 Task: Search one way flight ticket for 3 adults, 3 children in business from San Juan/carolina: Luis Munoz Marin International Airport to Raleigh: Raleigh-durham International Airport on 8-5-2023. Choice of flights is Royal air maroc. Number of bags: 4 checked bags. Price is upto 74000. Outbound departure time preference is 11:15.
Action: Mouse moved to (405, 341)
Screenshot: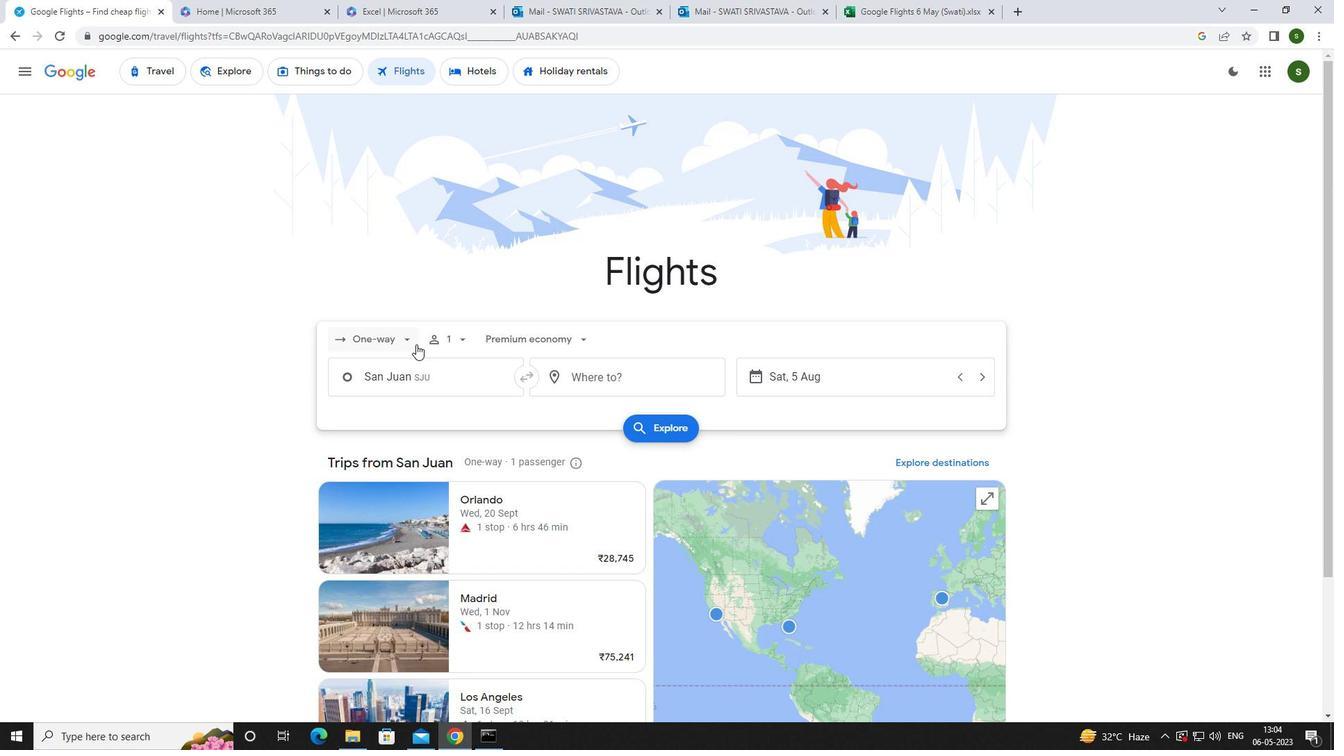 
Action: Mouse pressed left at (405, 341)
Screenshot: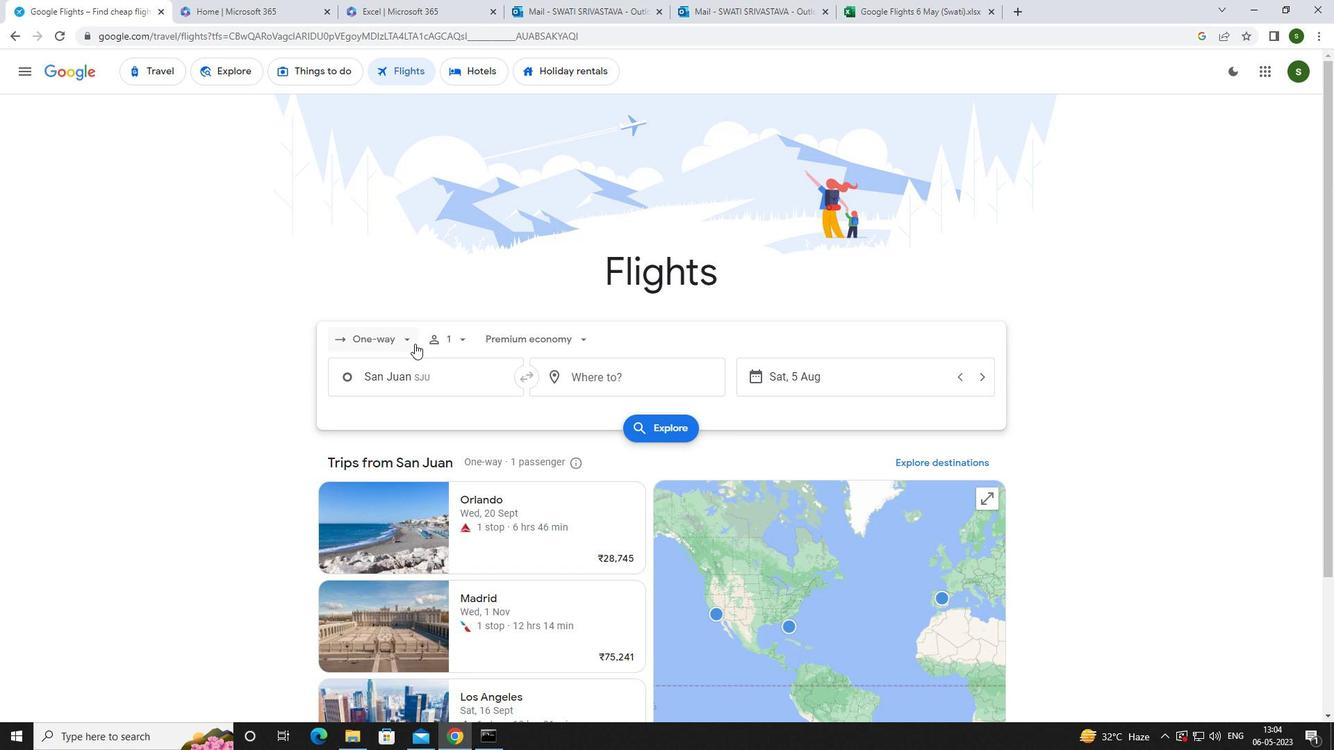 
Action: Mouse moved to (391, 402)
Screenshot: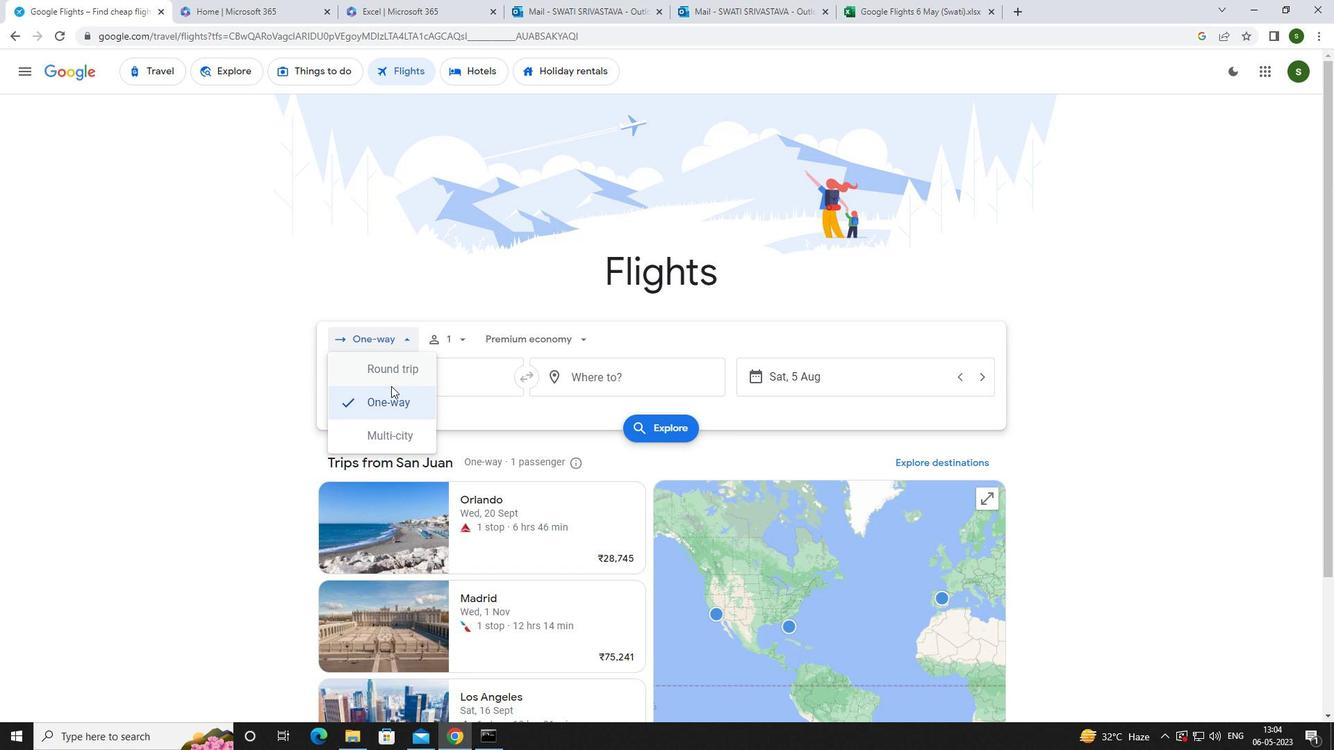 
Action: Mouse pressed left at (391, 402)
Screenshot: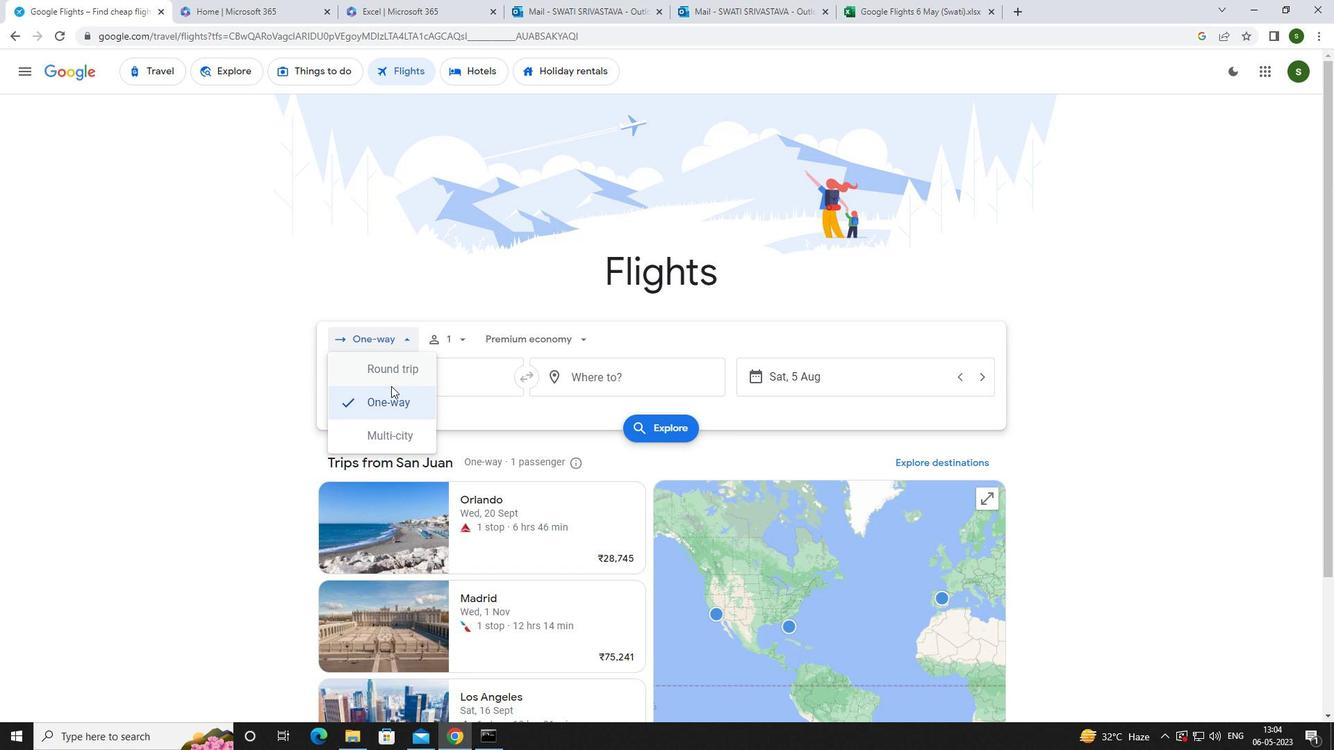 
Action: Mouse moved to (455, 338)
Screenshot: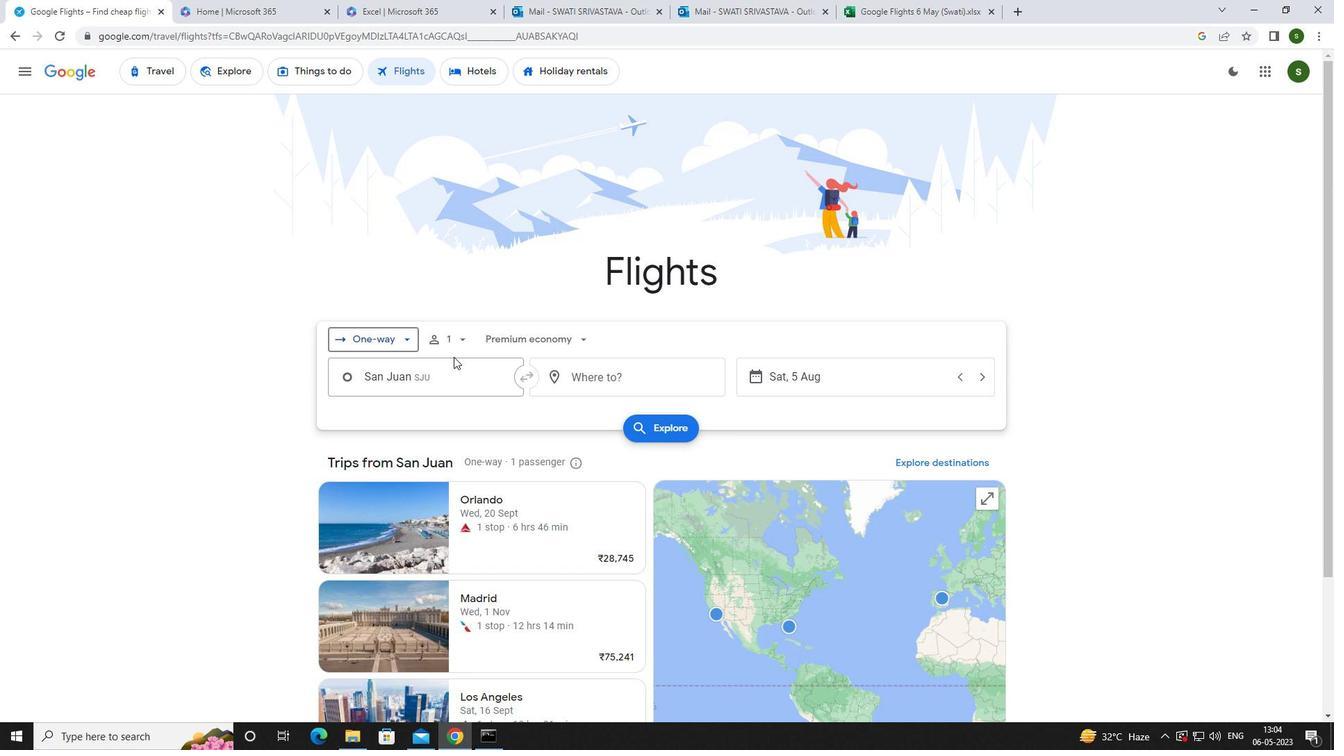 
Action: Mouse pressed left at (455, 338)
Screenshot: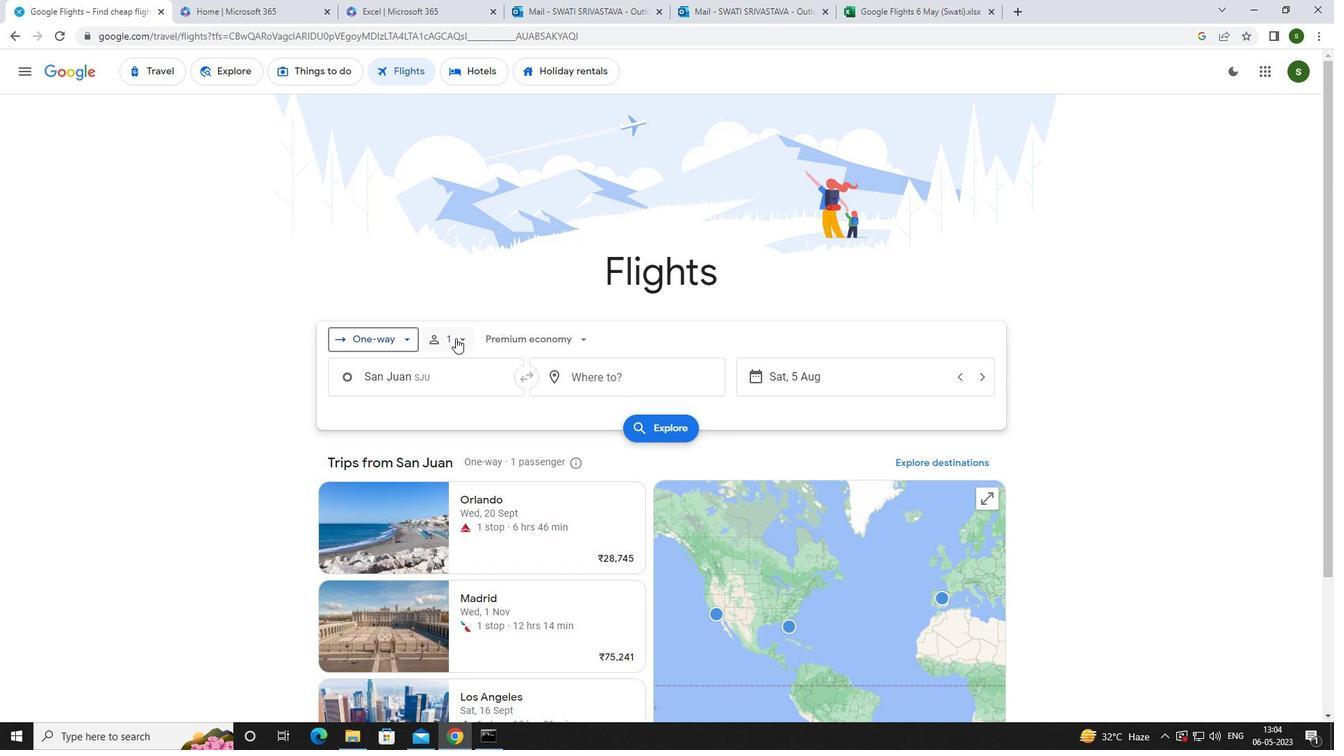 
Action: Mouse moved to (571, 373)
Screenshot: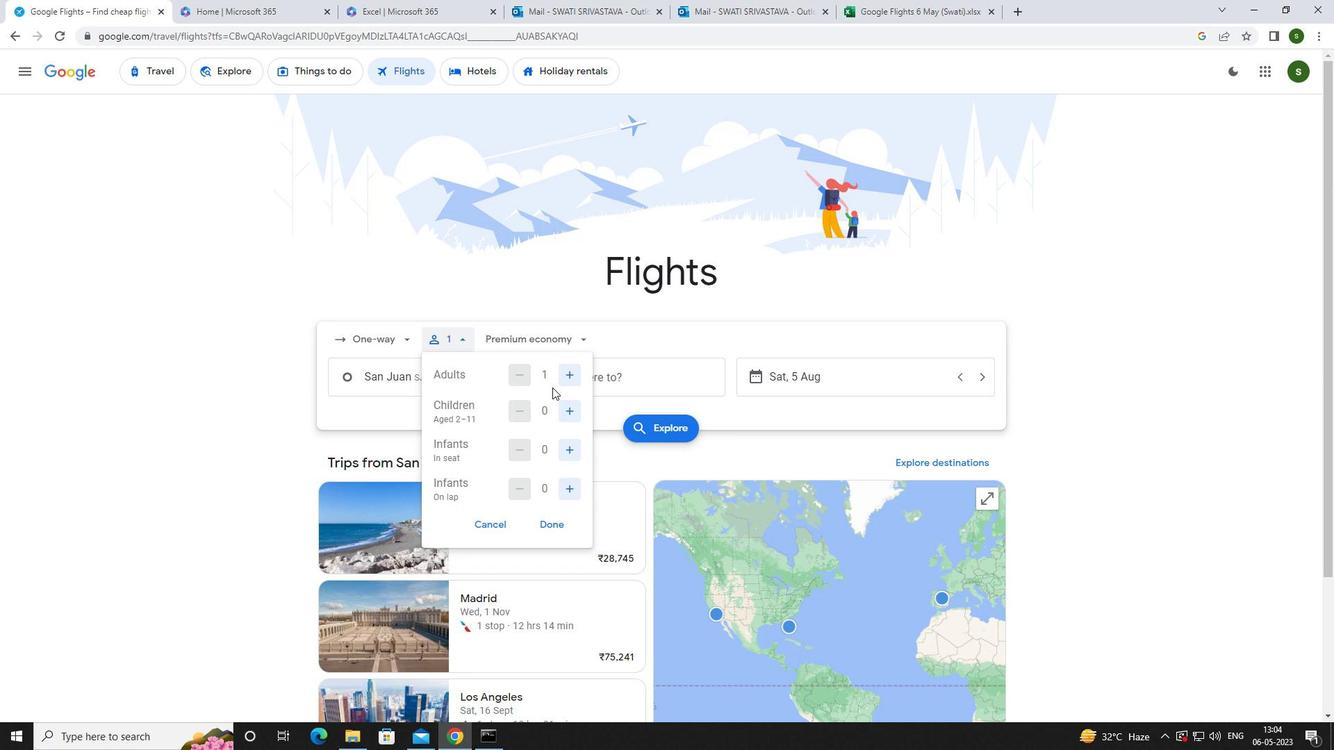 
Action: Mouse pressed left at (571, 373)
Screenshot: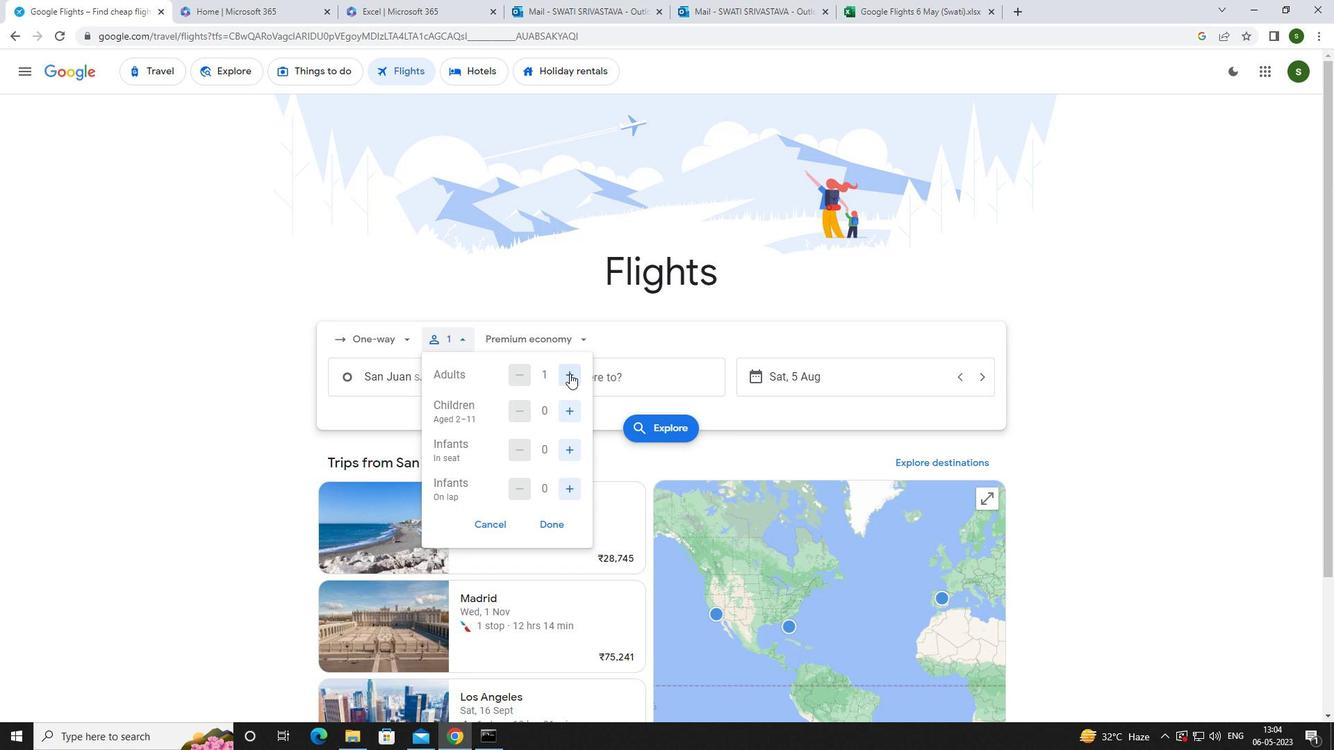 
Action: Mouse pressed left at (571, 373)
Screenshot: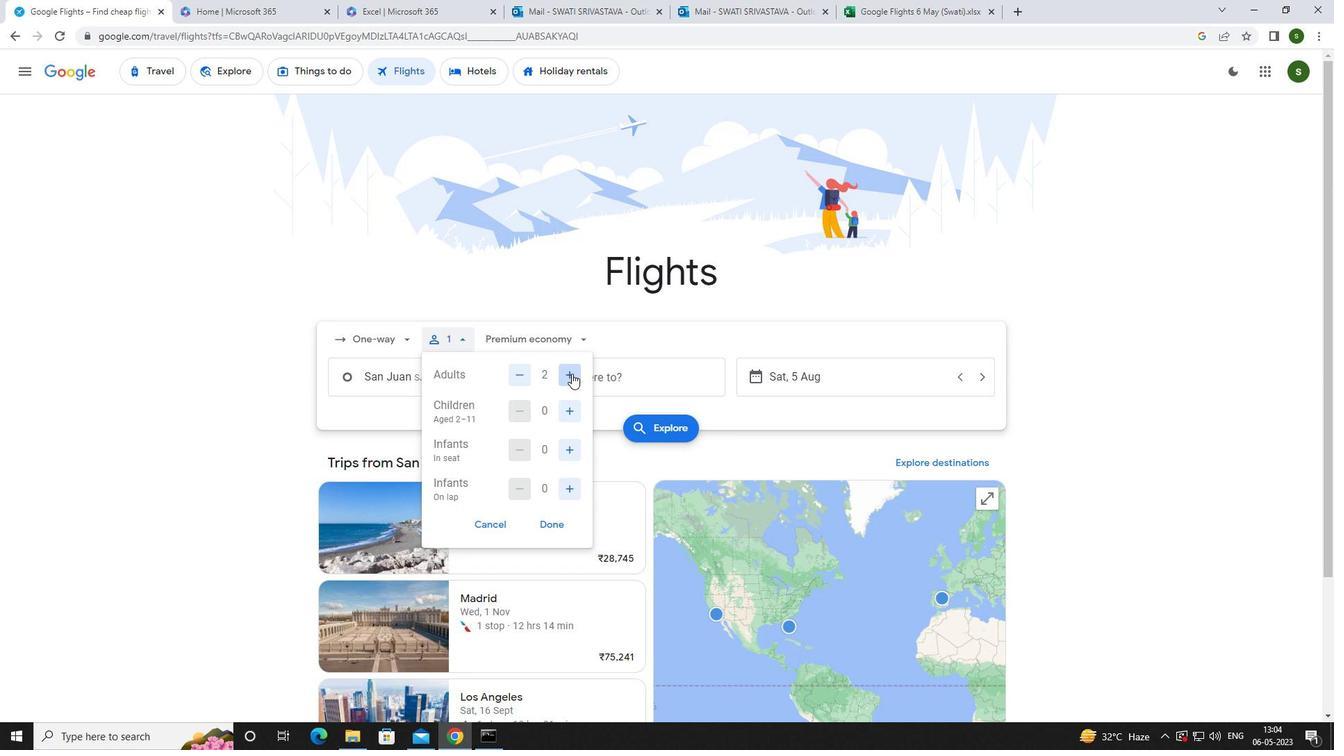 
Action: Mouse moved to (570, 407)
Screenshot: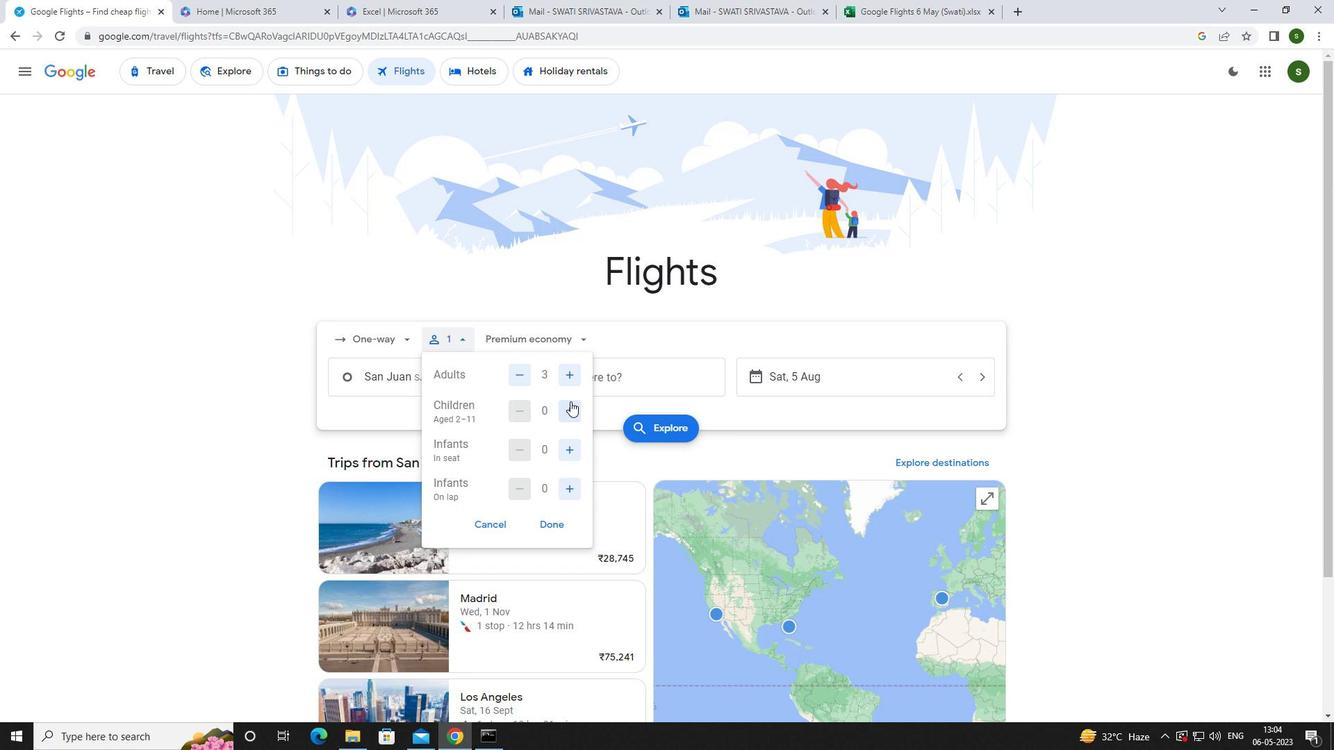 
Action: Mouse pressed left at (570, 407)
Screenshot: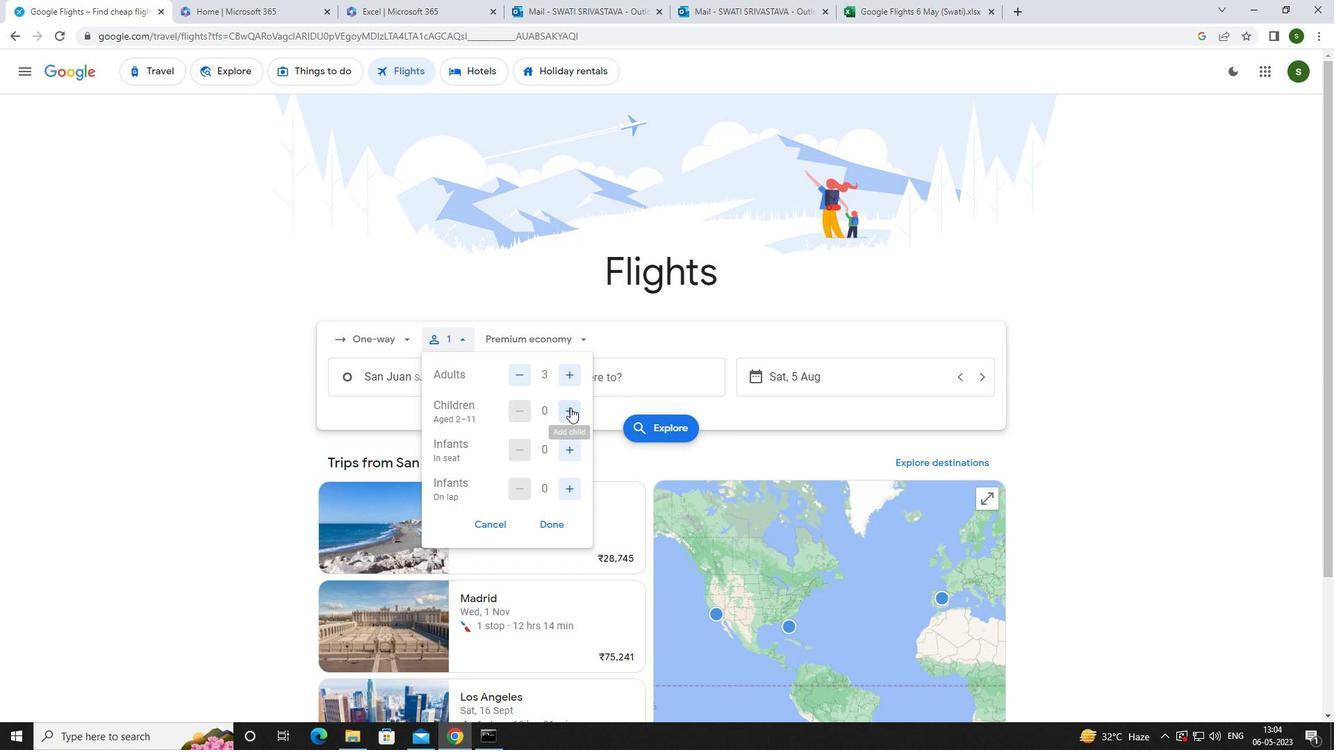 
Action: Mouse pressed left at (570, 407)
Screenshot: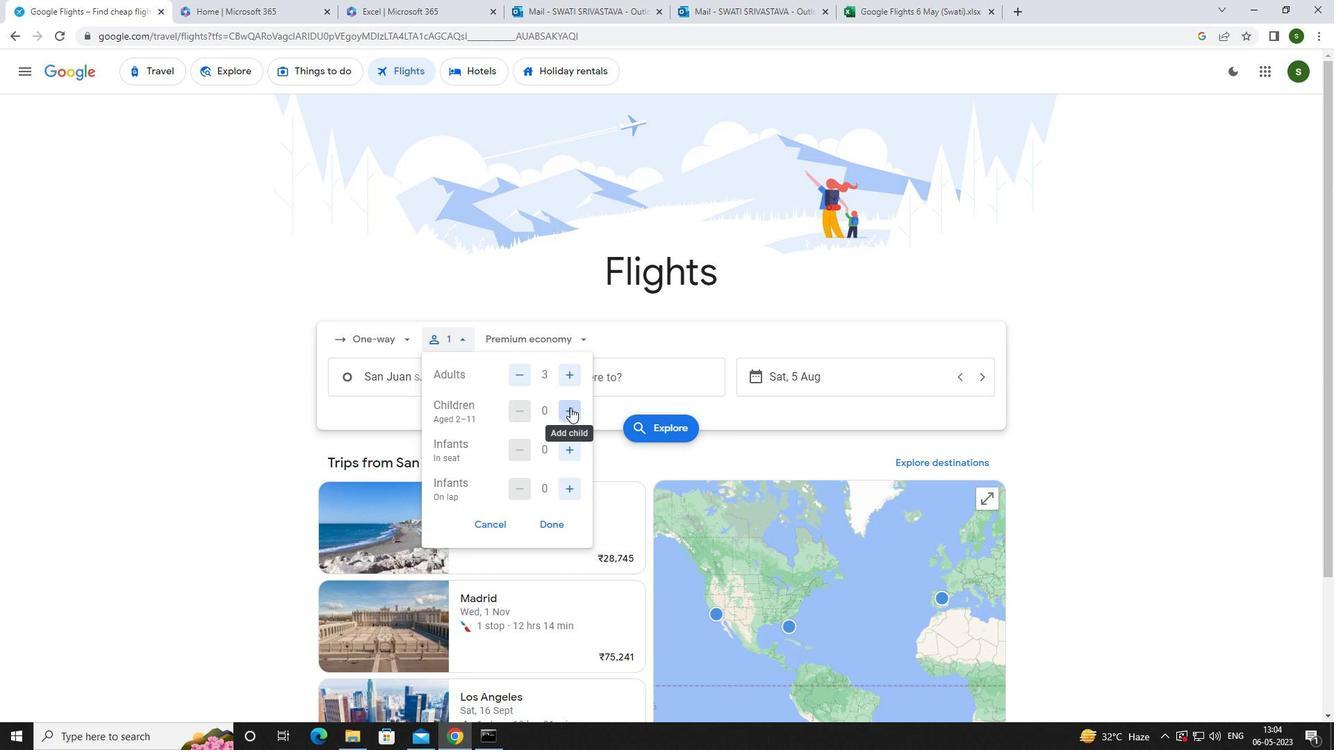 
Action: Mouse pressed left at (570, 407)
Screenshot: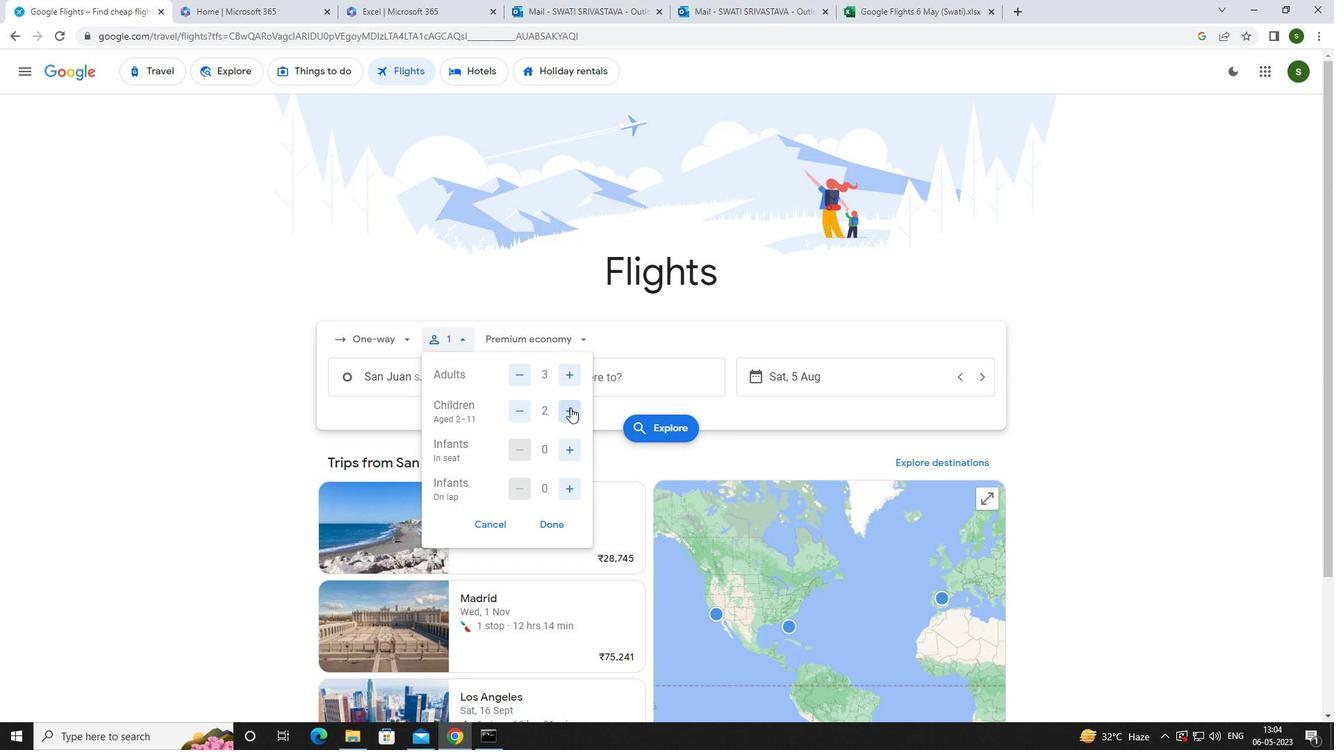 
Action: Mouse moved to (561, 331)
Screenshot: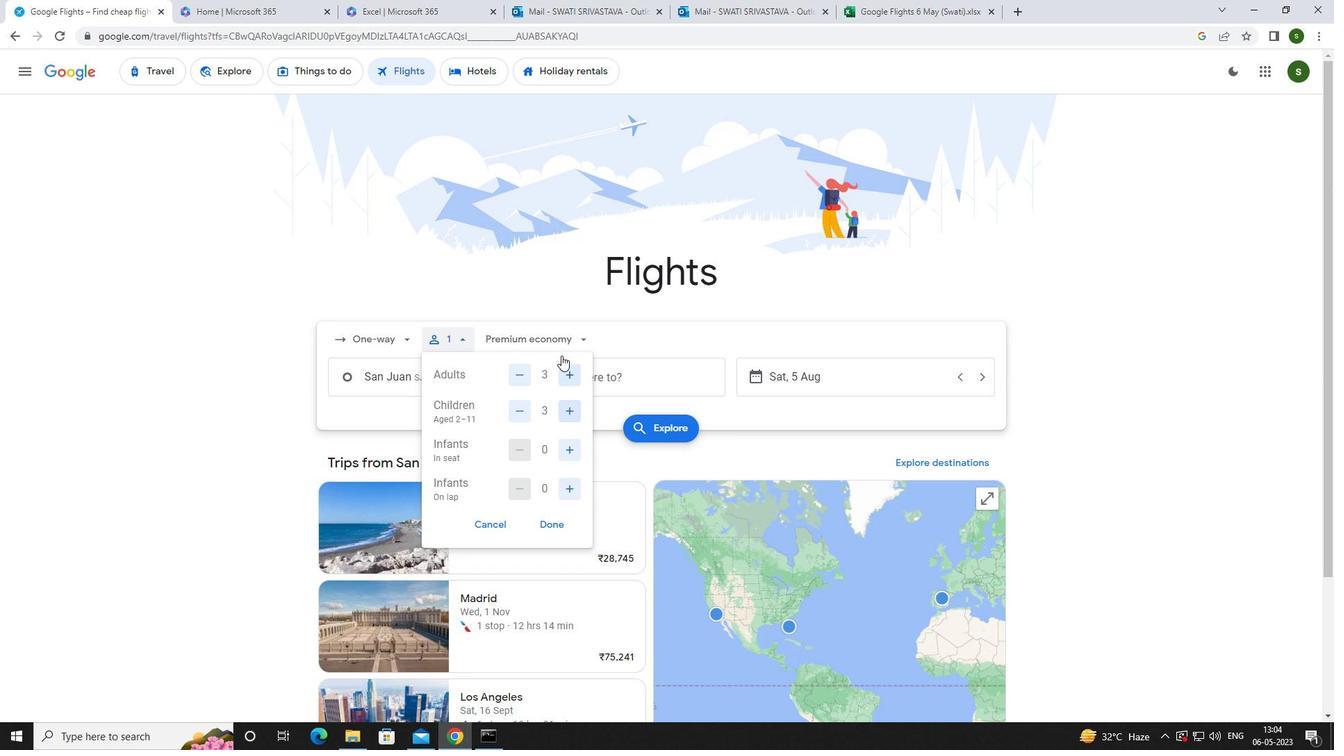 
Action: Mouse pressed left at (561, 331)
Screenshot: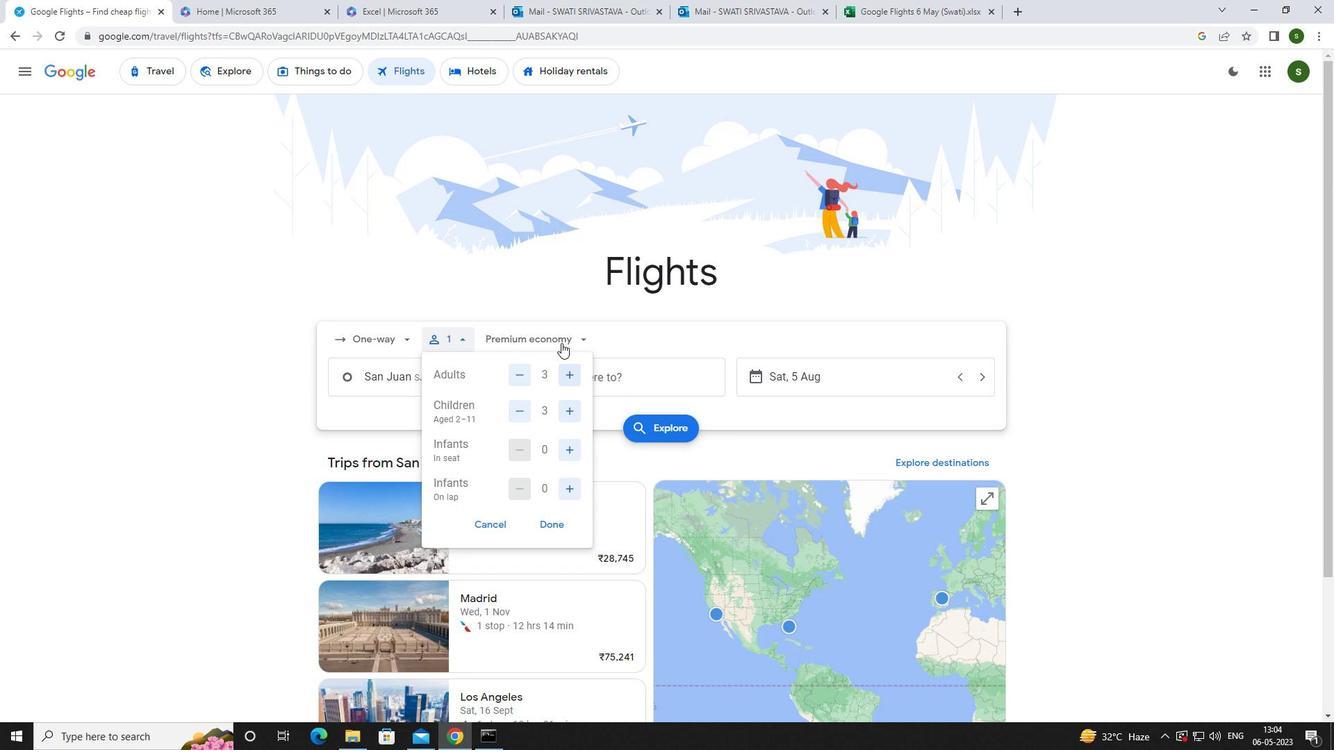 
Action: Mouse moved to (554, 437)
Screenshot: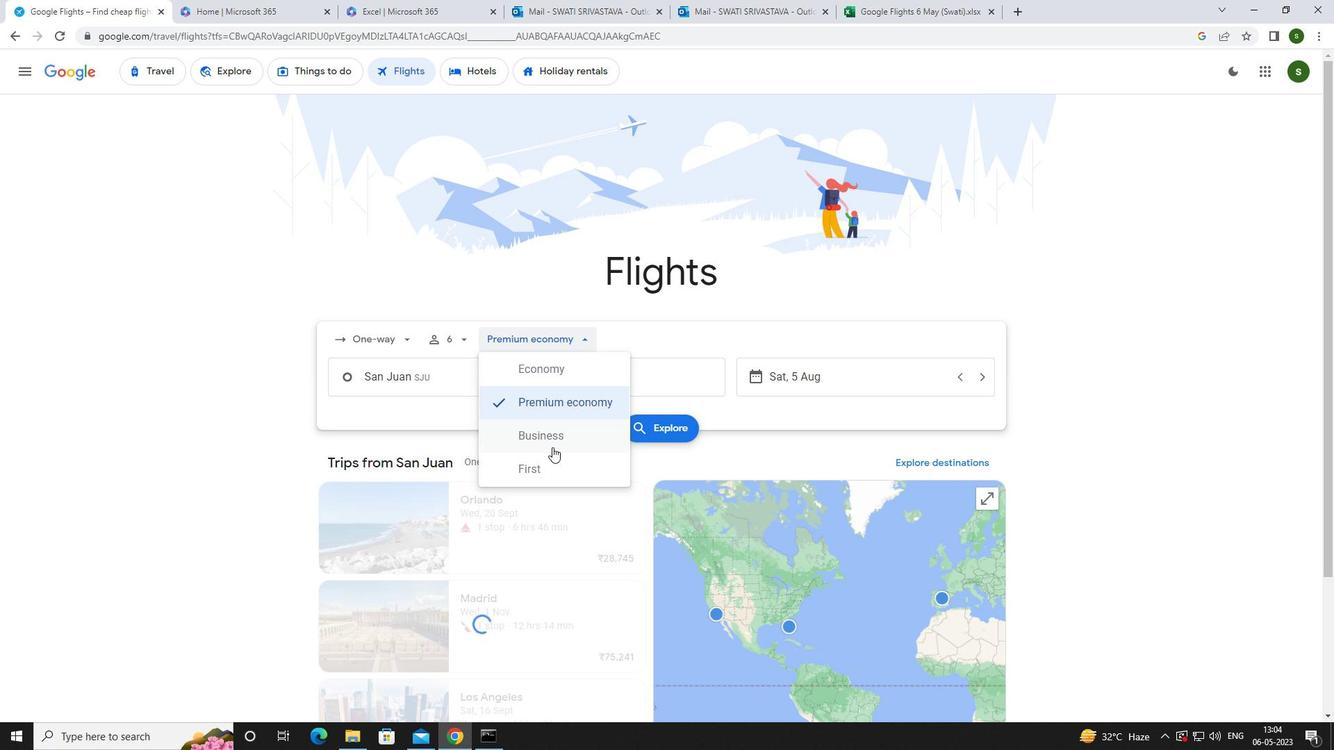 
Action: Mouse pressed left at (554, 437)
Screenshot: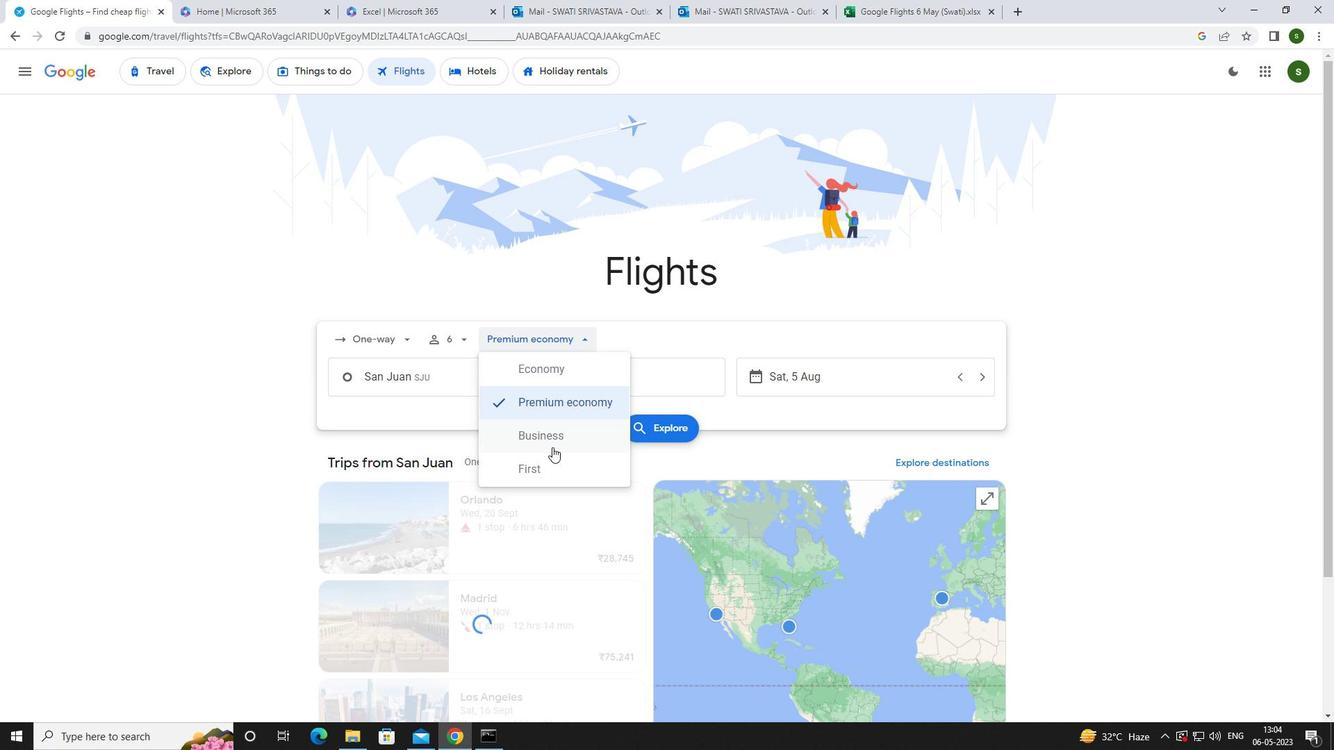 
Action: Mouse moved to (455, 378)
Screenshot: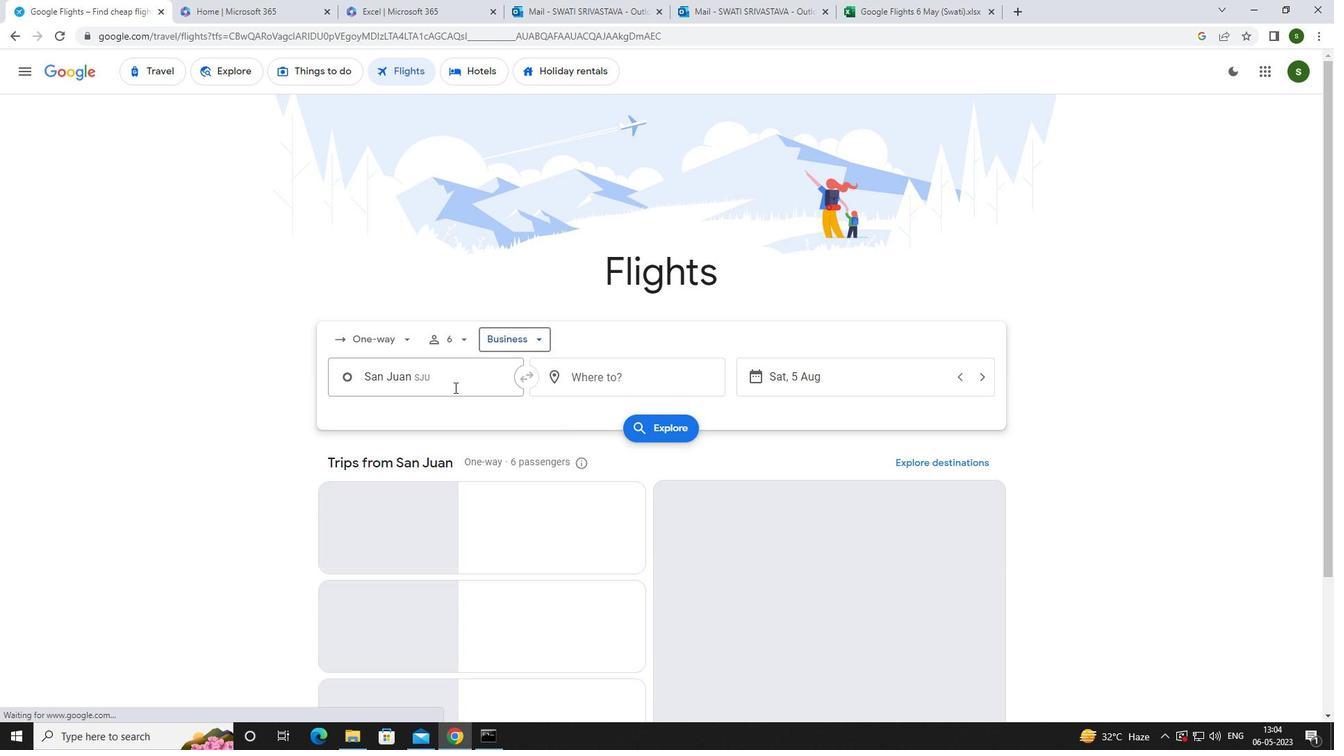 
Action: Mouse pressed left at (455, 378)
Screenshot: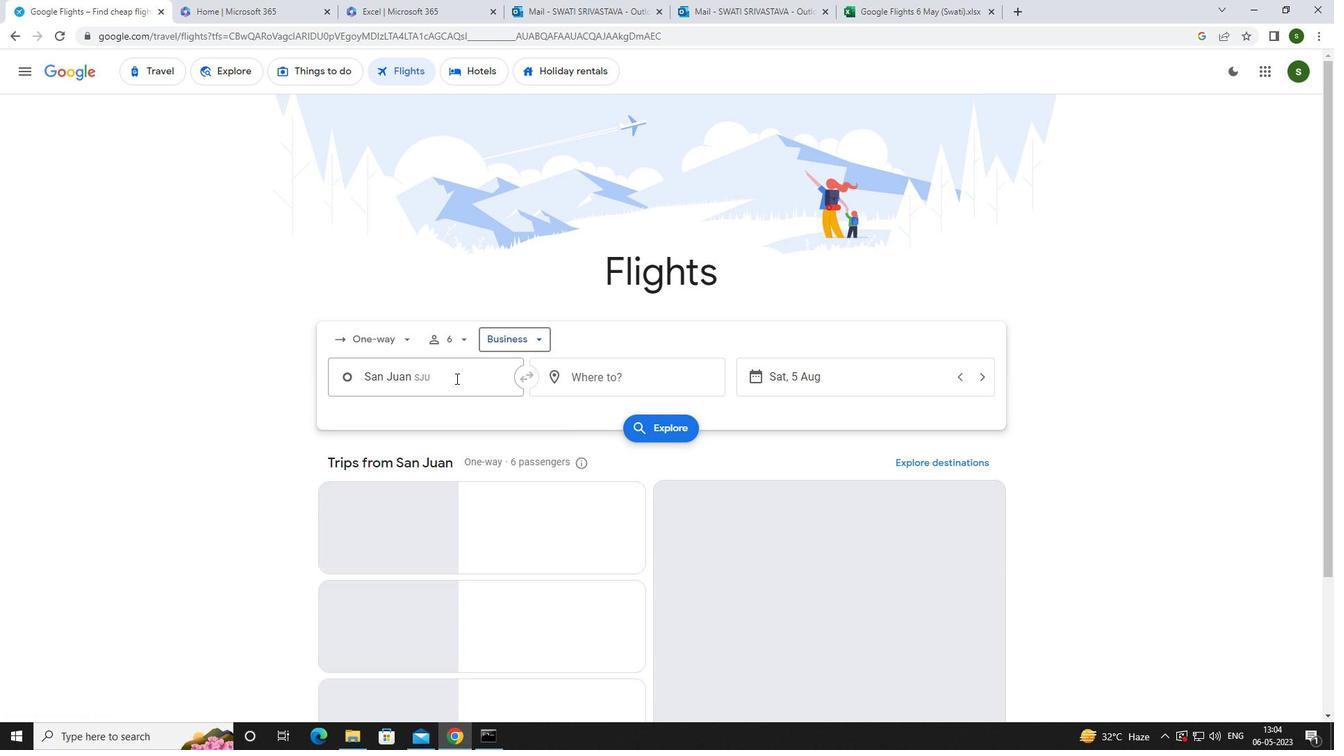 
Action: Key pressed <Key.caps_lock>s<Key.caps_lock>an<Key.space><Key.caps_lock>j<Key.caps_lock>u
Screenshot: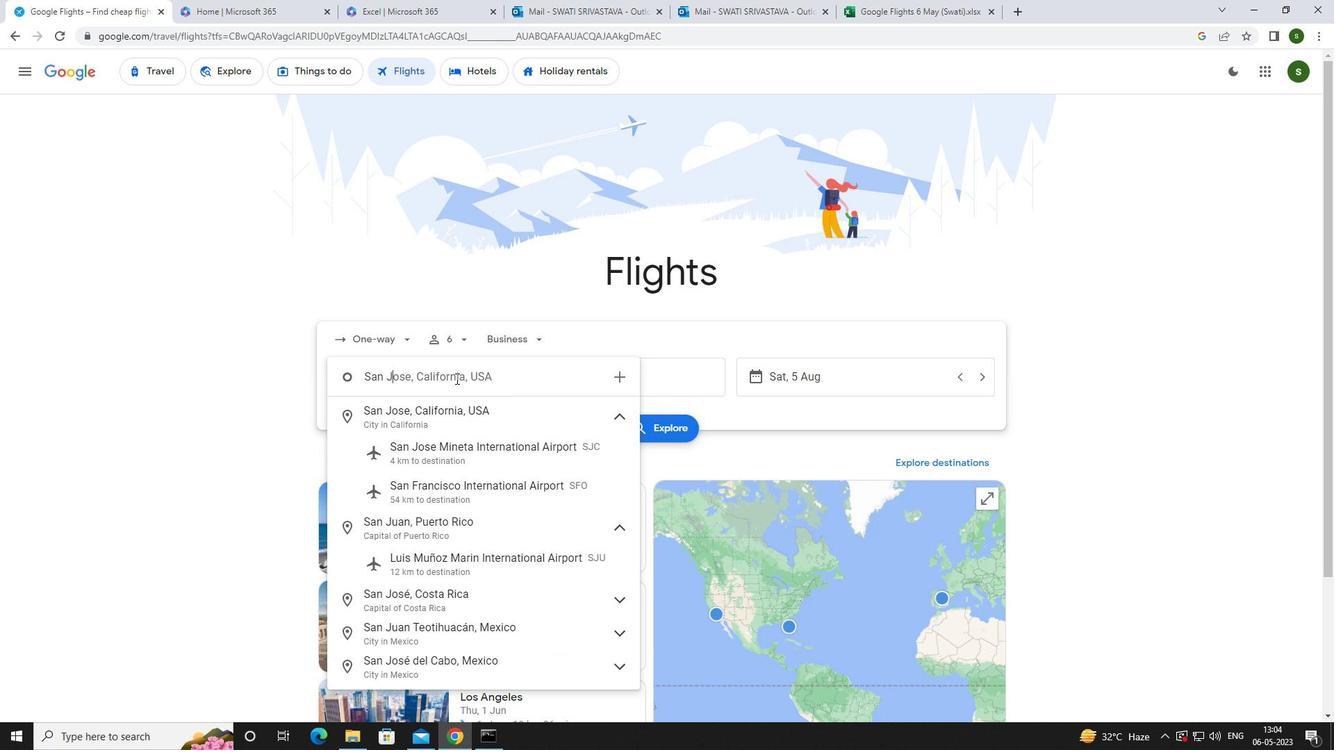 
Action: Mouse moved to (473, 442)
Screenshot: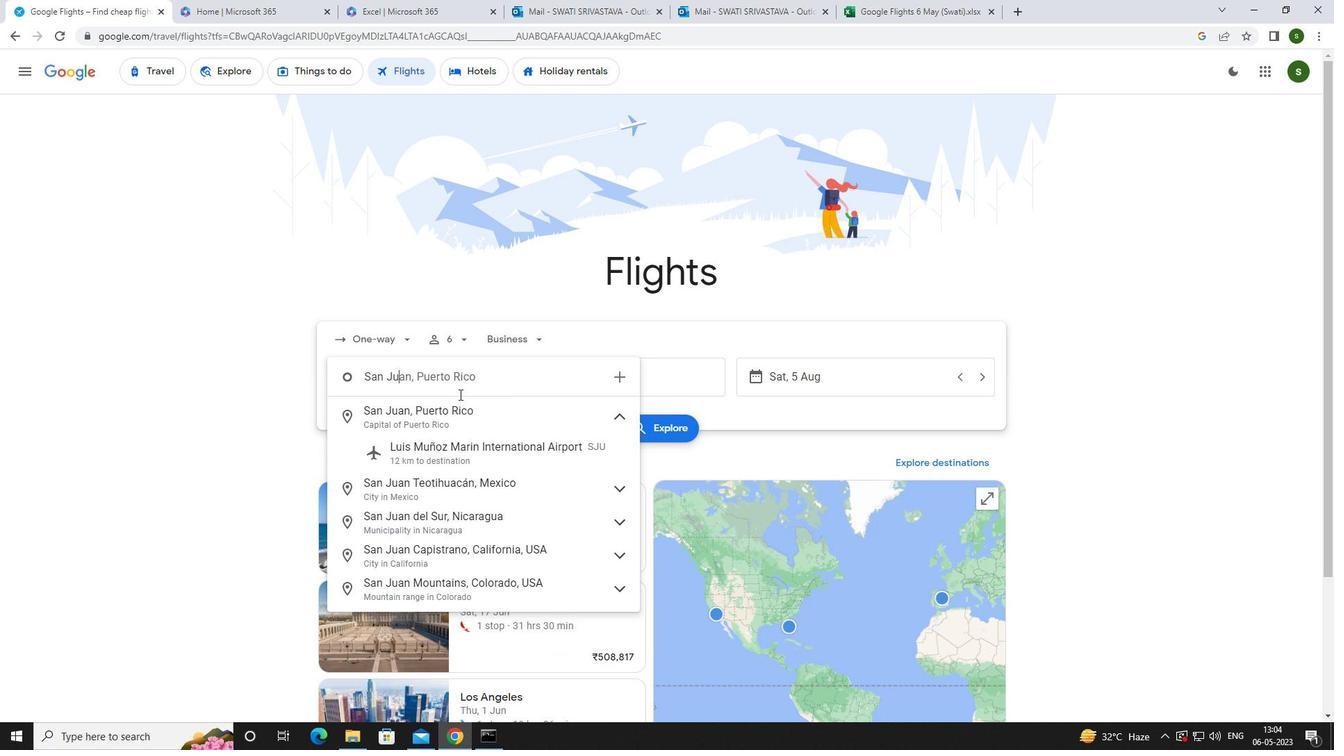 
Action: Mouse pressed left at (473, 442)
Screenshot: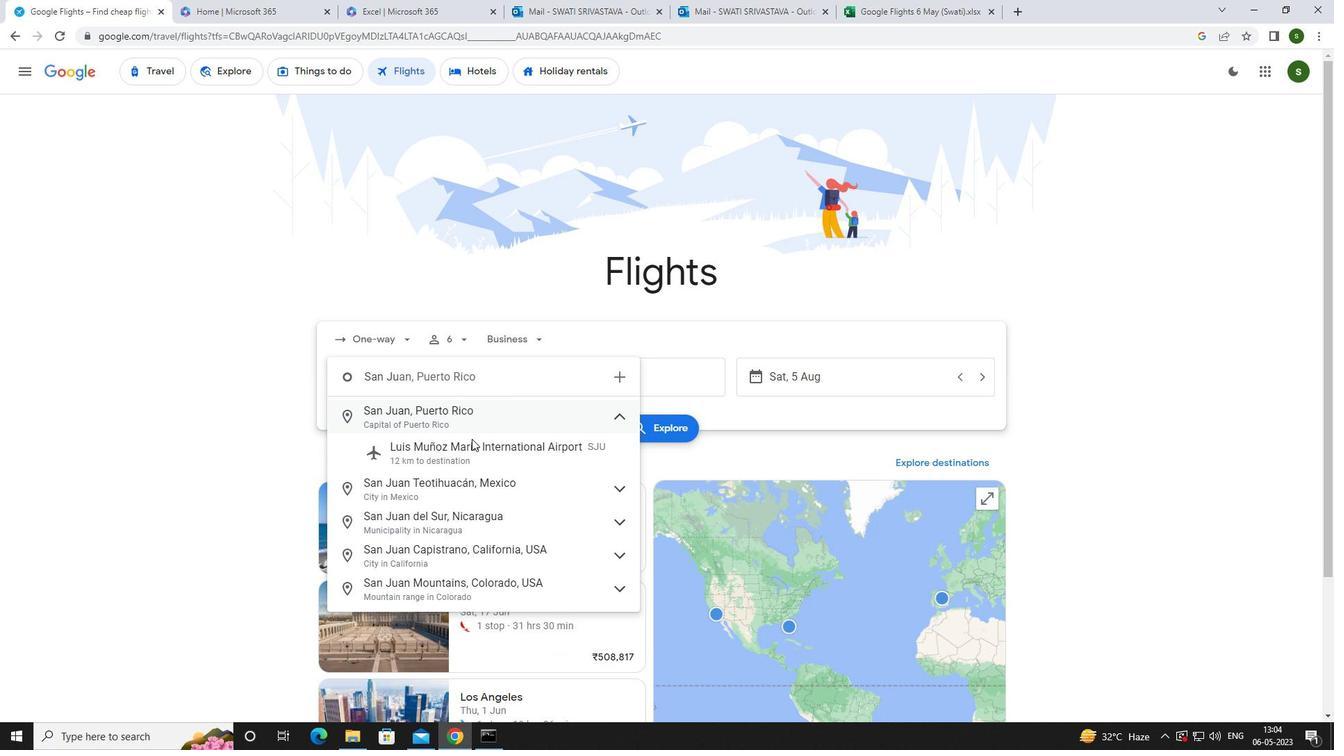 
Action: Mouse moved to (637, 380)
Screenshot: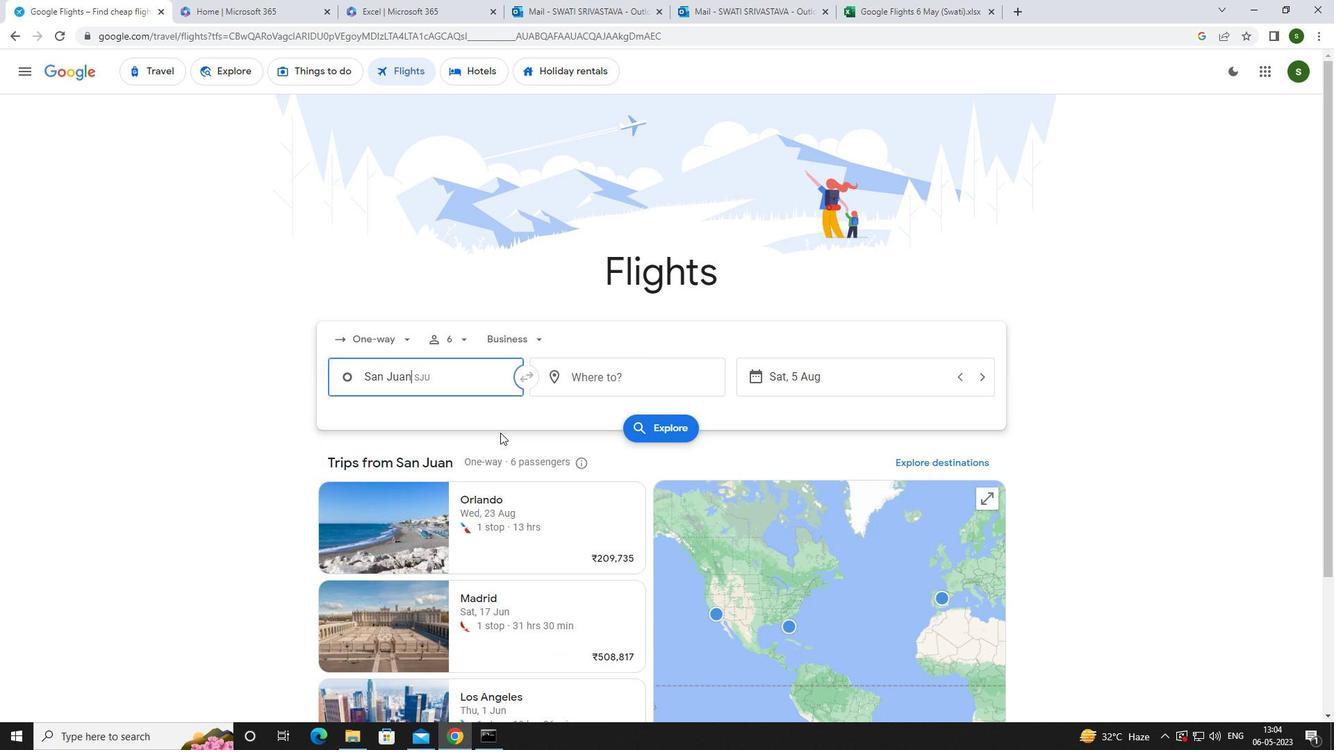 
Action: Mouse pressed left at (637, 380)
Screenshot: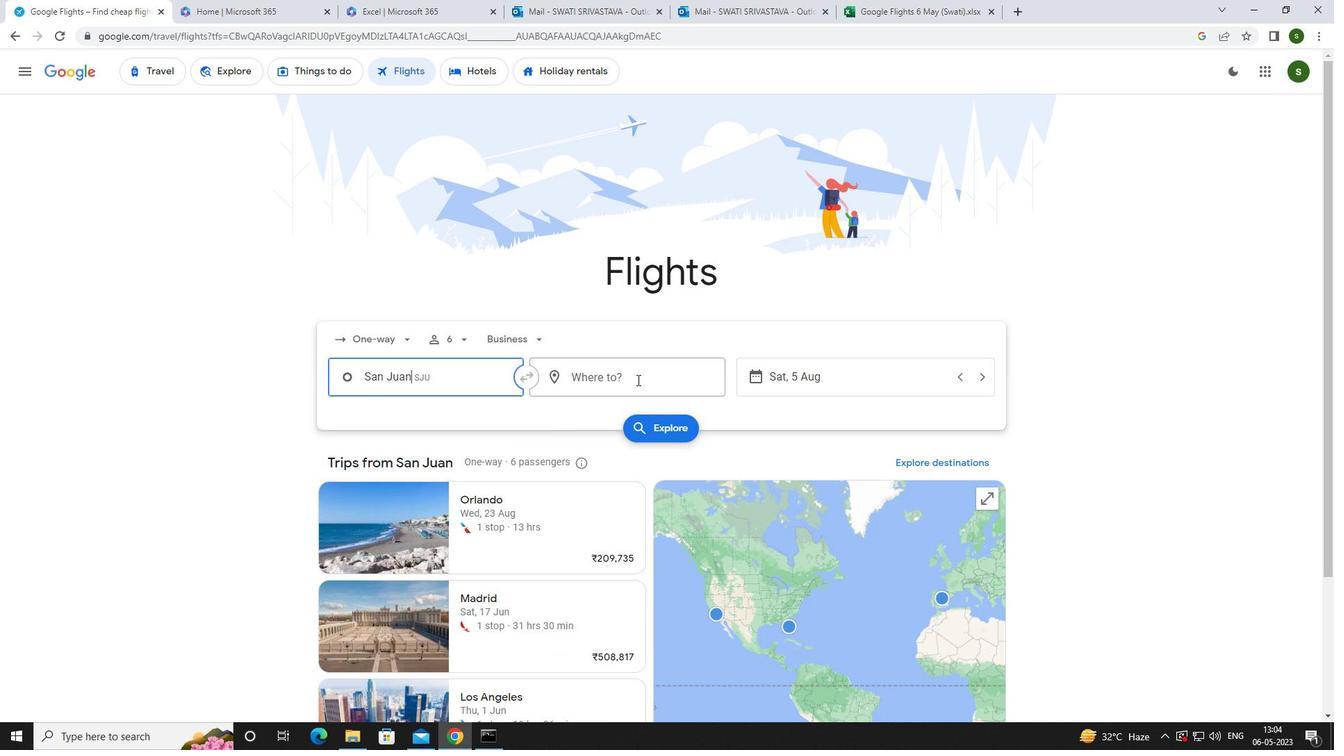 
Action: Key pressed <Key.caps_lock>r<Key.caps_lock>alei
Screenshot: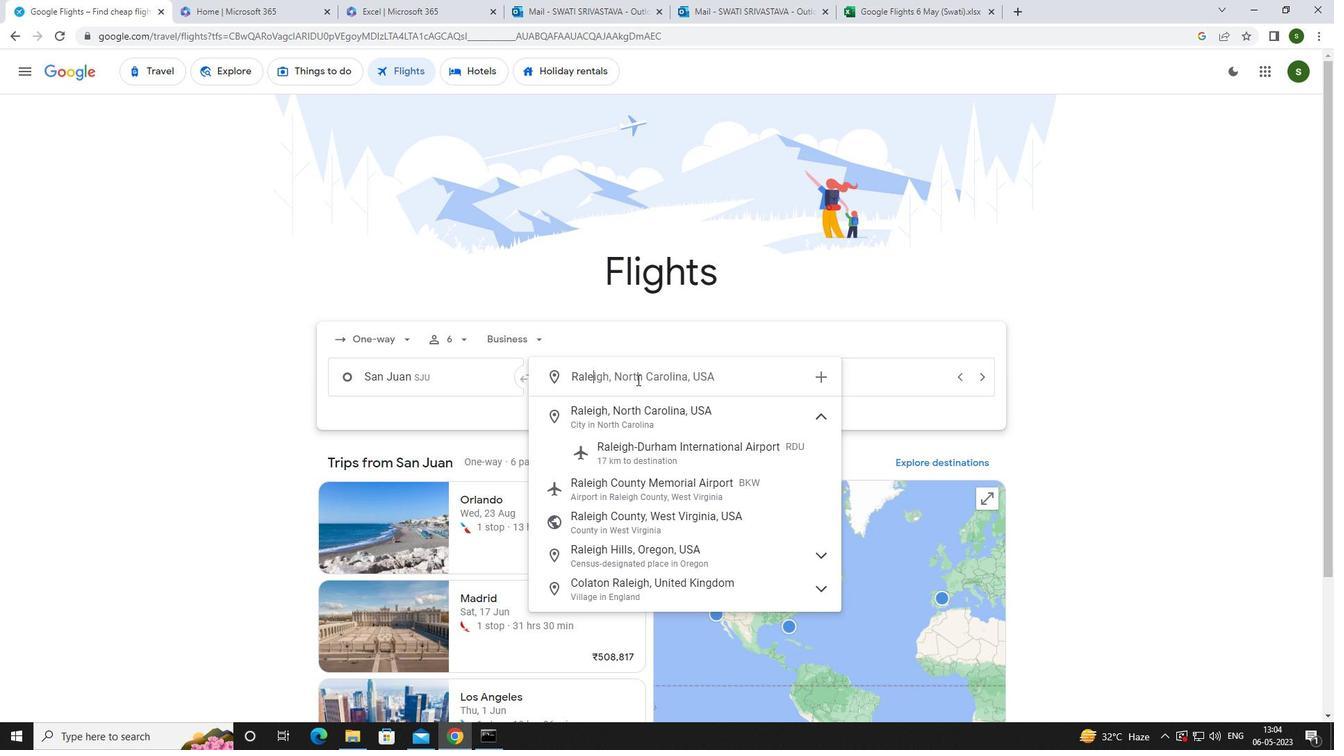 
Action: Mouse moved to (639, 464)
Screenshot: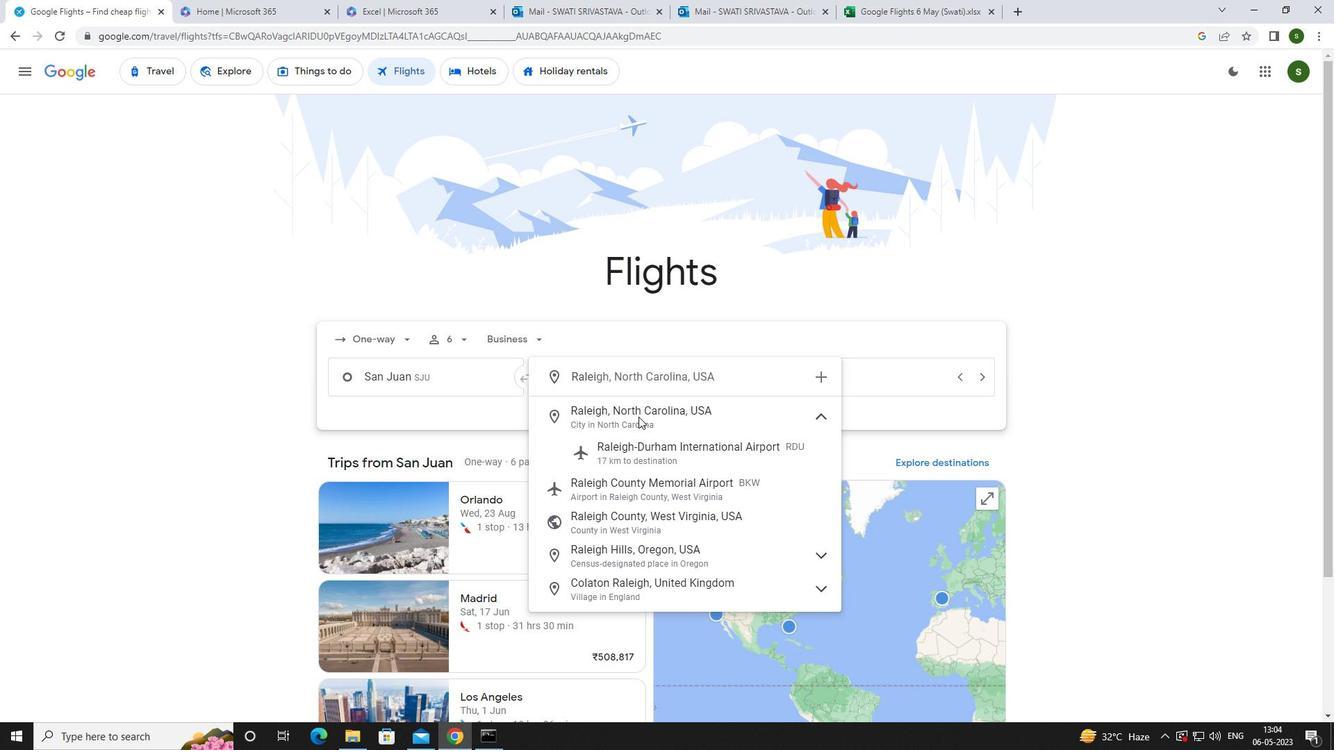 
Action: Mouse pressed left at (639, 464)
Screenshot: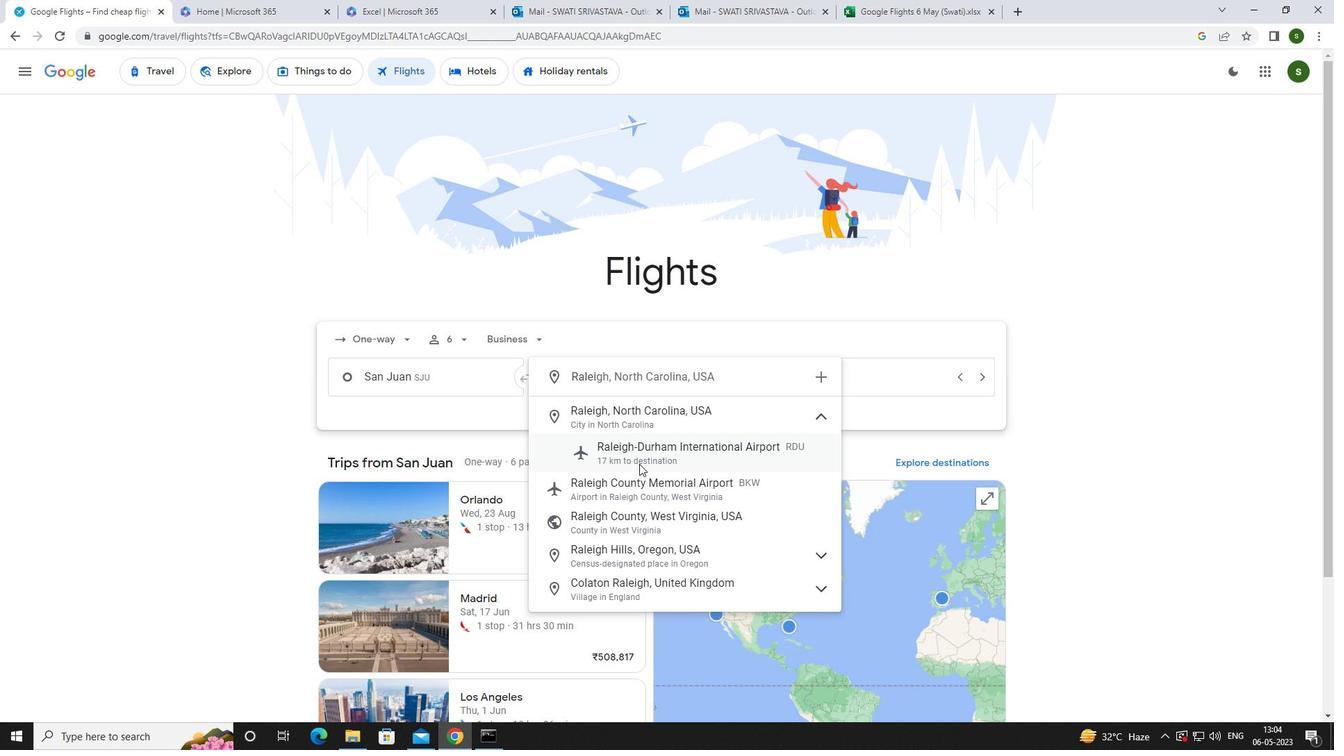 
Action: Mouse moved to (795, 381)
Screenshot: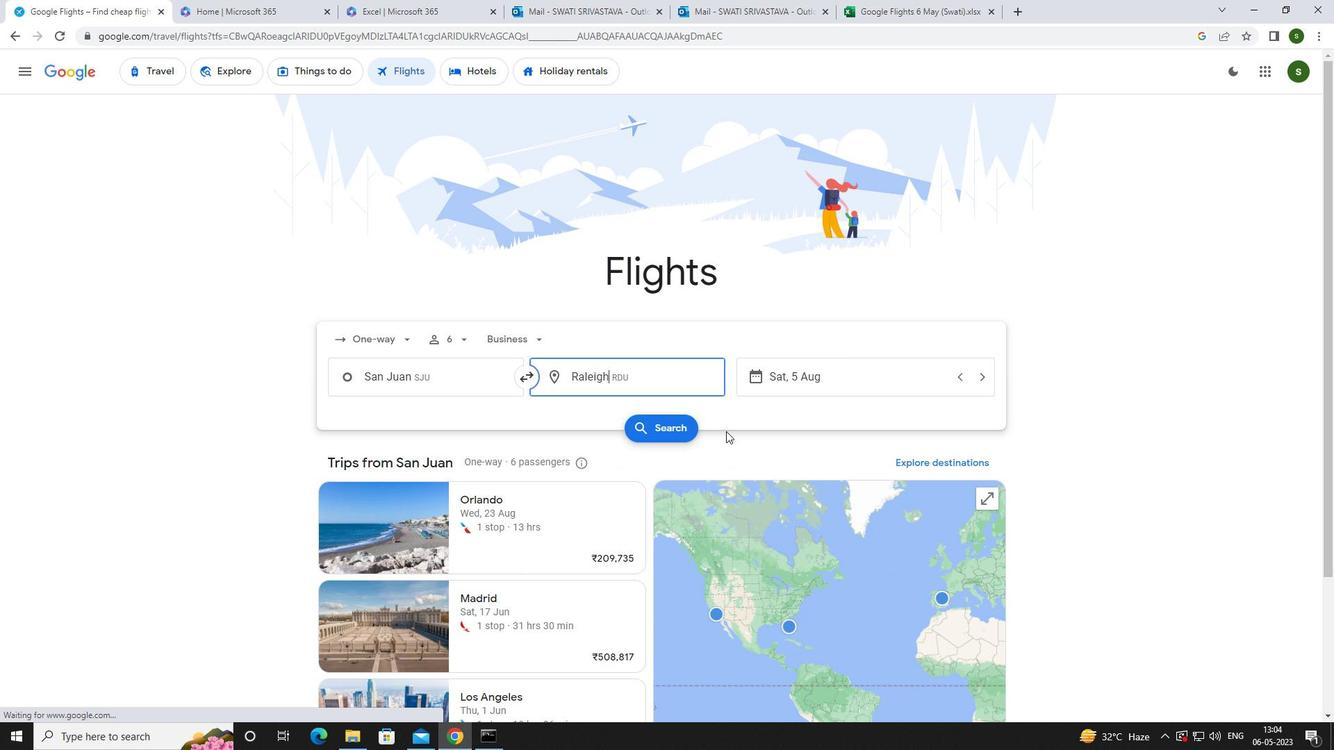 
Action: Mouse pressed left at (795, 381)
Screenshot: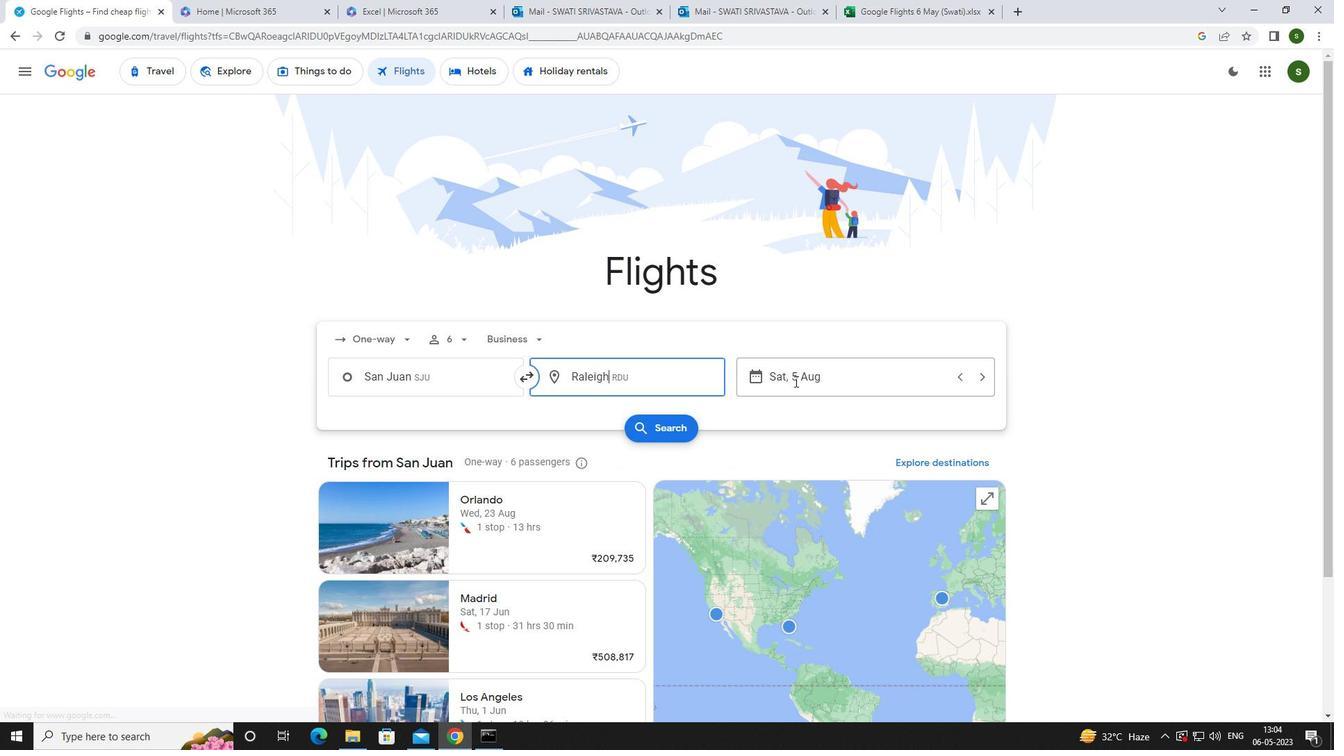 
Action: Mouse moved to (698, 464)
Screenshot: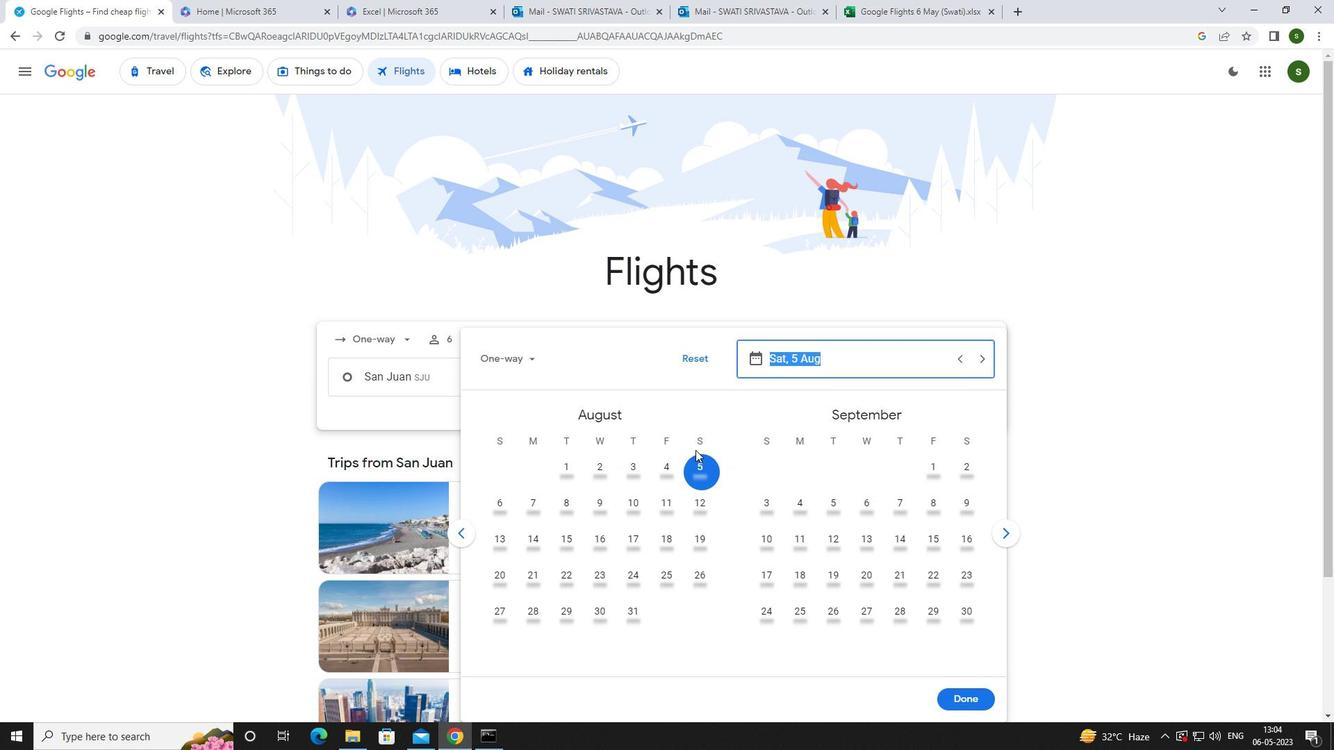 
Action: Mouse pressed left at (698, 464)
Screenshot: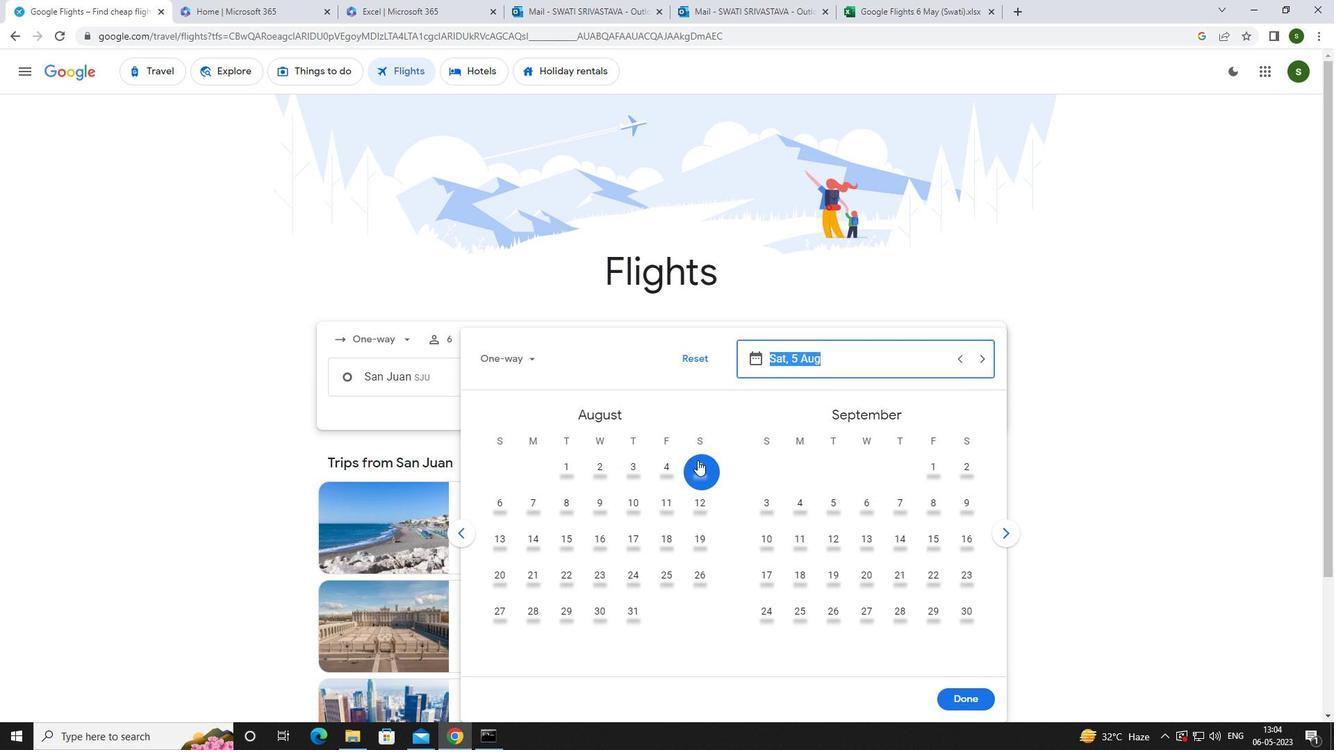 
Action: Mouse moved to (974, 697)
Screenshot: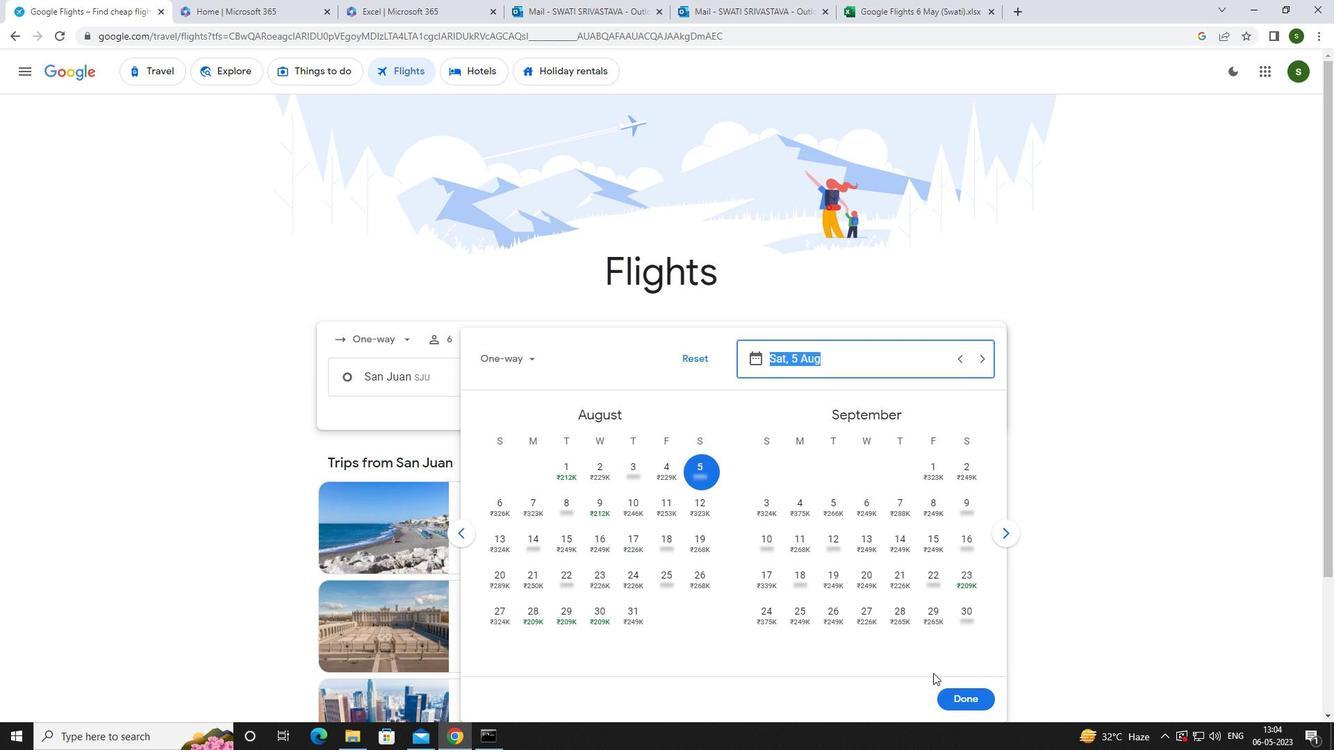 
Action: Mouse pressed left at (974, 697)
Screenshot: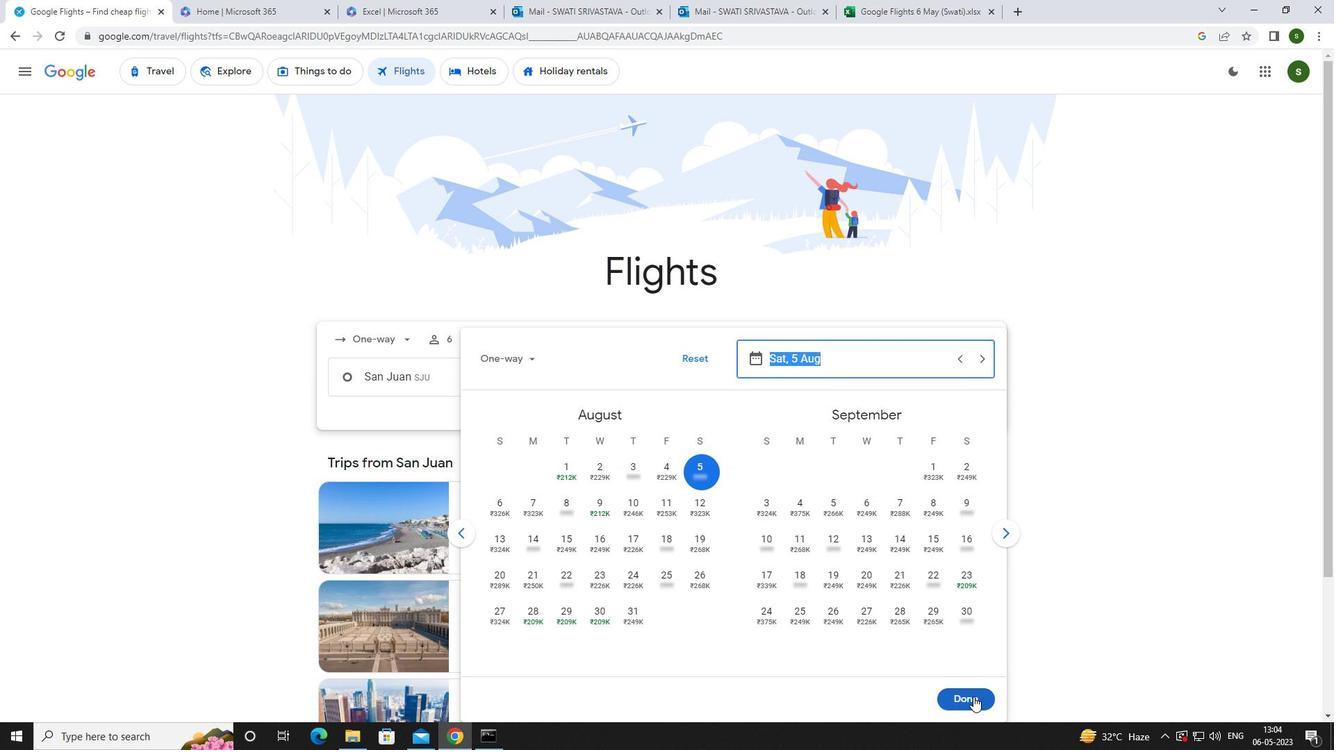 
Action: Mouse moved to (660, 433)
Screenshot: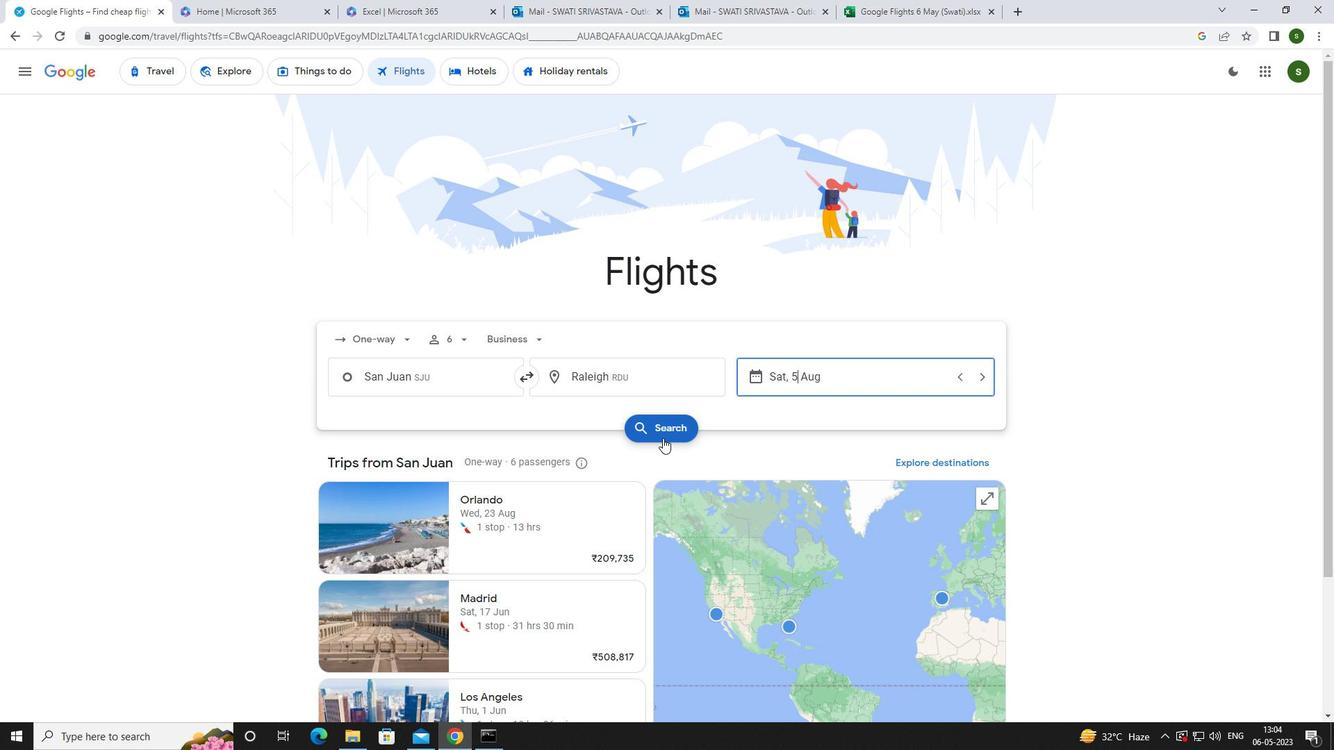 
Action: Mouse pressed left at (660, 433)
Screenshot: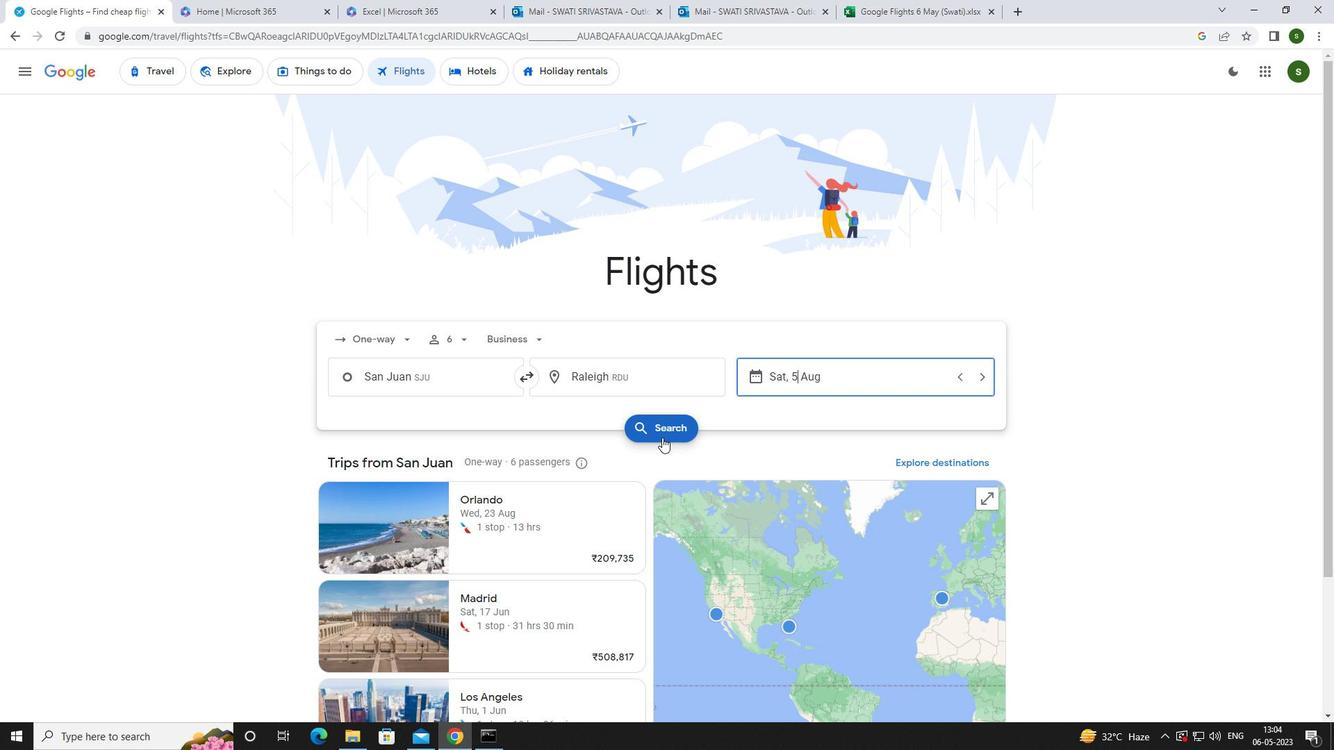 
Action: Mouse moved to (344, 205)
Screenshot: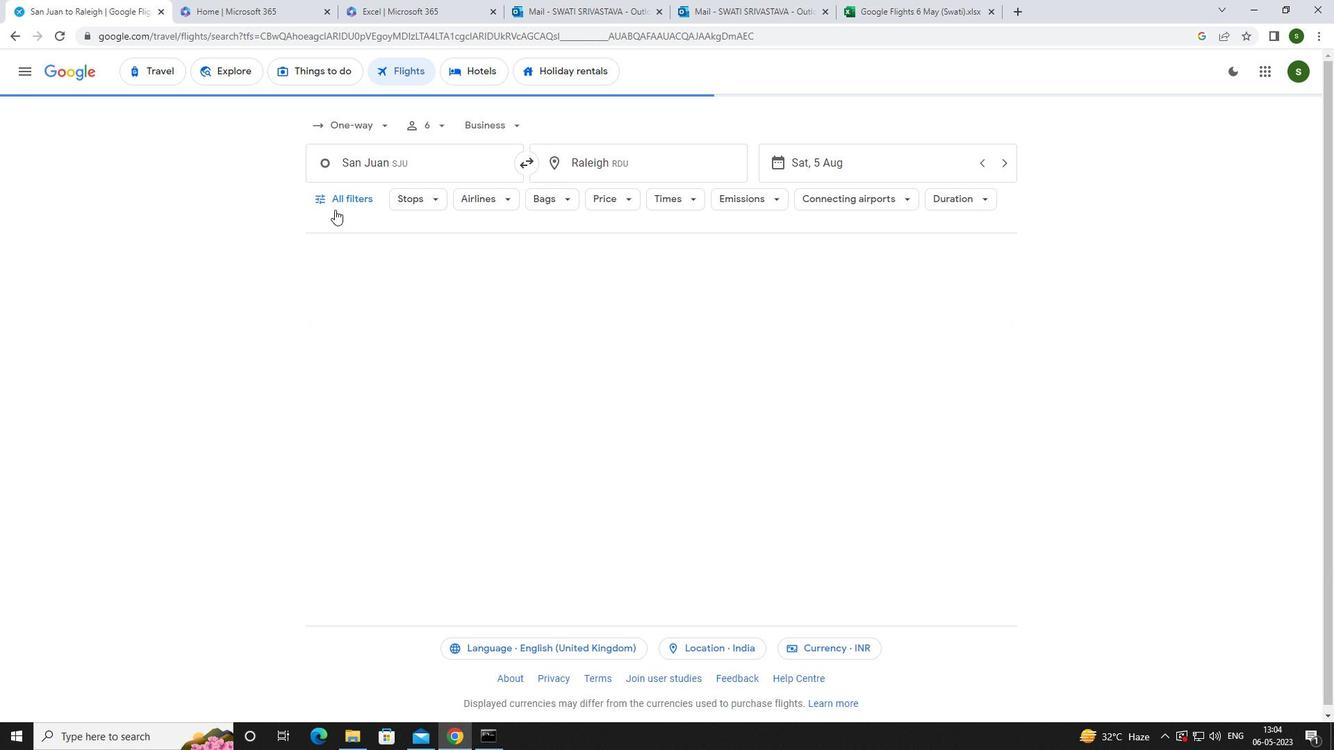 
Action: Mouse pressed left at (344, 205)
Screenshot: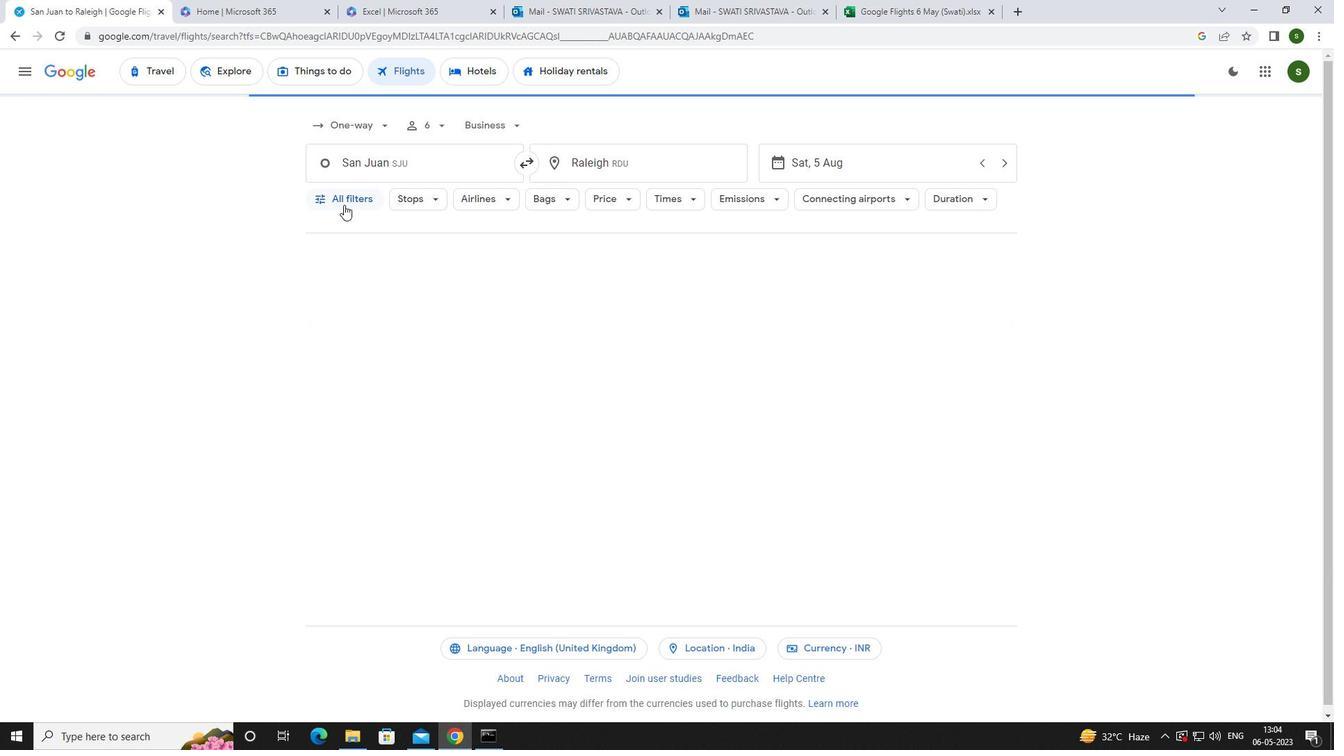 
Action: Mouse moved to (514, 494)
Screenshot: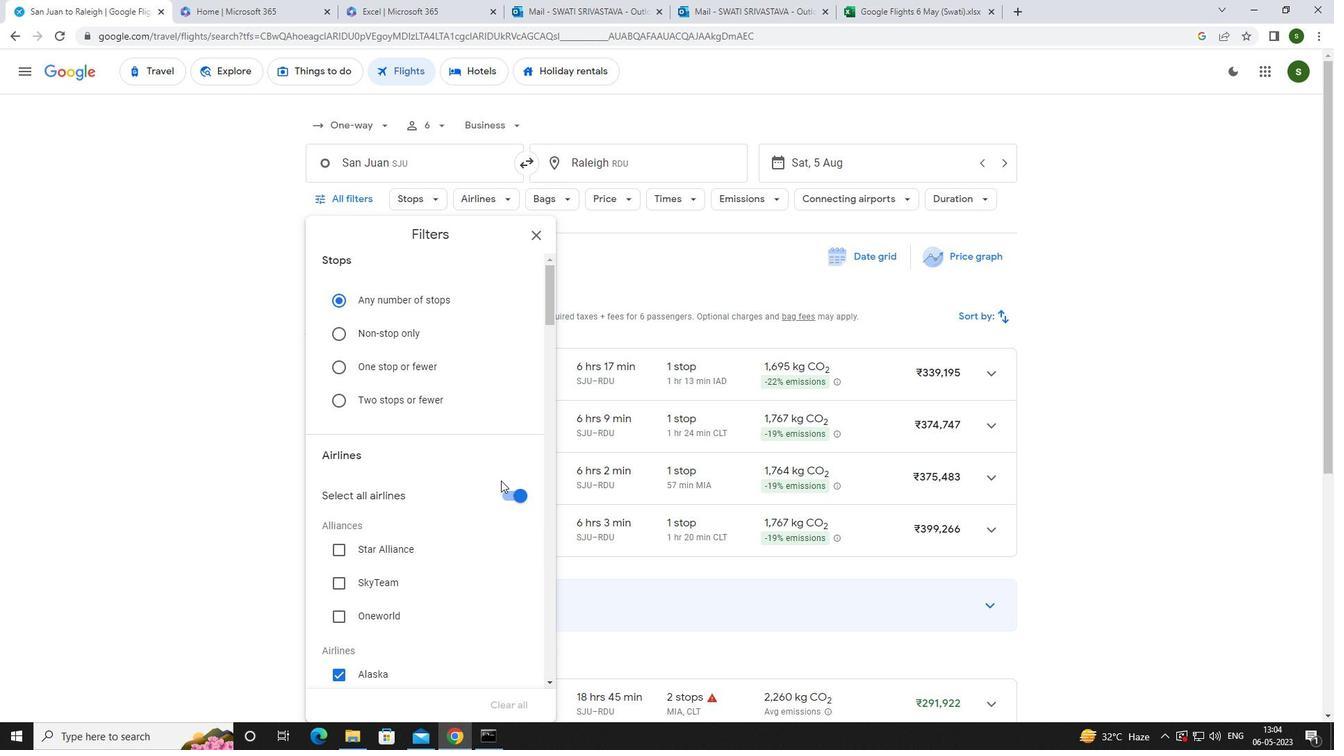 
Action: Mouse pressed left at (514, 494)
Screenshot: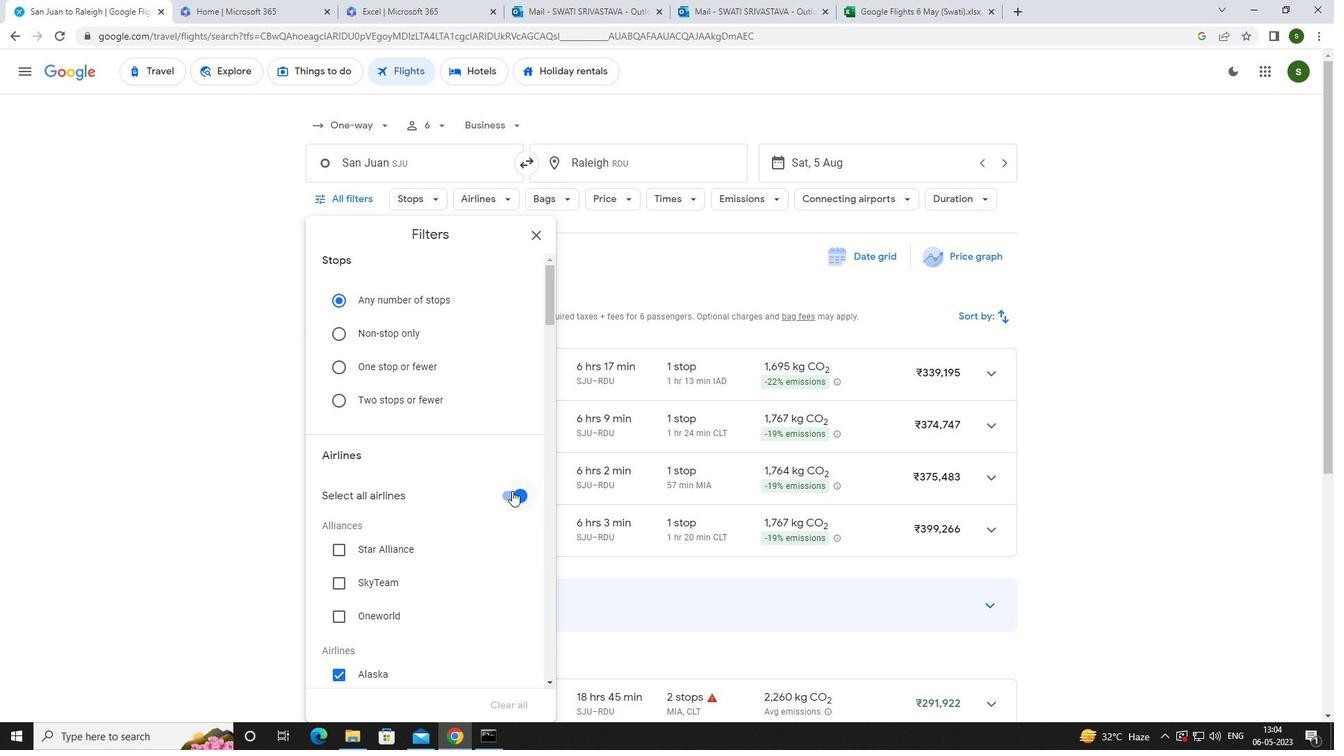
Action: Mouse moved to (460, 475)
Screenshot: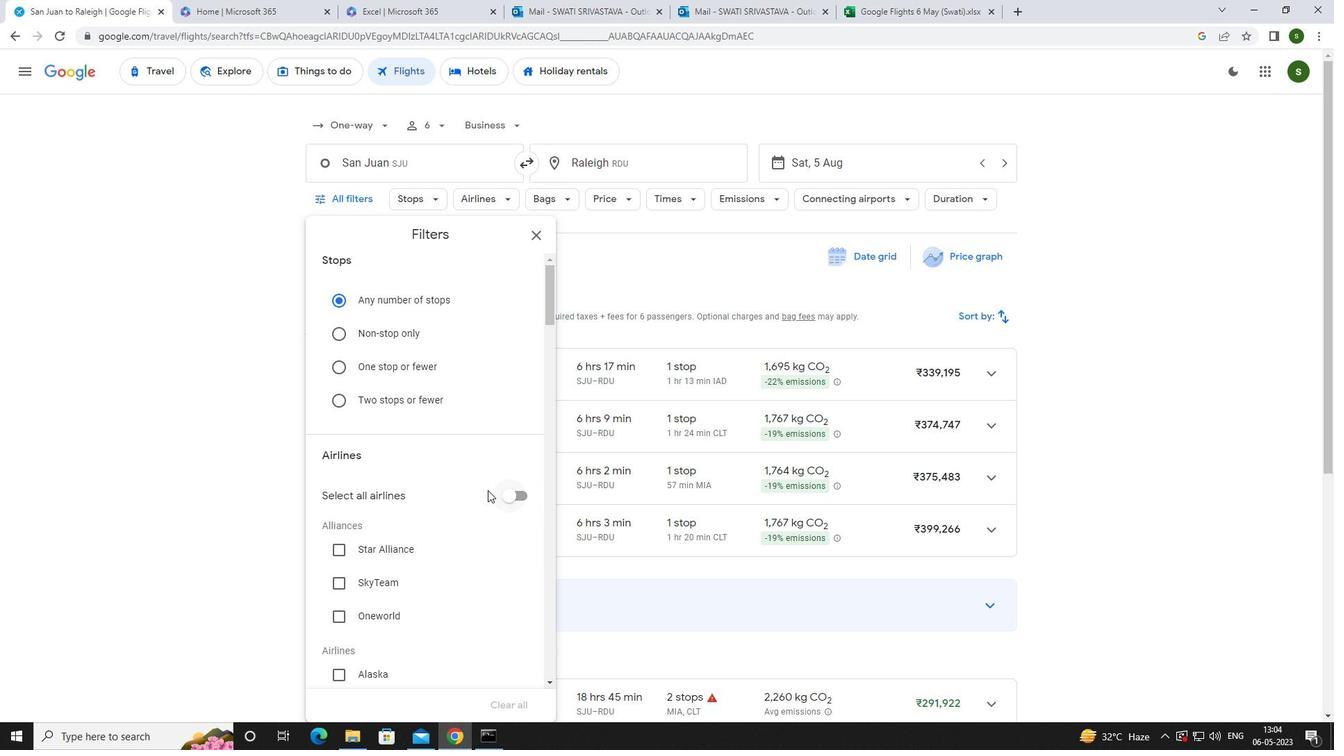
Action: Mouse scrolled (460, 474) with delta (0, 0)
Screenshot: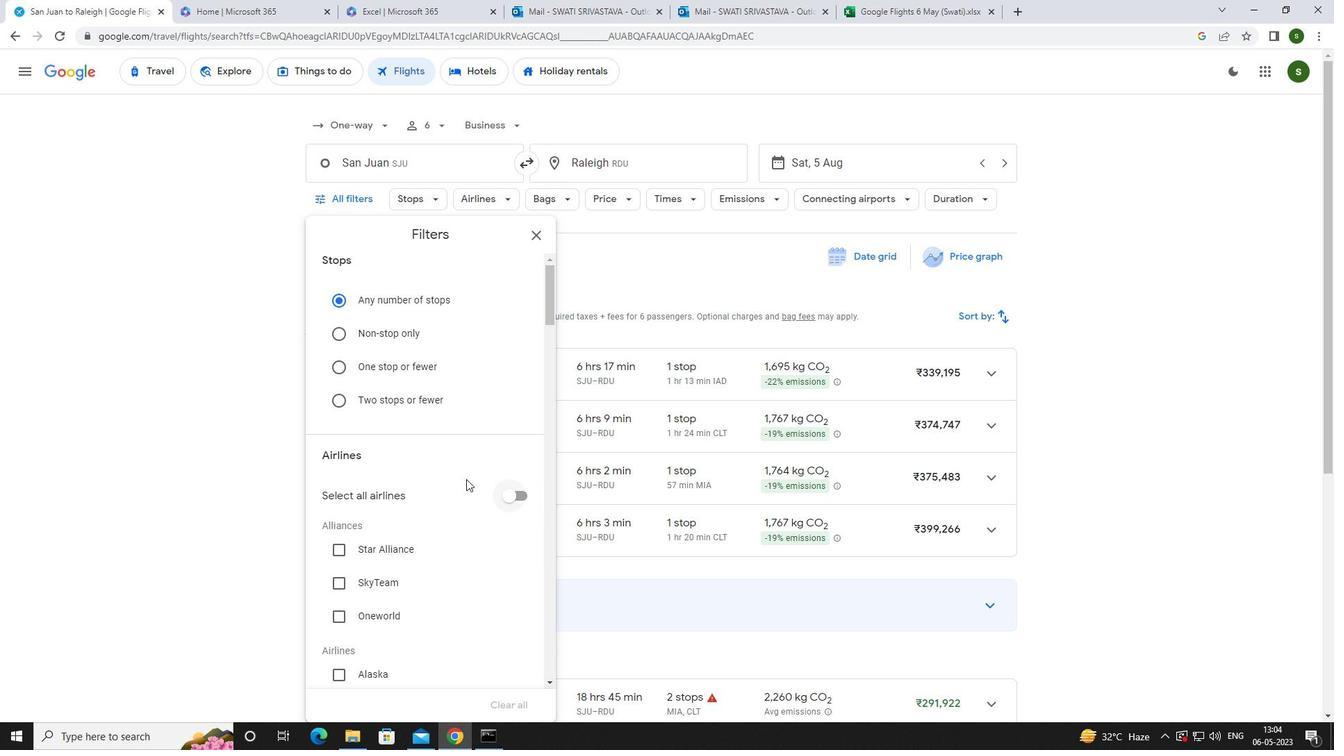 
Action: Mouse scrolled (460, 474) with delta (0, 0)
Screenshot: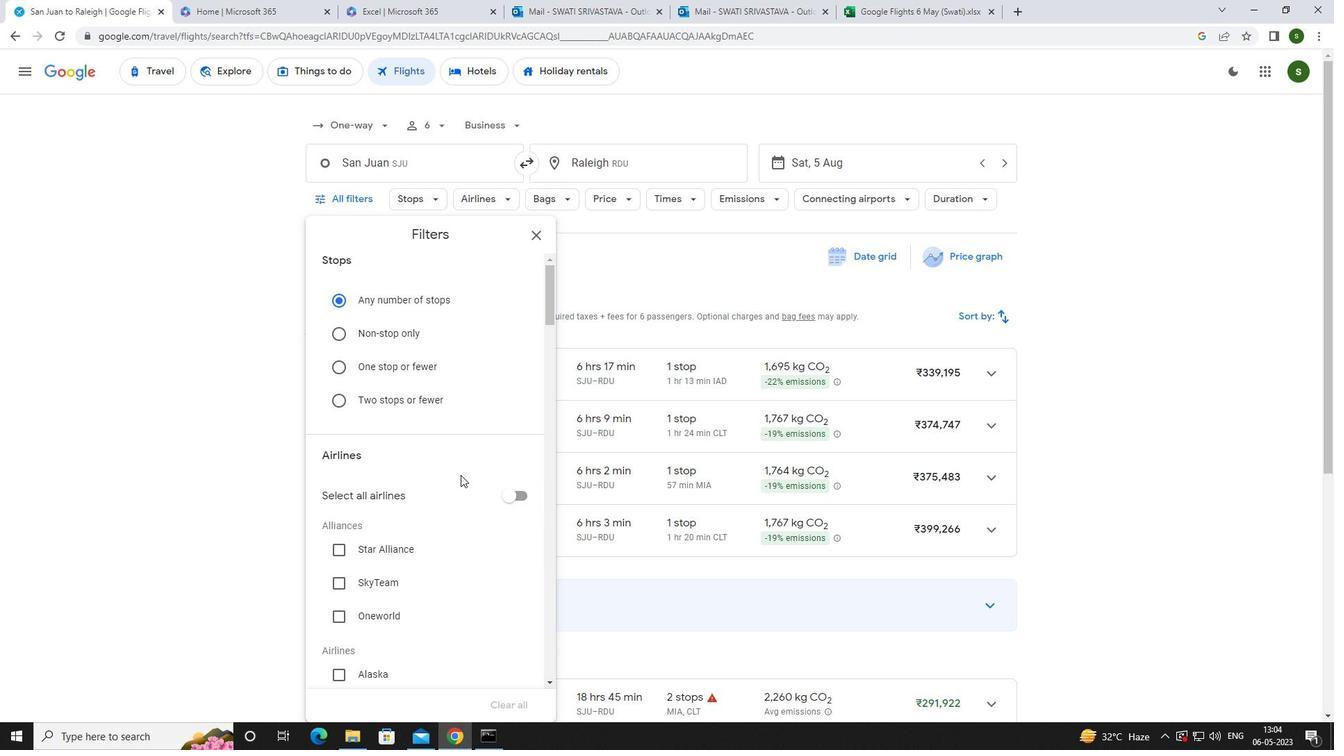 
Action: Mouse scrolled (460, 474) with delta (0, 0)
Screenshot: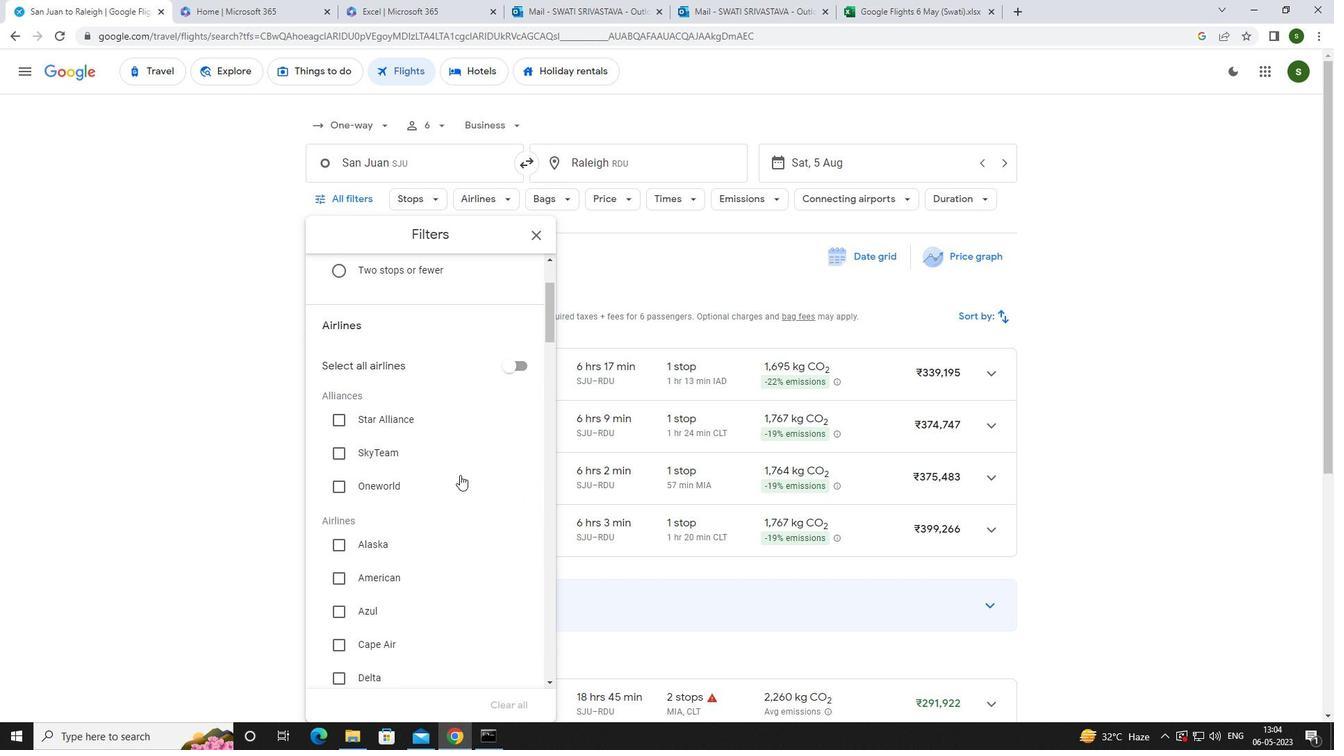 
Action: Mouse scrolled (460, 474) with delta (0, 0)
Screenshot: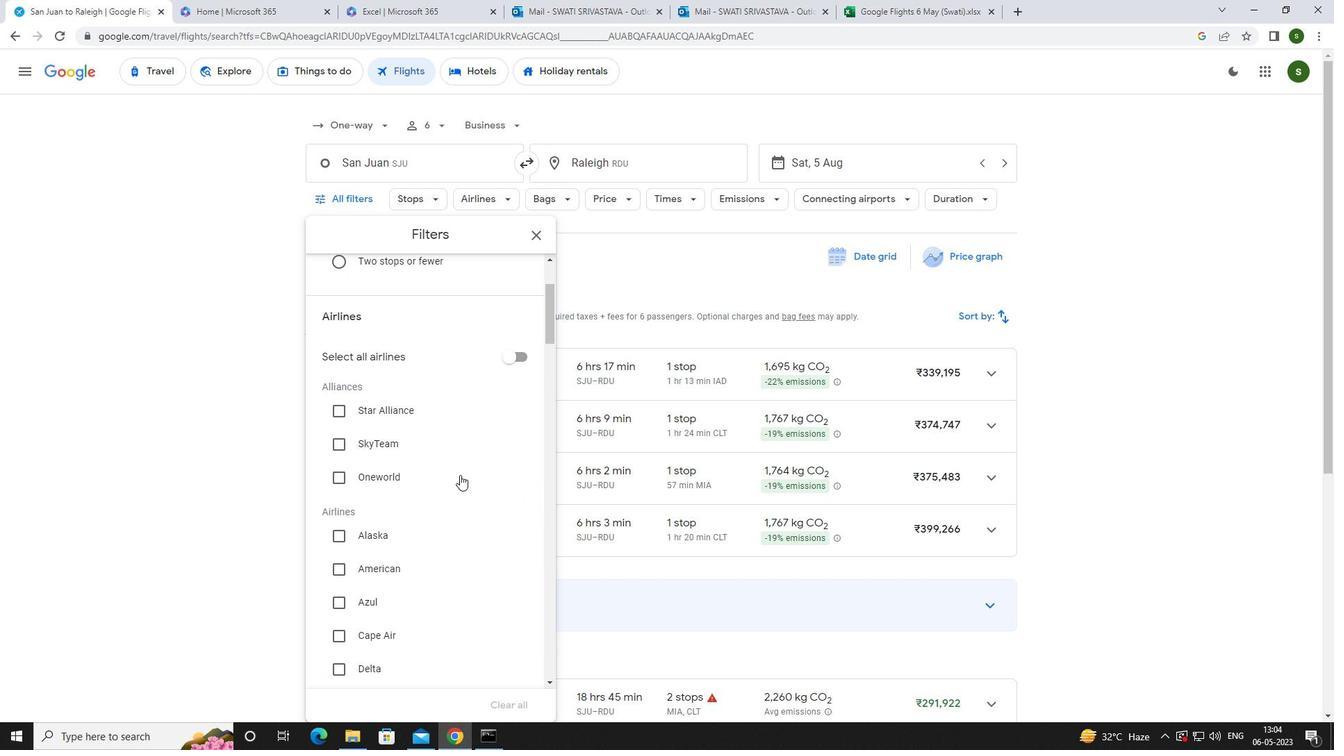 
Action: Mouse scrolled (460, 474) with delta (0, 0)
Screenshot: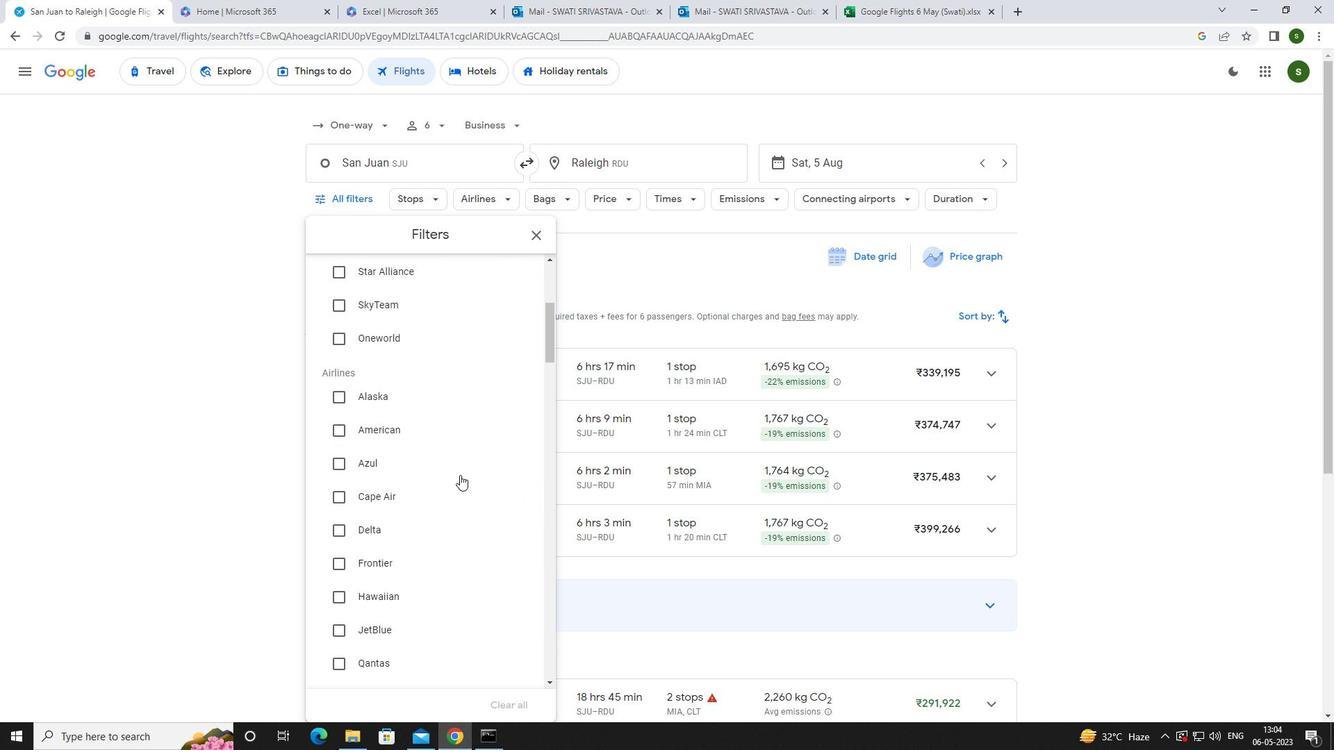 
Action: Mouse scrolled (460, 474) with delta (0, 0)
Screenshot: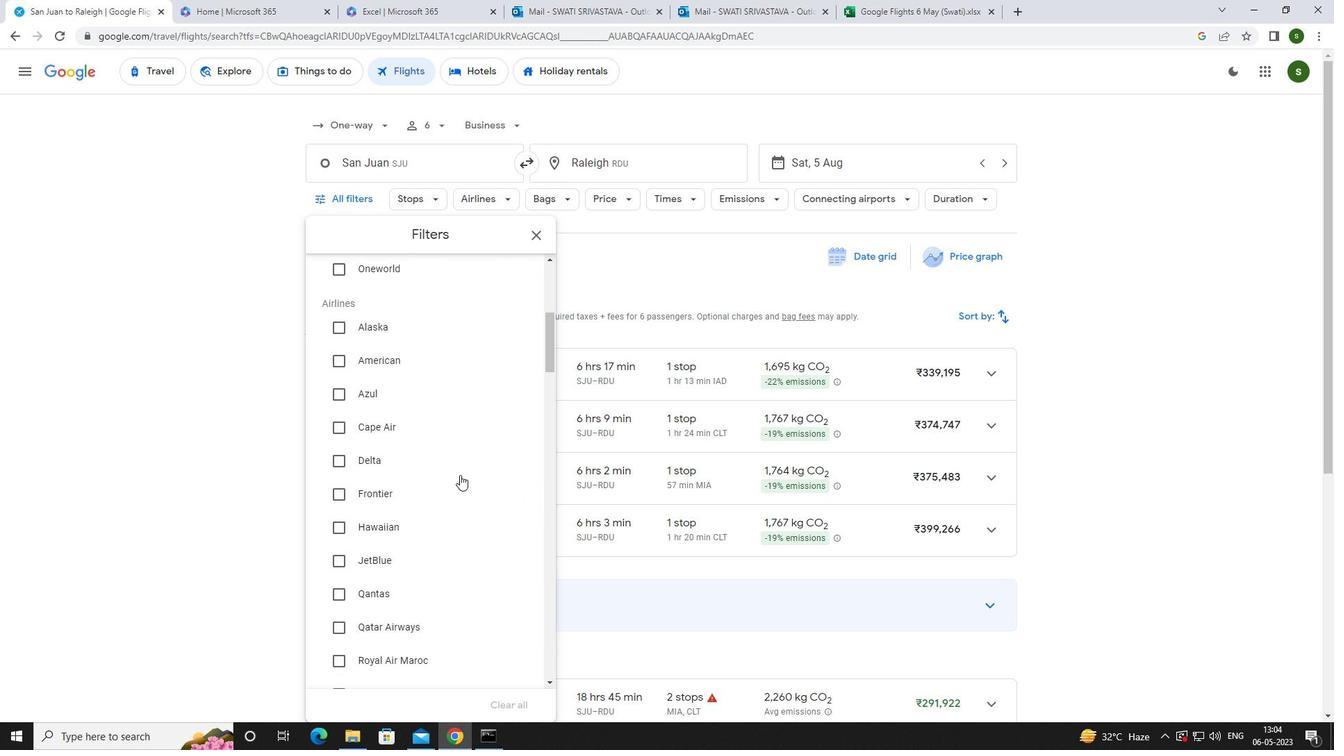 
Action: Mouse scrolled (460, 474) with delta (0, 0)
Screenshot: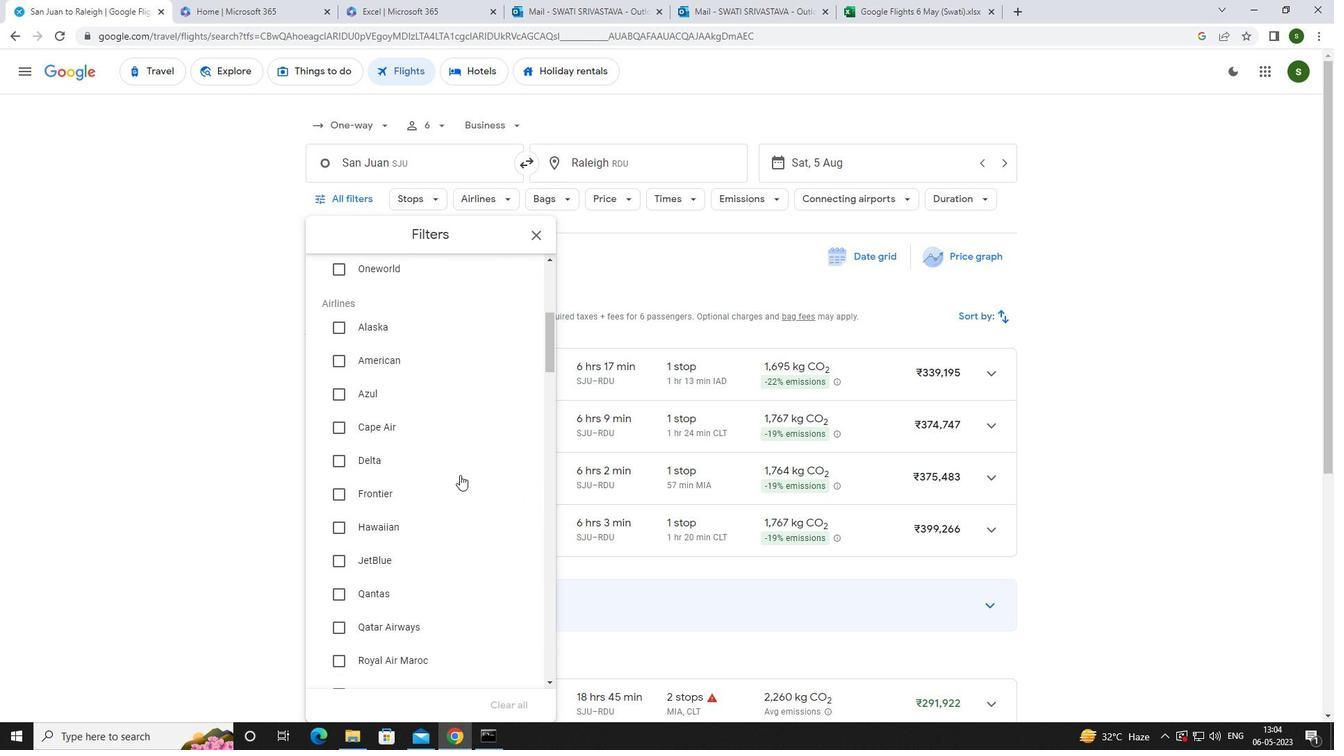 
Action: Mouse moved to (407, 515)
Screenshot: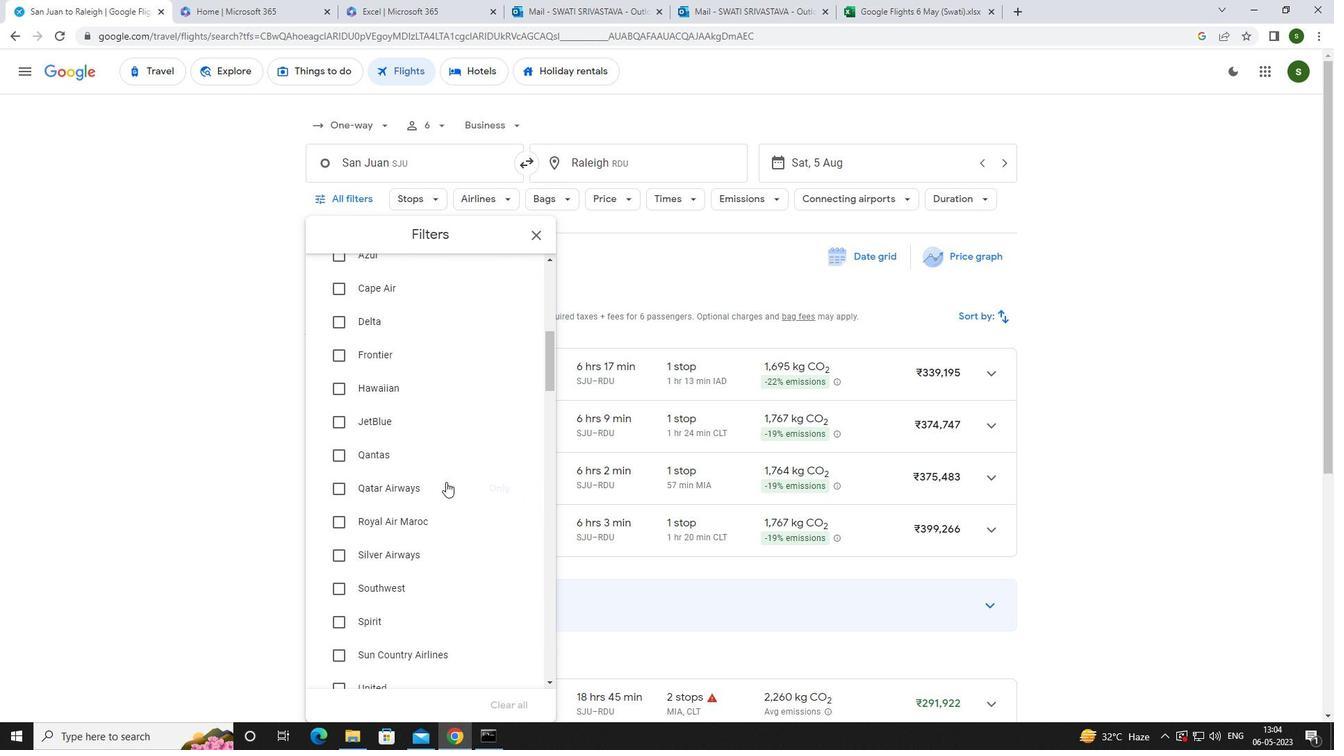 
Action: Mouse pressed left at (407, 515)
Screenshot: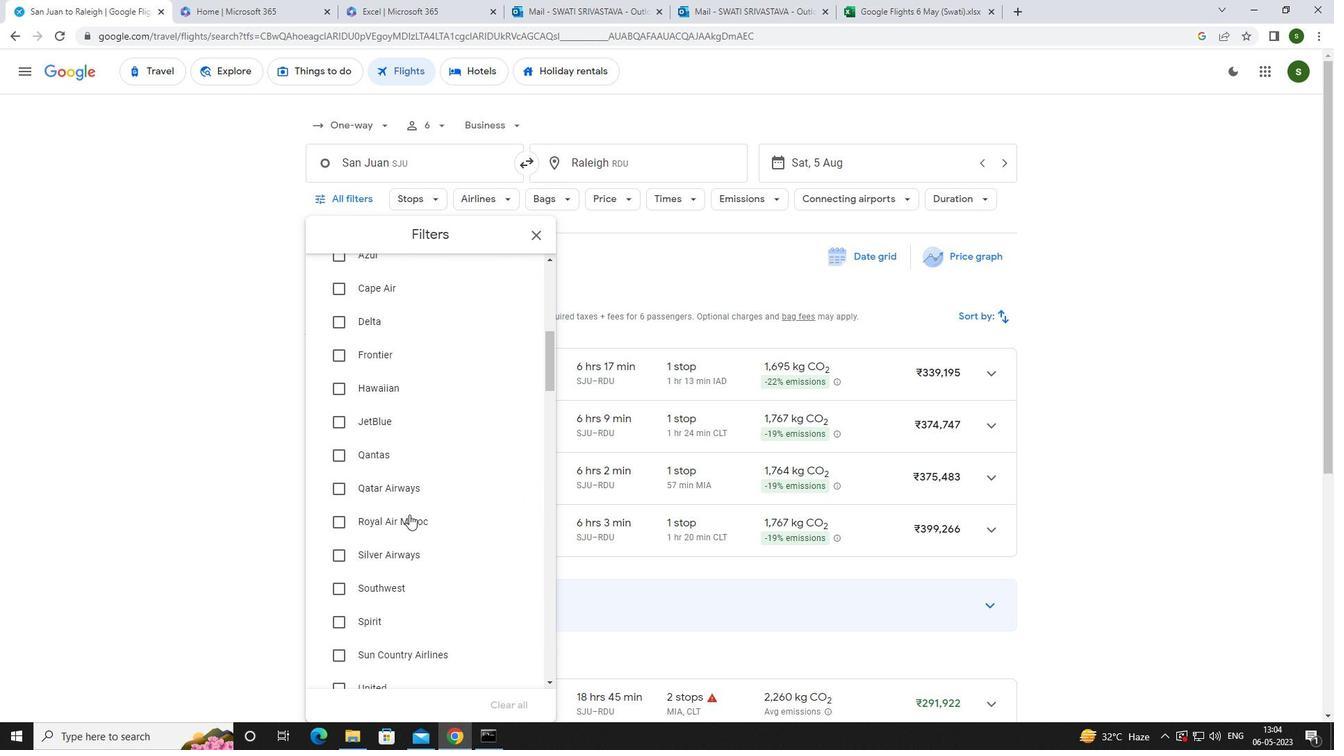 
Action: Mouse moved to (407, 515)
Screenshot: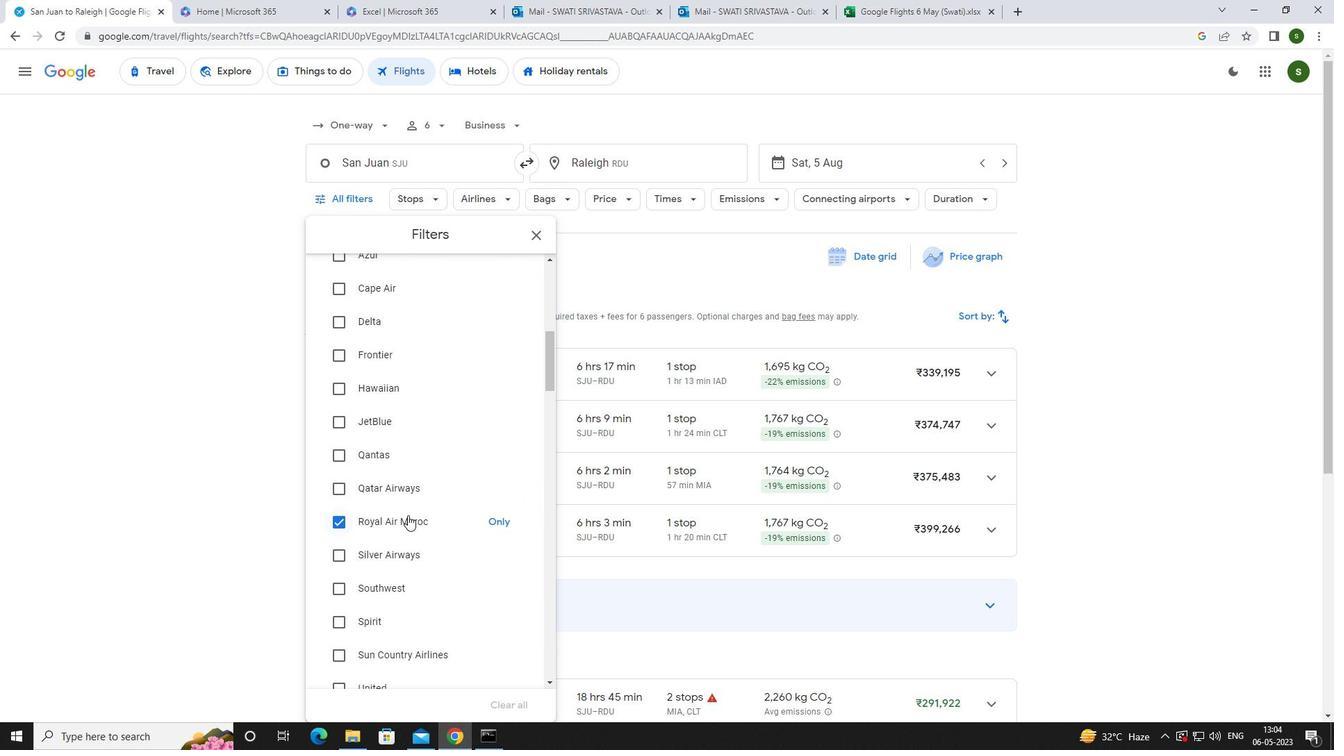 
Action: Mouse scrolled (407, 514) with delta (0, 0)
Screenshot: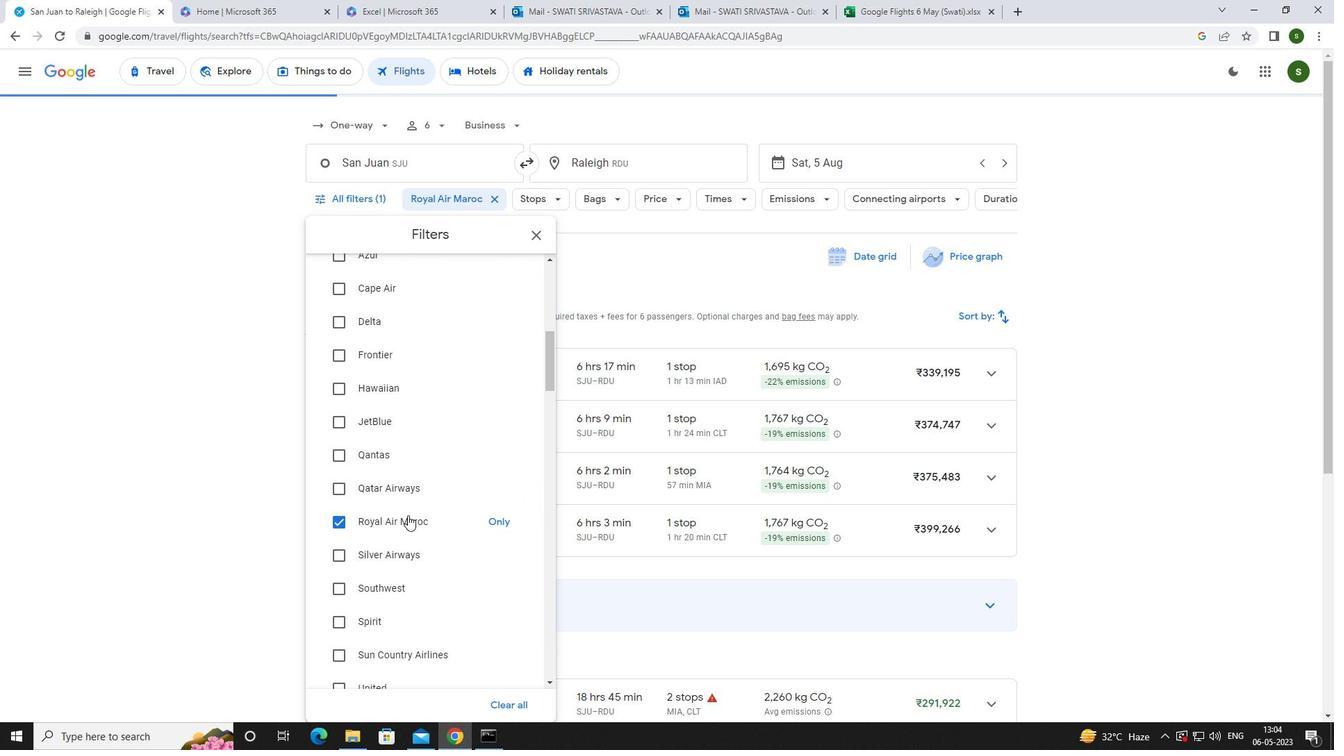 
Action: Mouse scrolled (407, 514) with delta (0, 0)
Screenshot: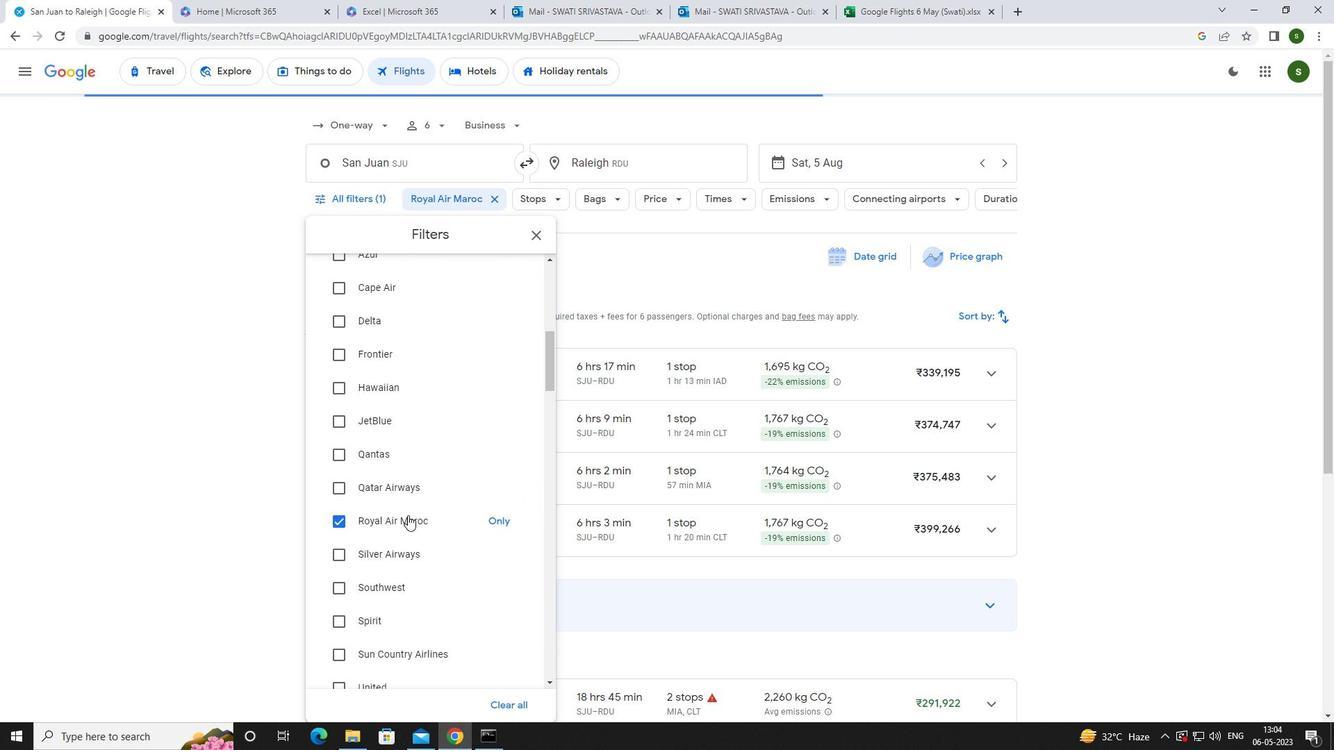 
Action: Mouse scrolled (407, 514) with delta (0, 0)
Screenshot: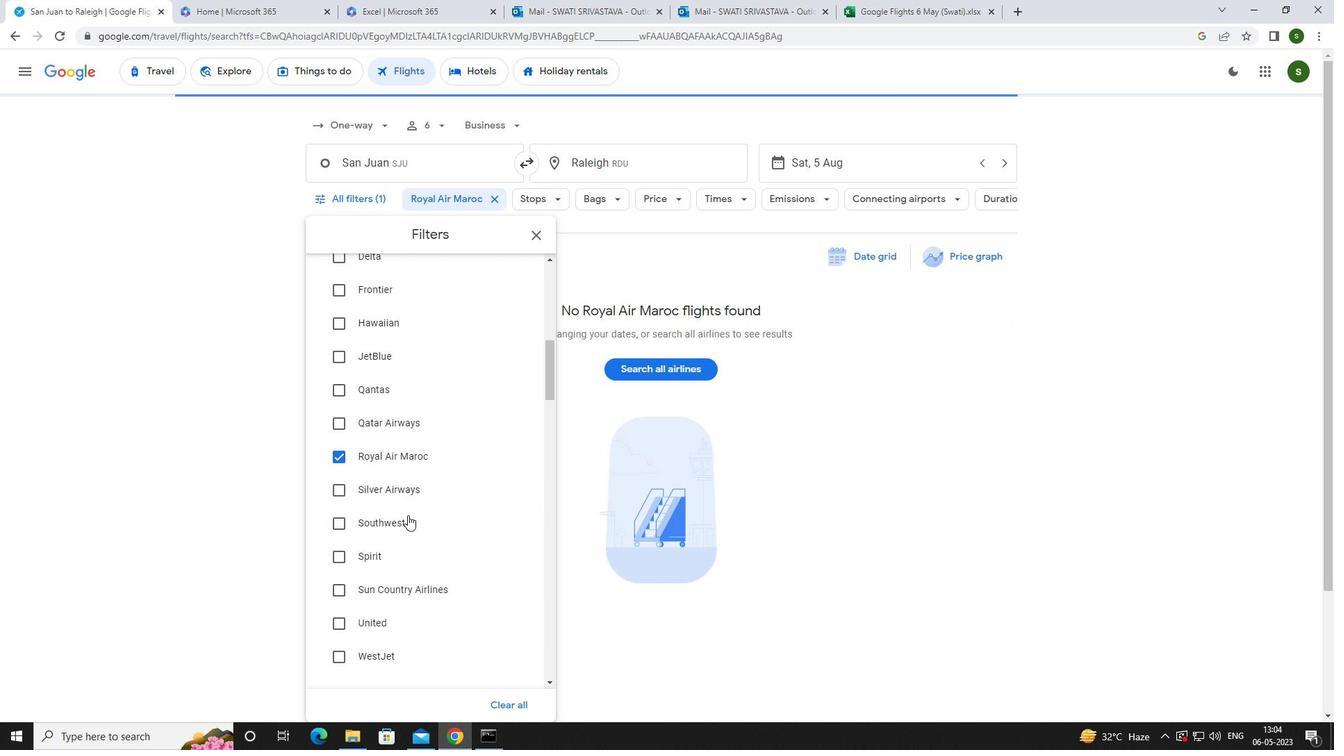 
Action: Mouse scrolled (407, 514) with delta (0, 0)
Screenshot: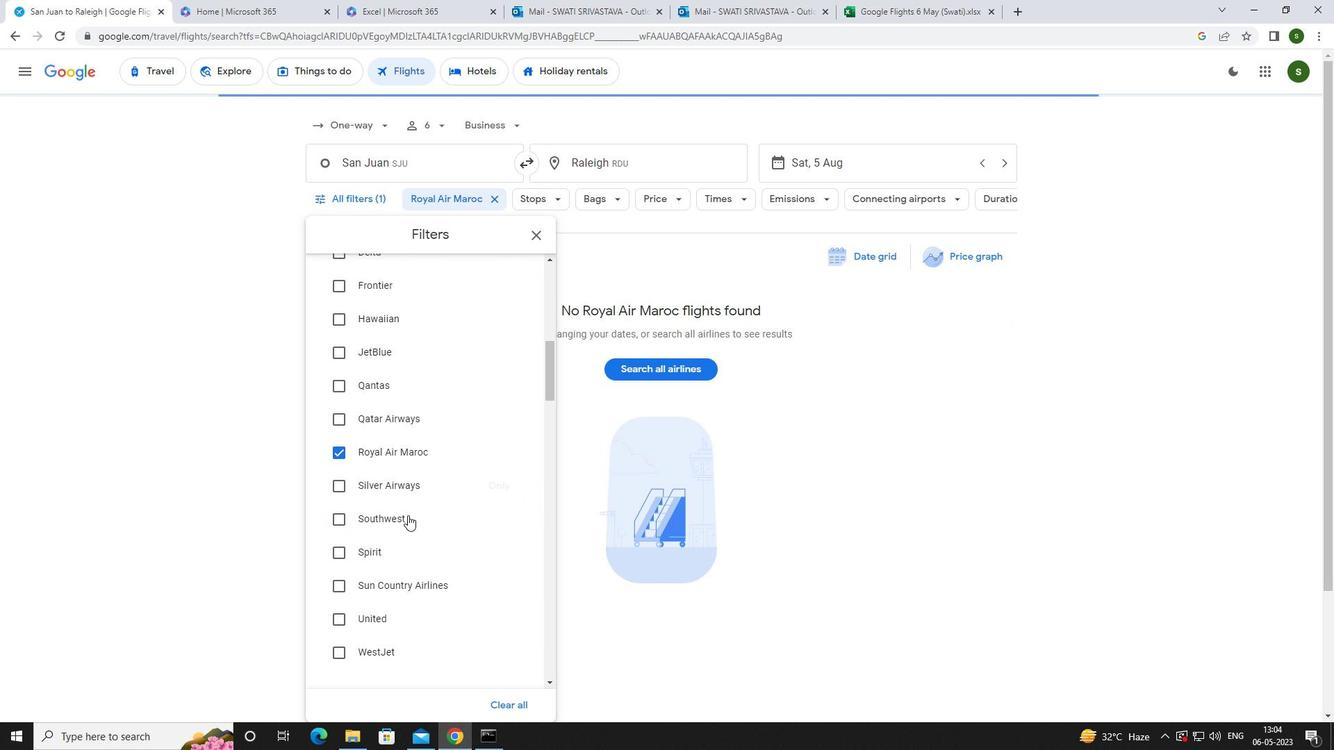 
Action: Mouse scrolled (407, 514) with delta (0, 0)
Screenshot: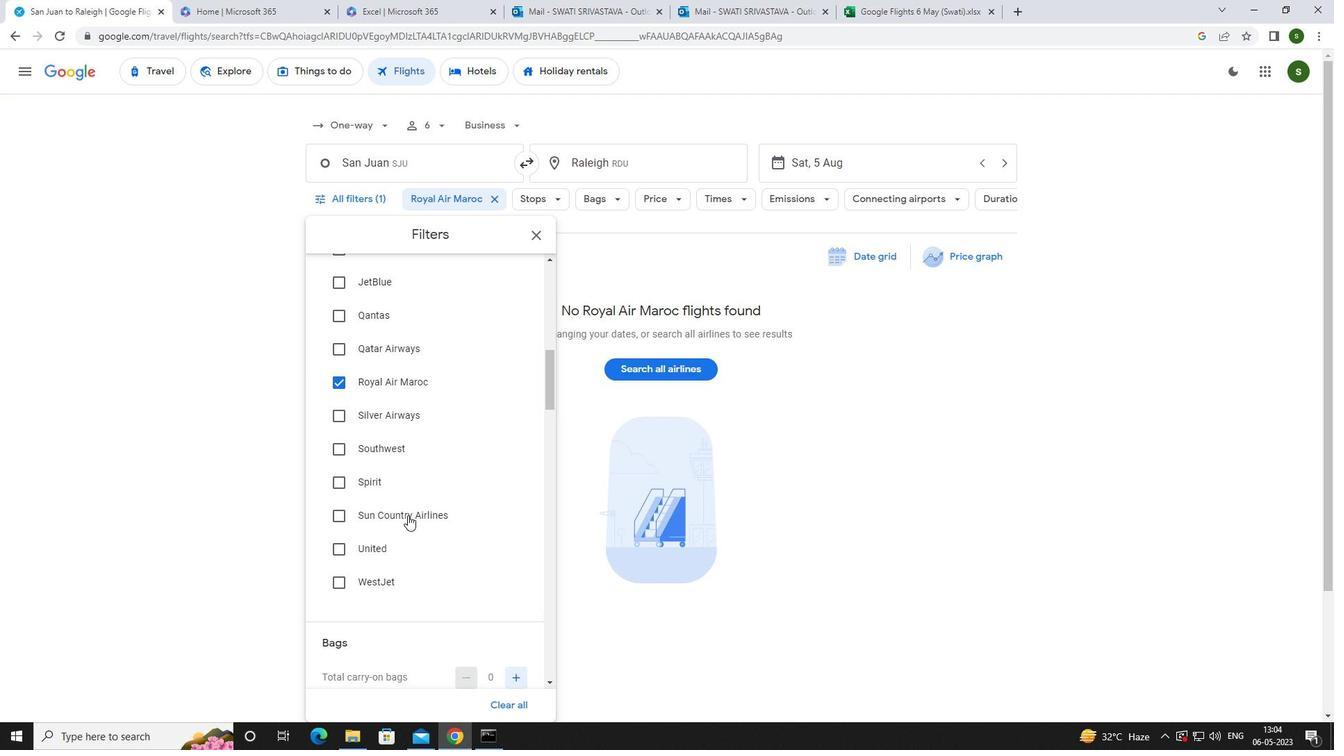 
Action: Mouse moved to (512, 503)
Screenshot: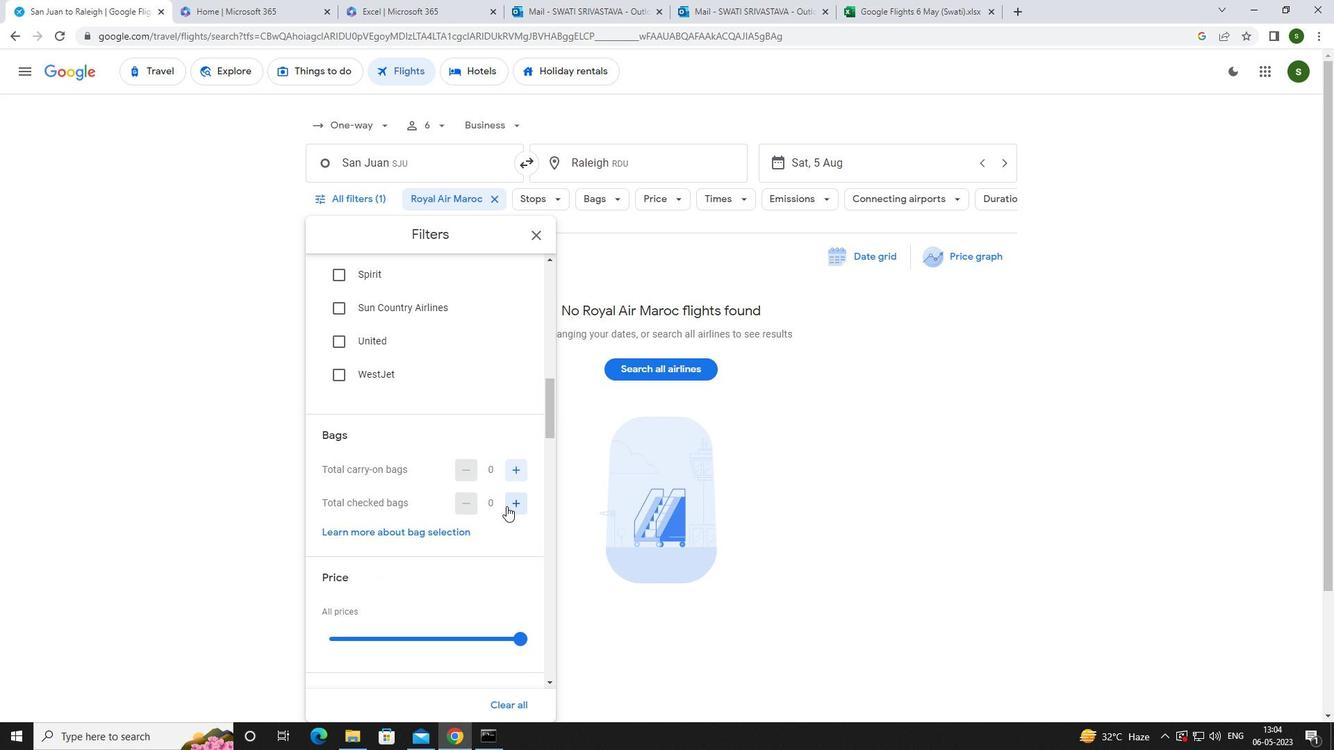 
Action: Mouse pressed left at (512, 503)
Screenshot: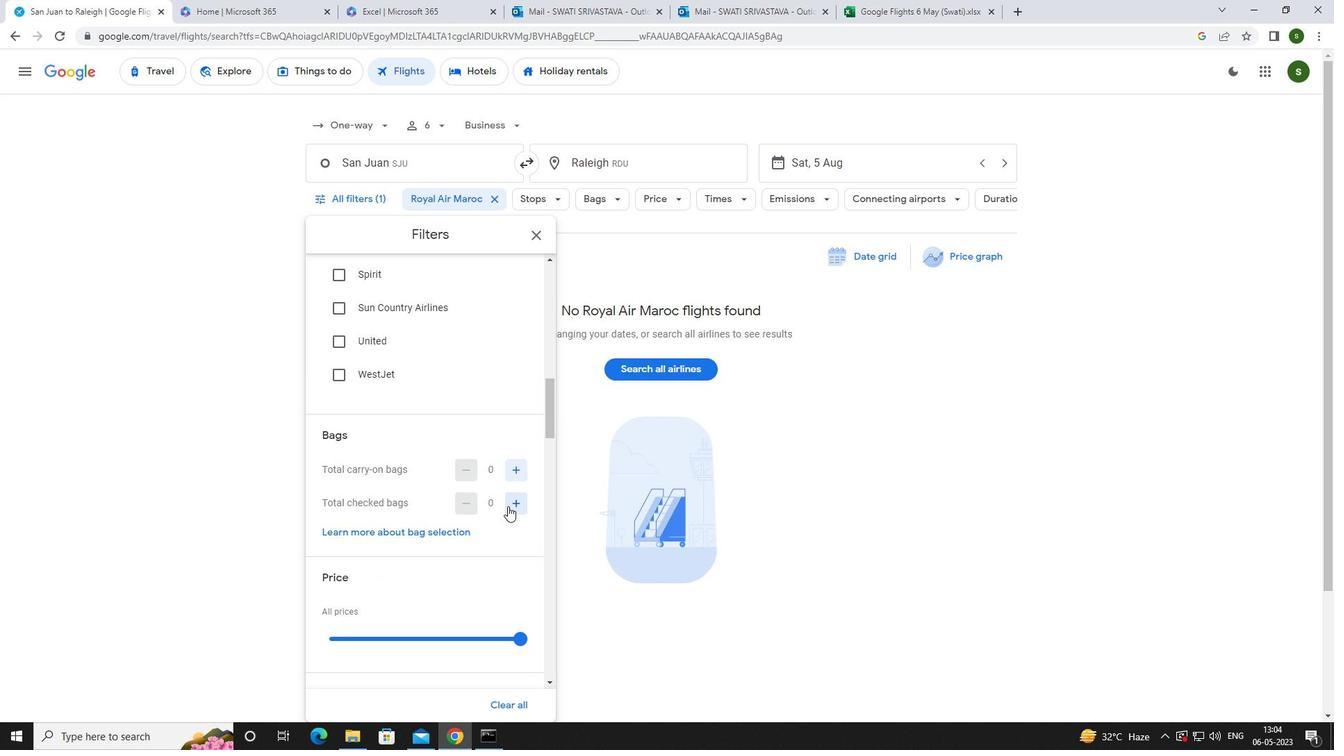 
Action: Mouse pressed left at (512, 503)
Screenshot: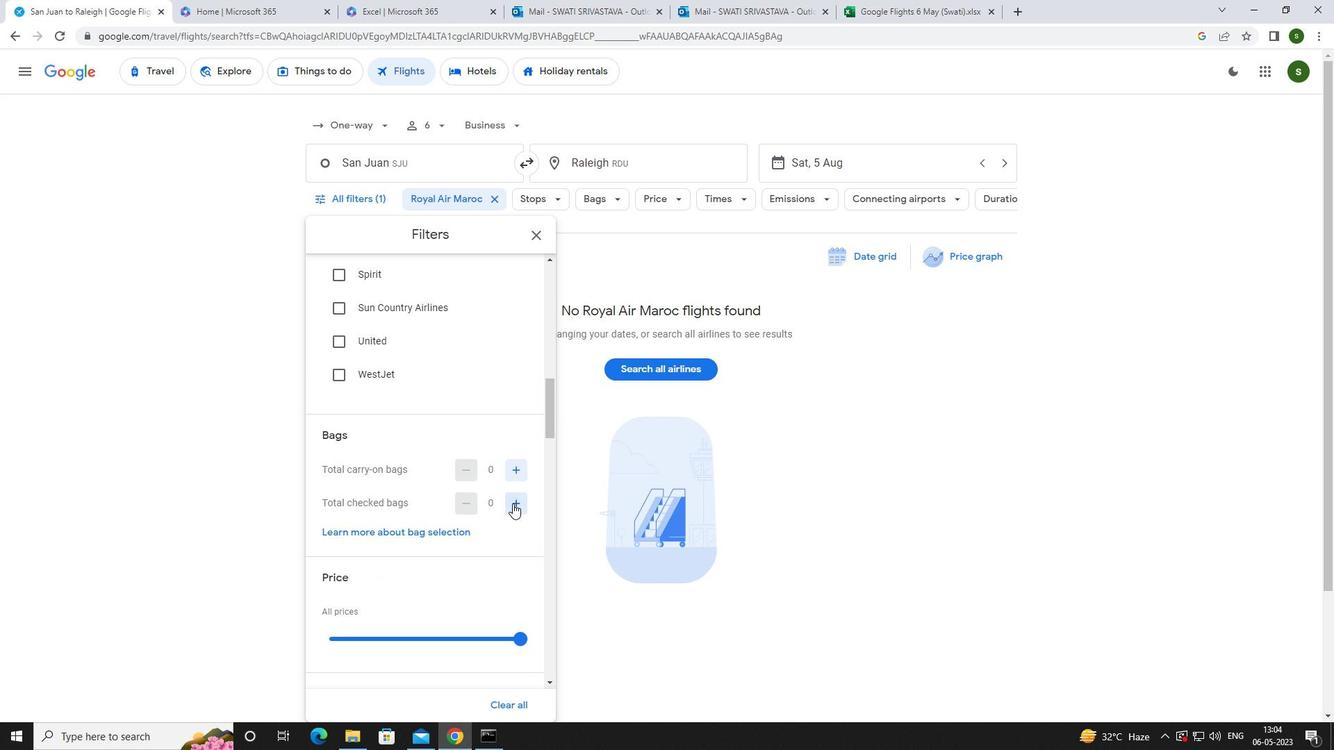 
Action: Mouse pressed left at (512, 503)
Screenshot: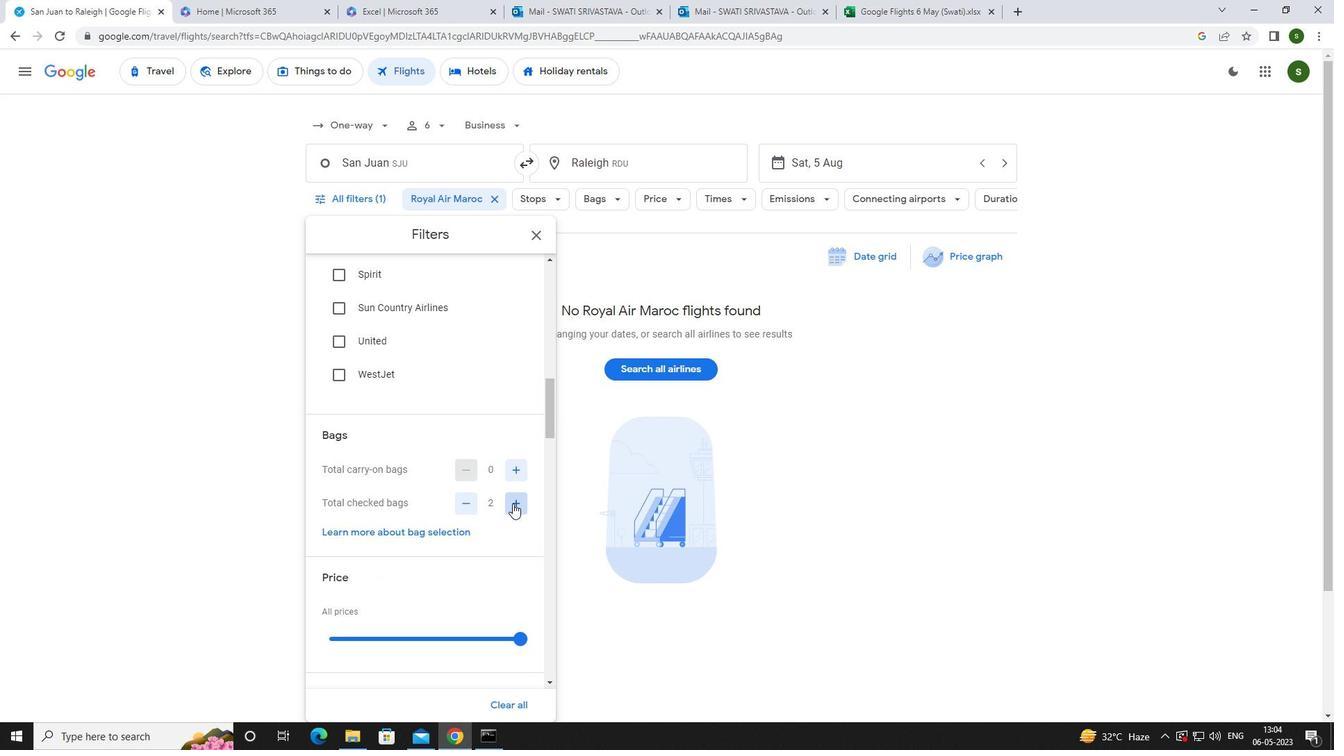 
Action: Mouse pressed left at (512, 503)
Screenshot: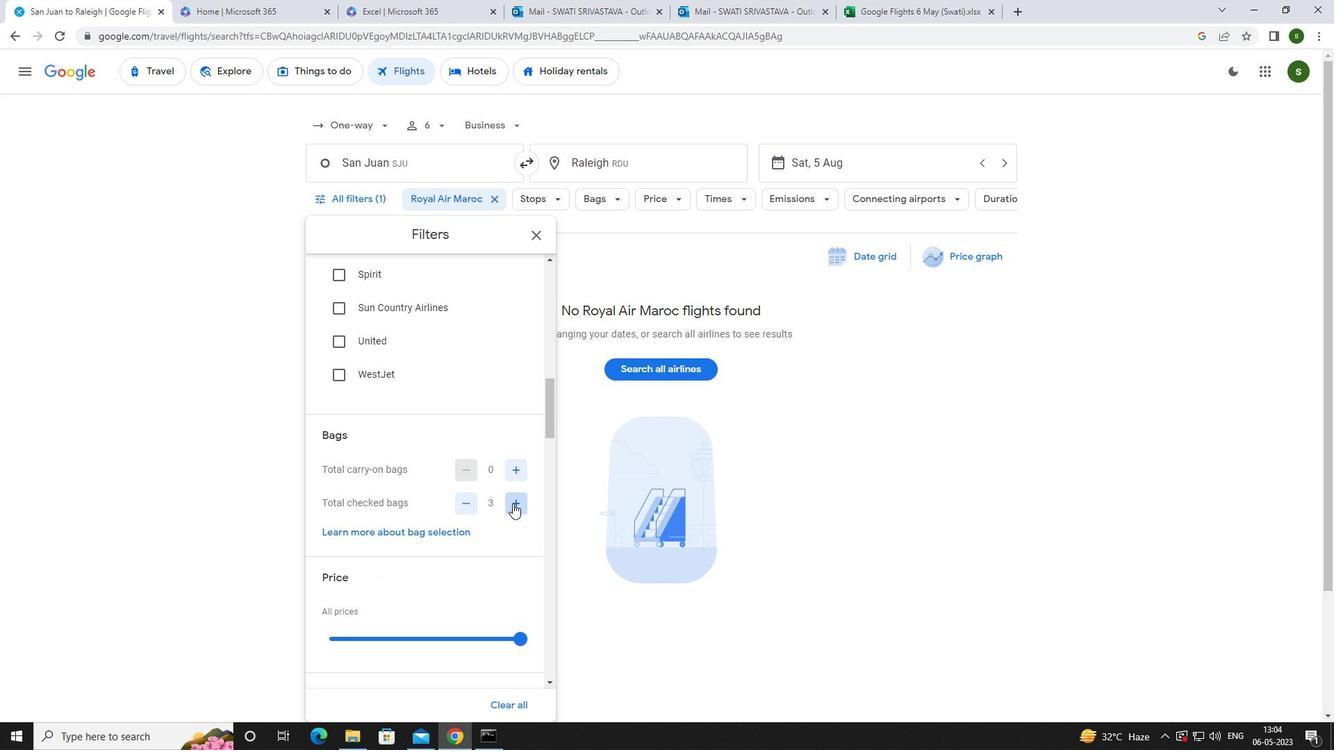 
Action: Mouse moved to (512, 503)
Screenshot: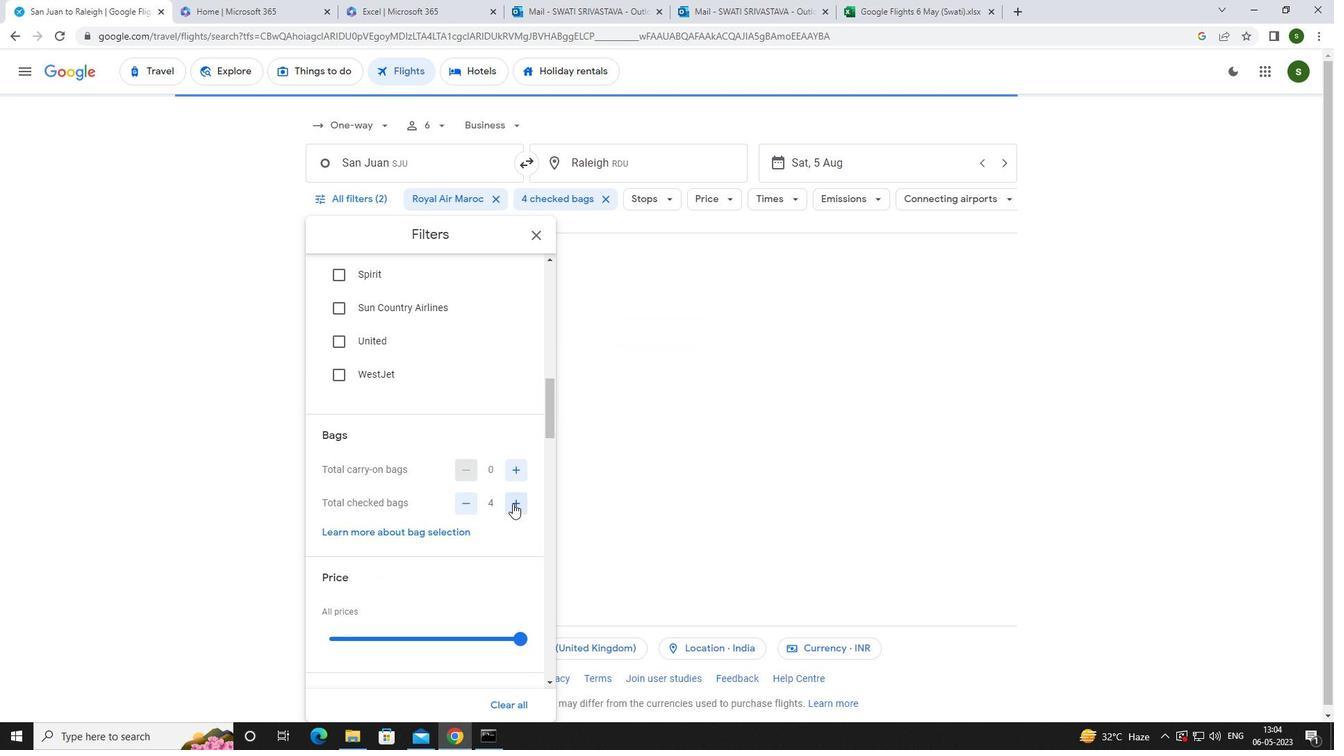
Action: Mouse scrolled (512, 503) with delta (0, 0)
Screenshot: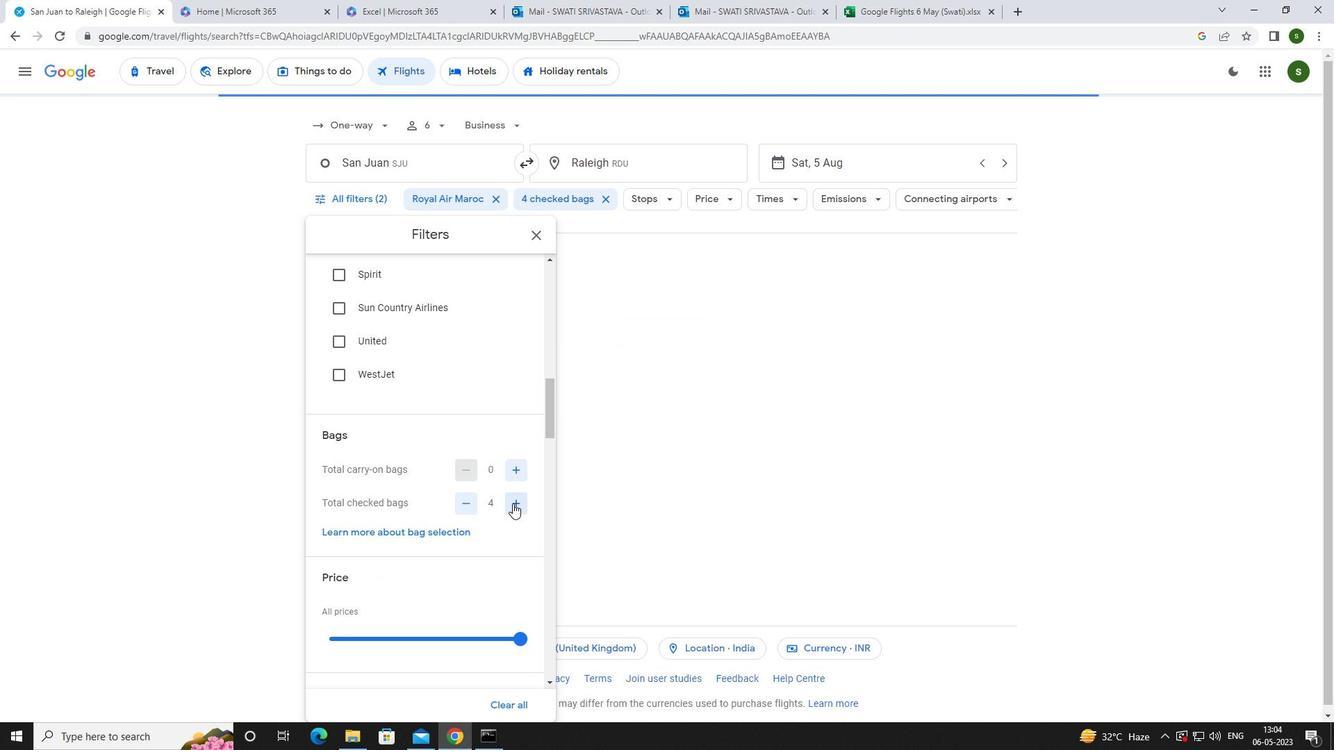 
Action: Mouse scrolled (512, 503) with delta (0, 0)
Screenshot: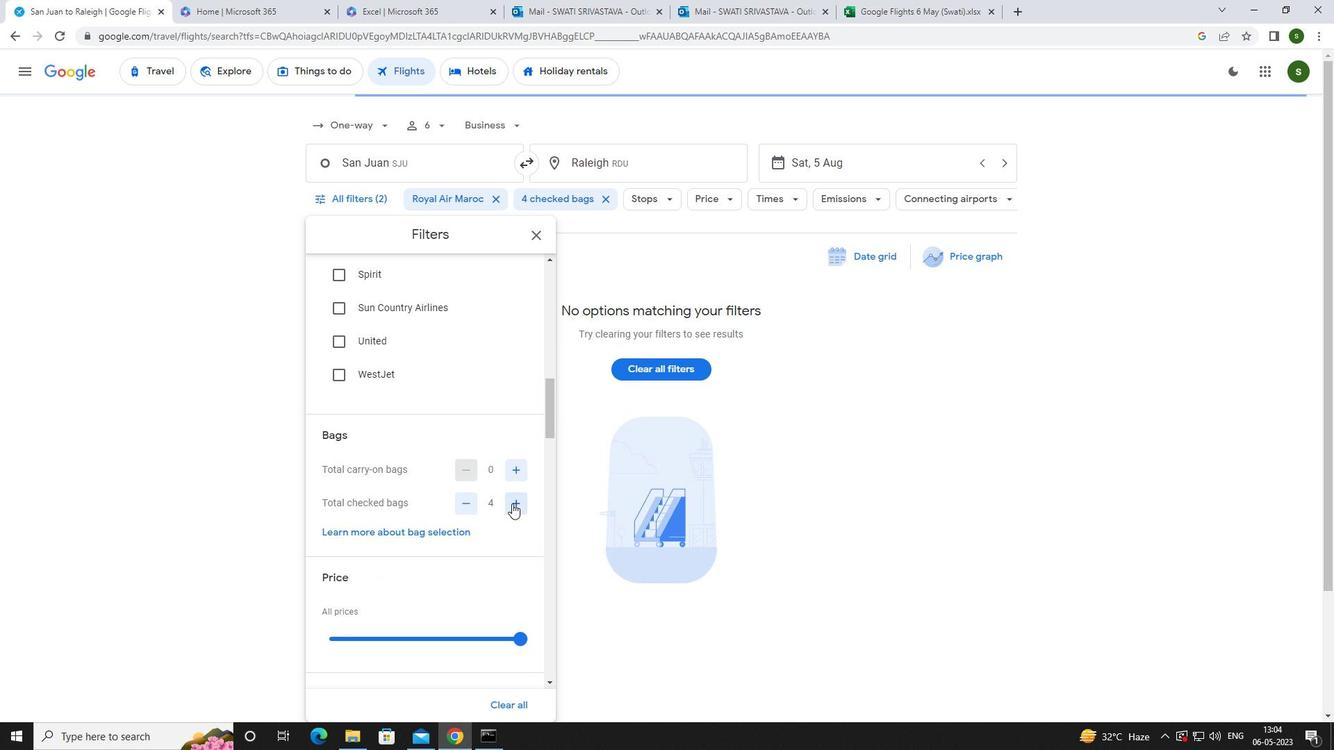 
Action: Mouse scrolled (512, 503) with delta (0, 0)
Screenshot: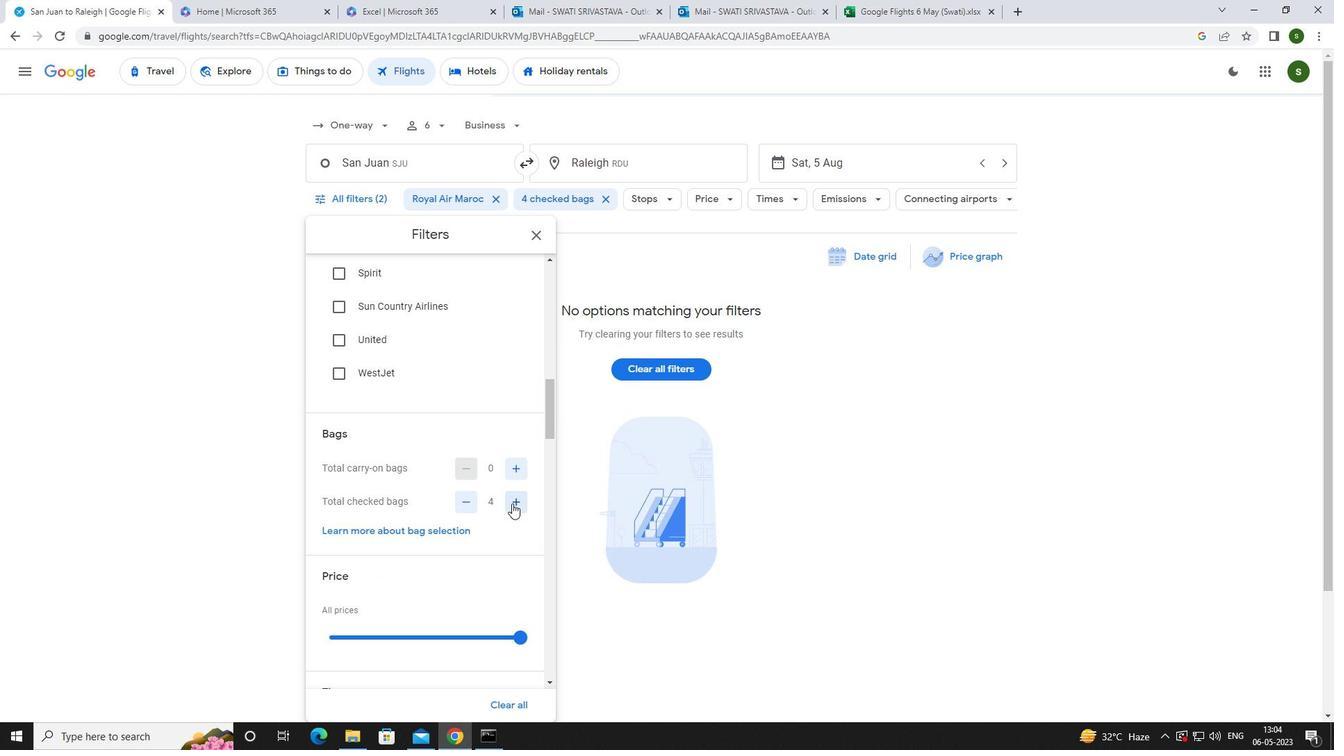 
Action: Mouse moved to (521, 428)
Screenshot: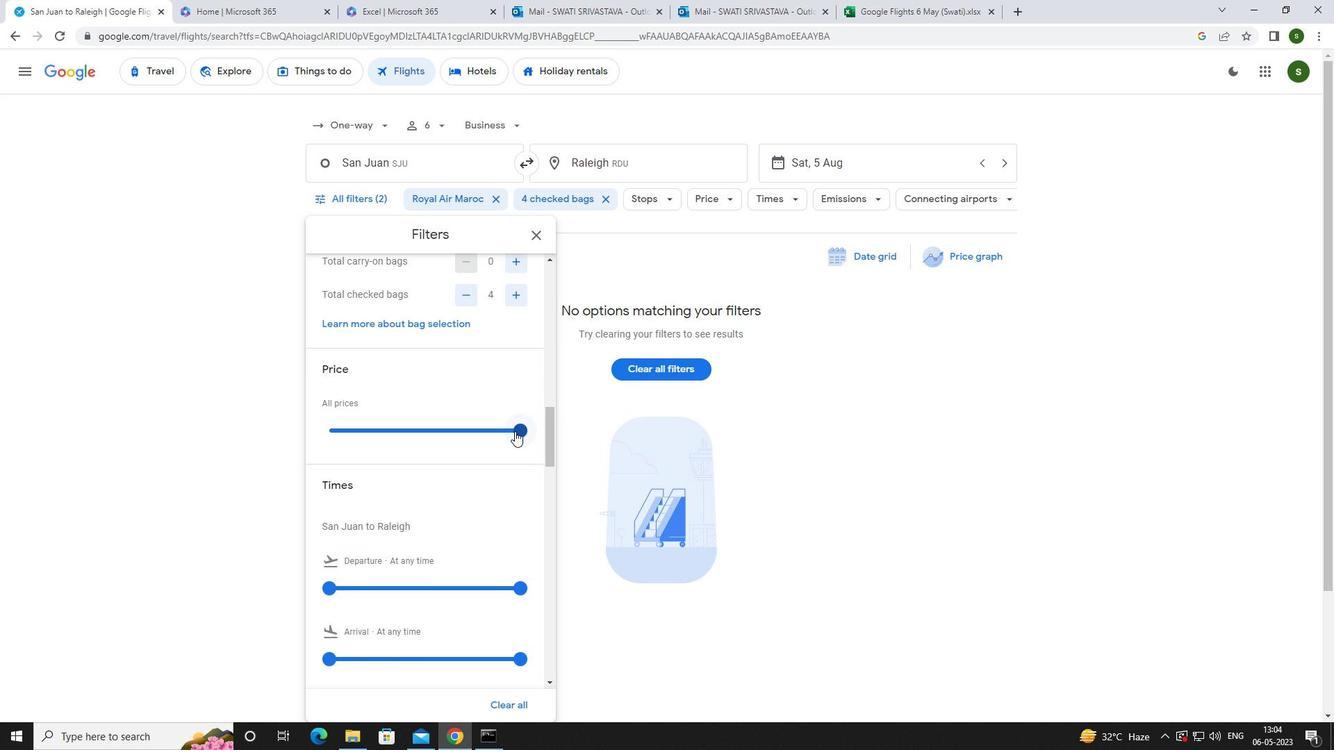 
Action: Mouse pressed left at (521, 428)
Screenshot: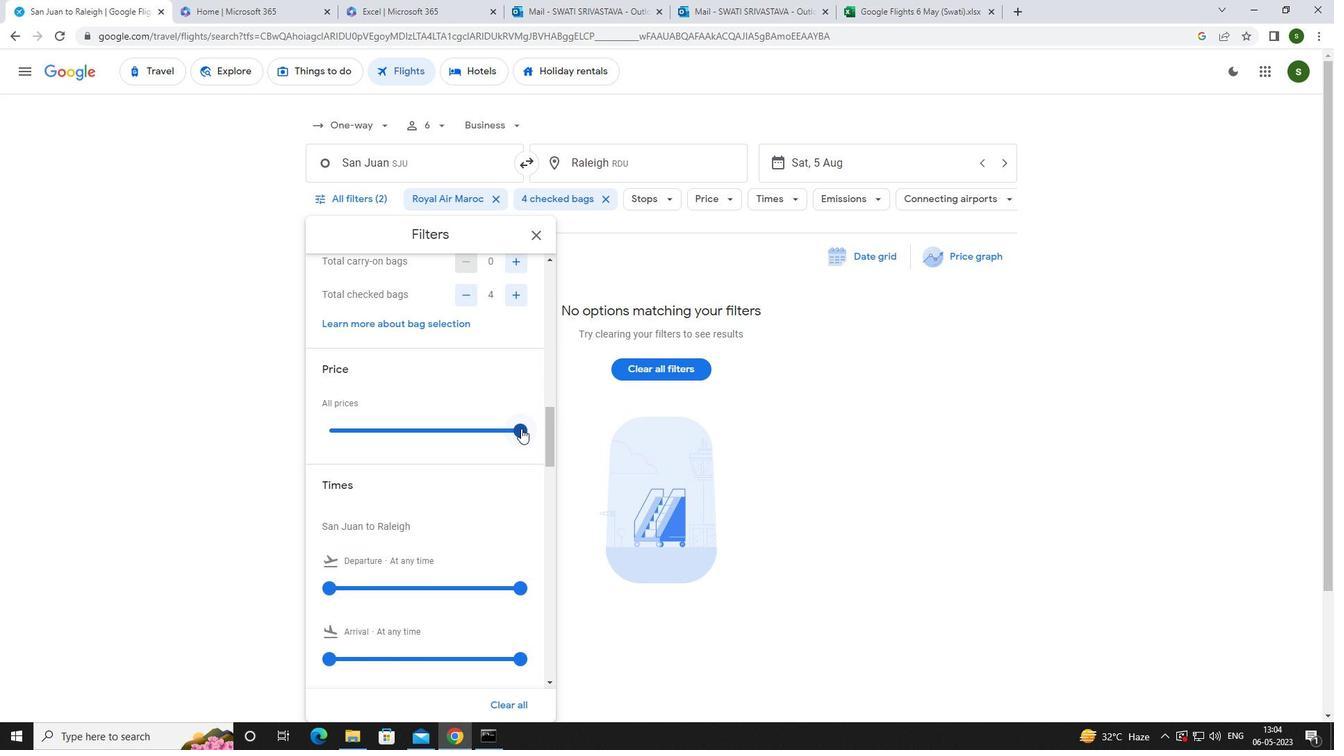 
Action: Mouse moved to (329, 426)
Screenshot: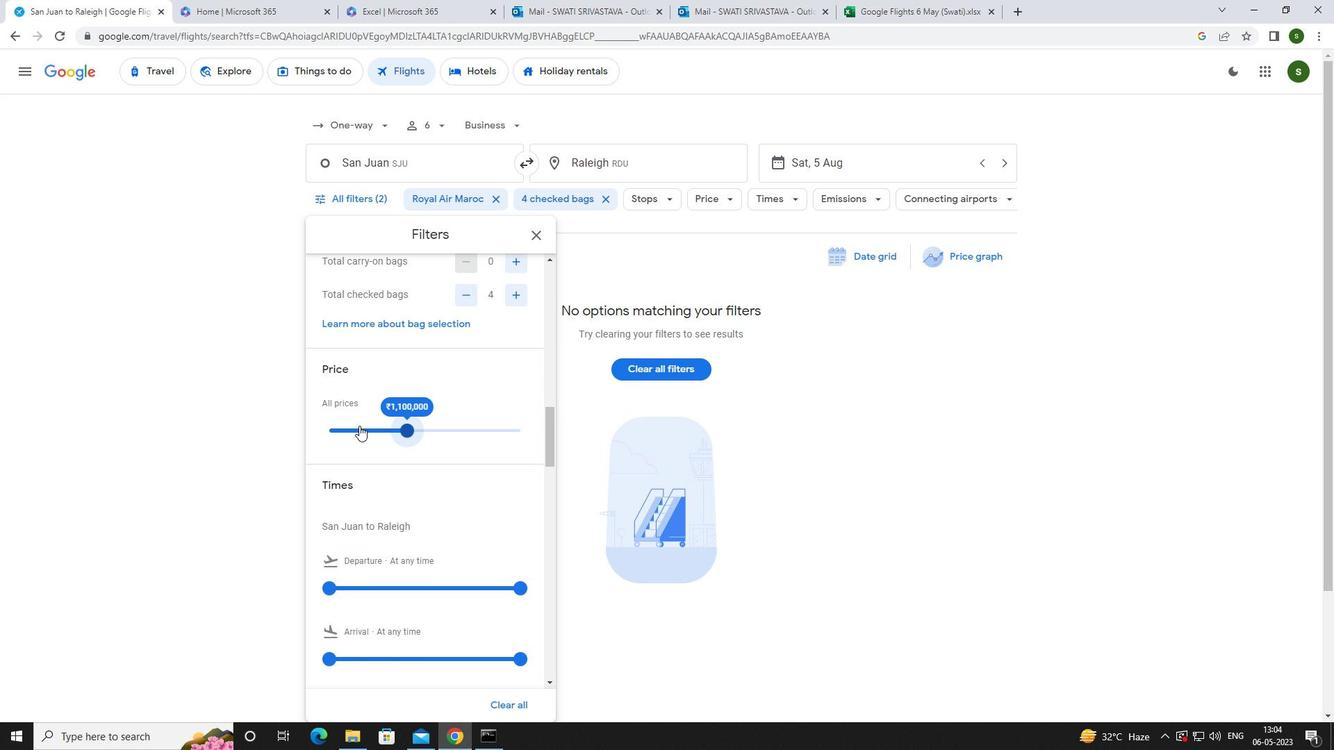 
Action: Mouse scrolled (329, 426) with delta (0, 0)
Screenshot: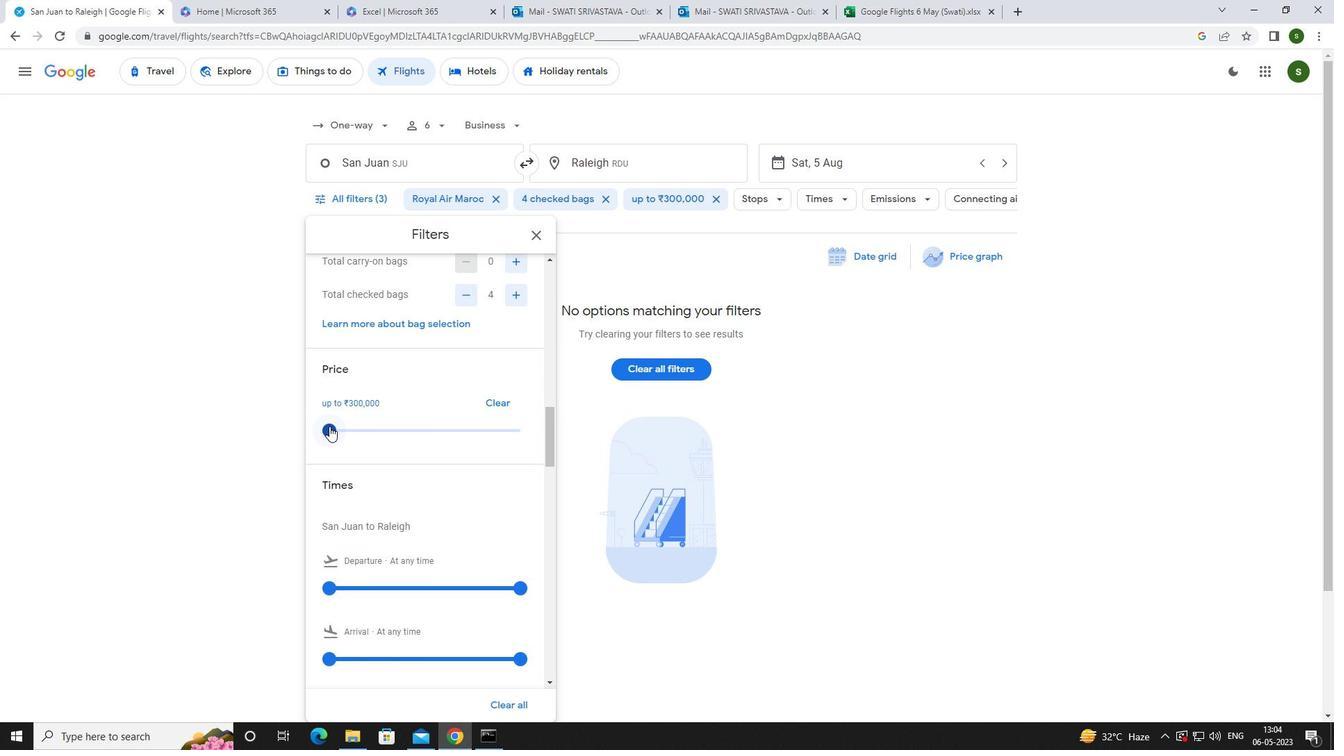 
Action: Mouse scrolled (329, 426) with delta (0, 0)
Screenshot: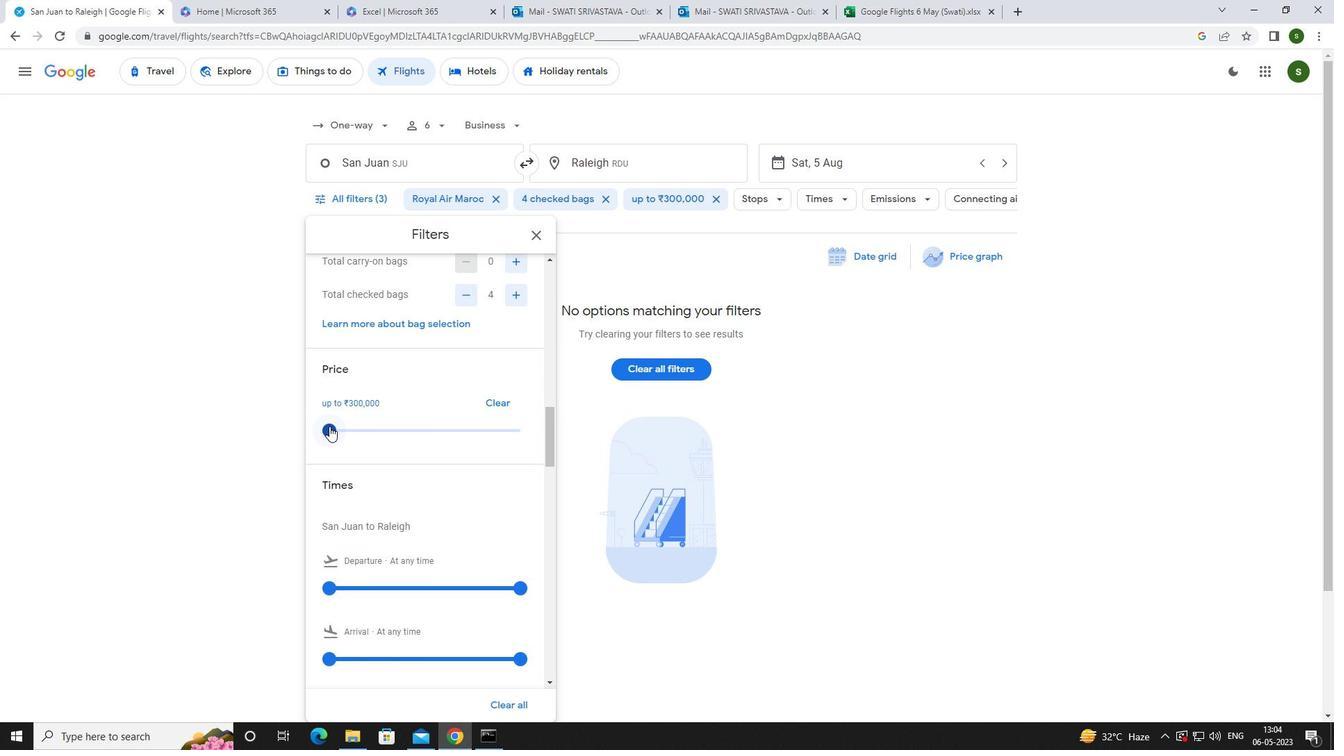 
Action: Mouse moved to (328, 443)
Screenshot: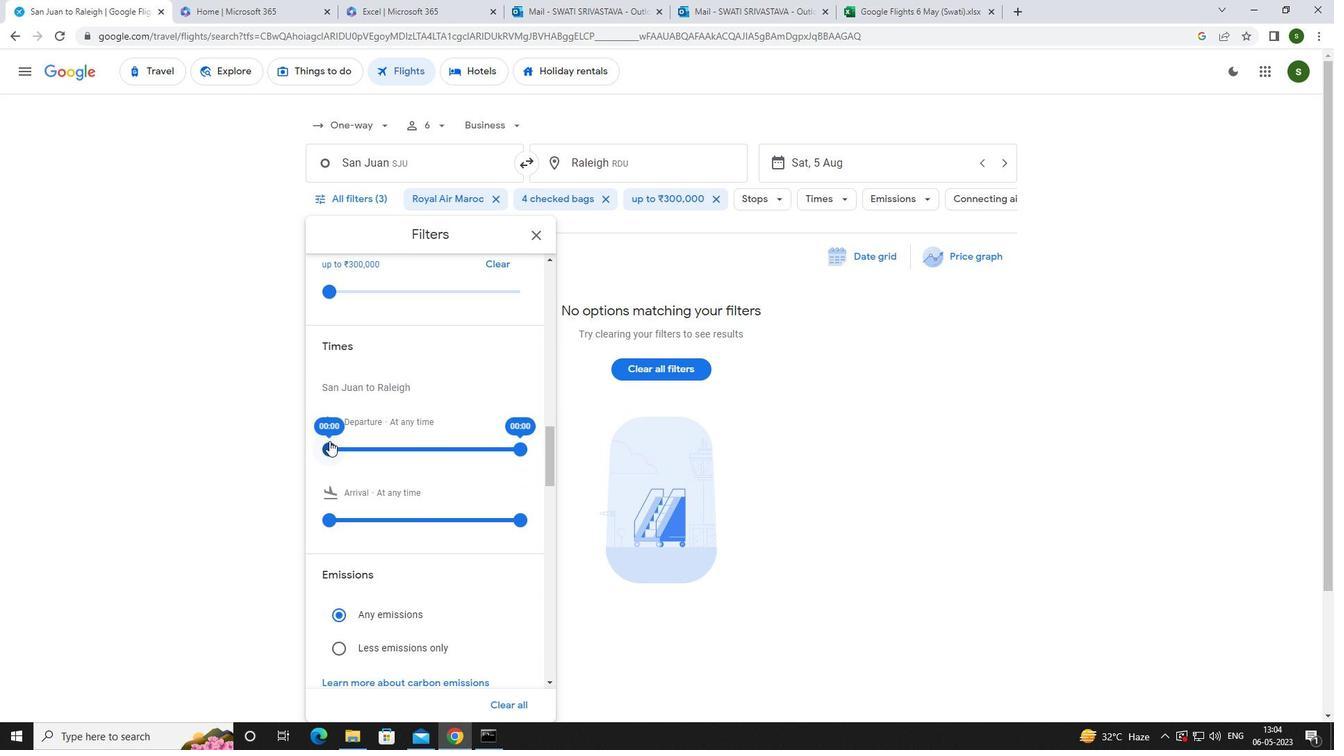 
Action: Mouse pressed left at (328, 443)
Screenshot: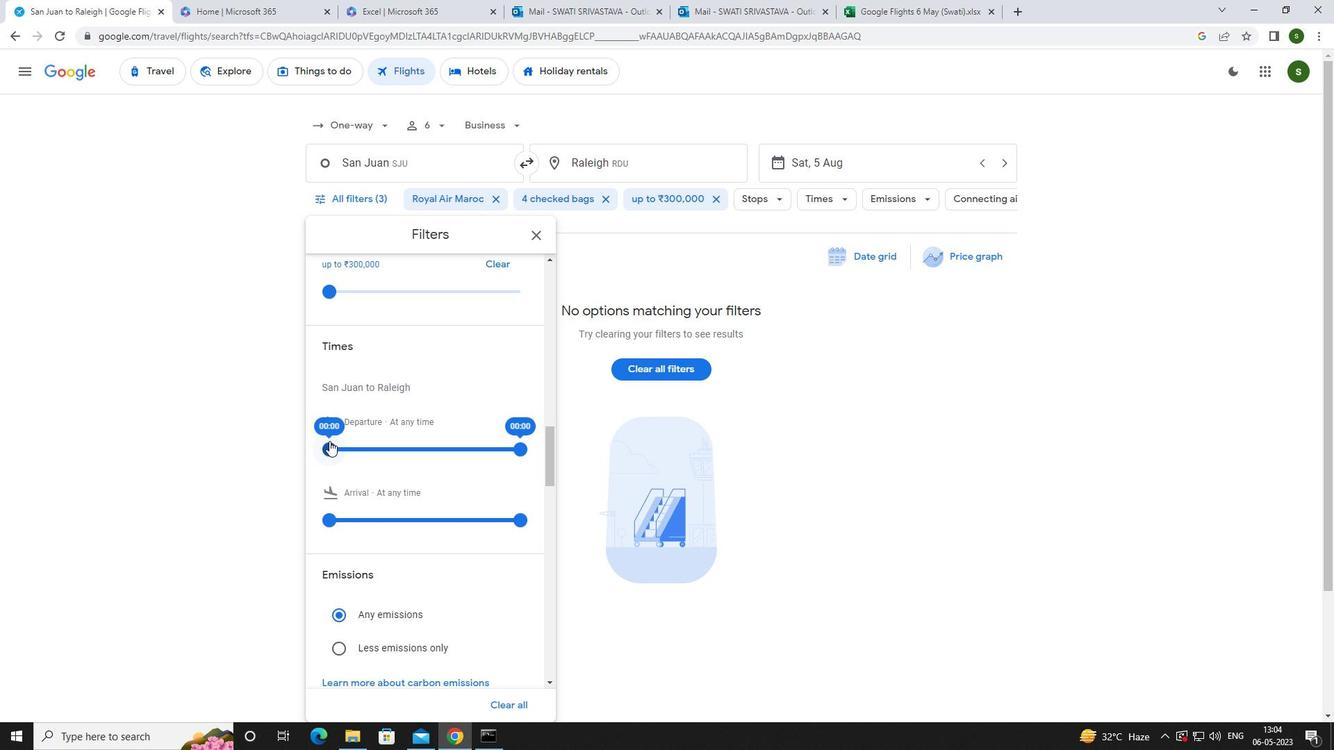 
Action: Mouse moved to (177, 462)
Screenshot: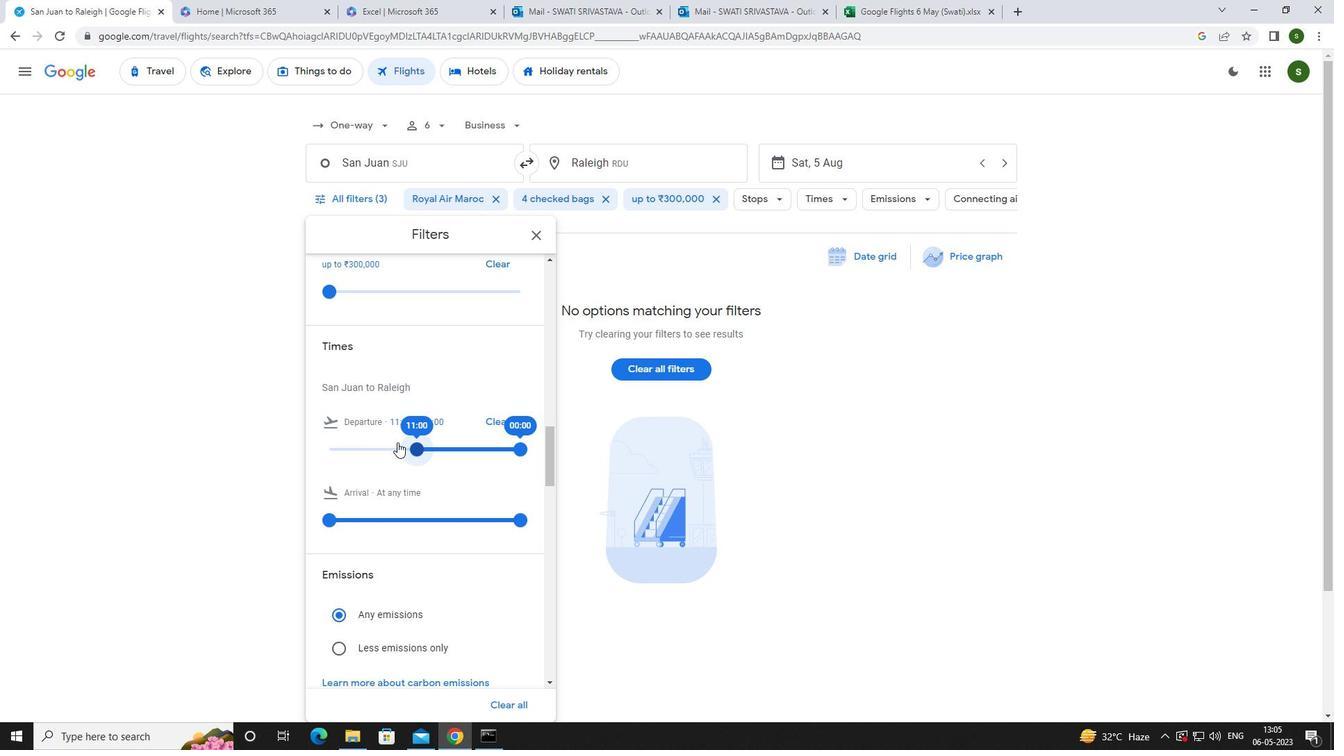 
Action: Mouse pressed left at (177, 462)
Screenshot: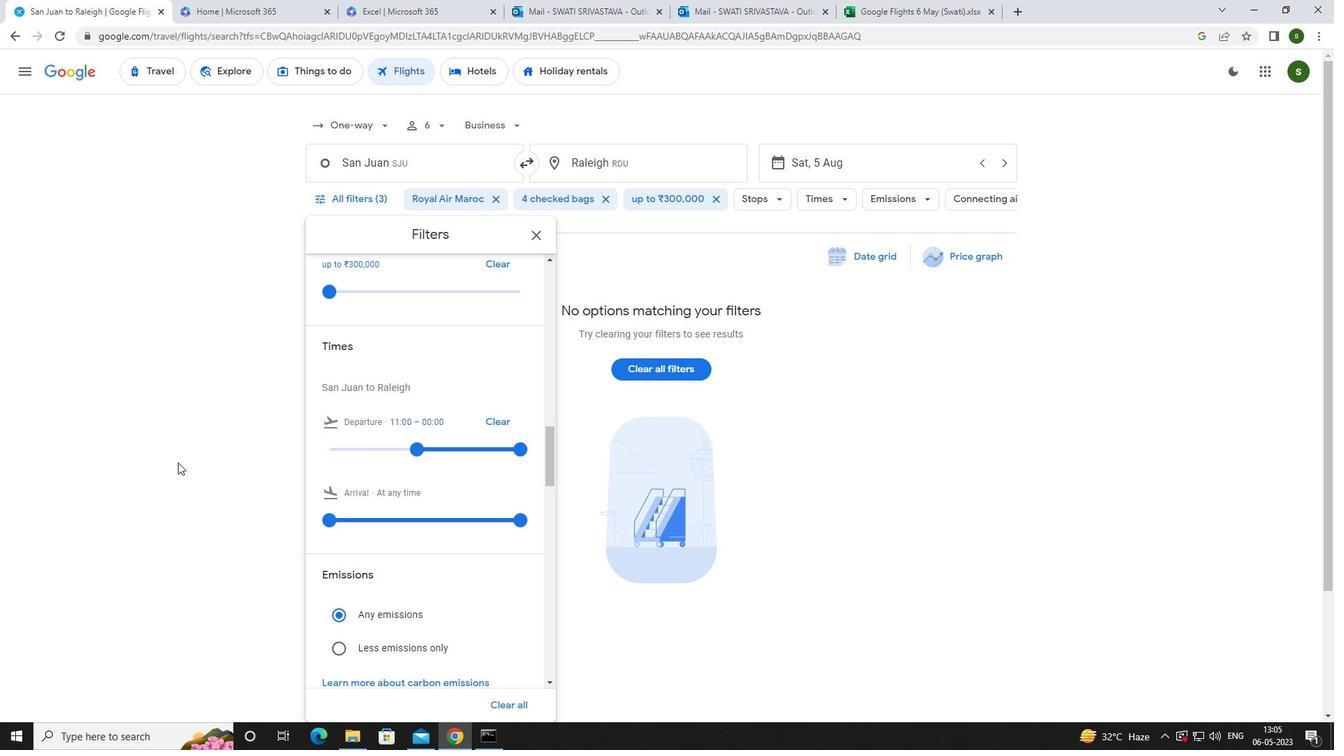 
